 Task: Create new customer invoice with Date Opened: 29-May-23, Select Customer: Hillbilly Hideaway Trading Post & Grocery, Terms: Net 7. Make invoice entry for item-1 with Date: 29-May-23, Description: Aveeno Conditioner Apple Cider Vinegar Blend (12 oz)
, Income Account: Income:Sales, Quantity: 1, Unit Price: 6.99, Sales Tax: Y, Sales Tax Included: N, Tax Table: Sales Tax. Make entry for item-2 with Date: 29-May-23, Description: L'Oreal Paris Glow Paradise Lip Balm in Gloss Porcelain Petal (0.23 oz)
, Income Account: Income:Sales, Quantity: 1, Unit Price: 9.29, Sales Tax: Y, Sales Tax Included: N, Tax Table: Sales Tax. Post Invoice with Post Date: 29-May-23, Post to Accounts: Assets:Accounts Receivable. Pay / Process Payment with Transaction Date: 04-Jun-23, Amount: 16.93, Transfer Account: Checking Account. Go to 'Print Invoice'.
Action: Mouse moved to (204, 42)
Screenshot: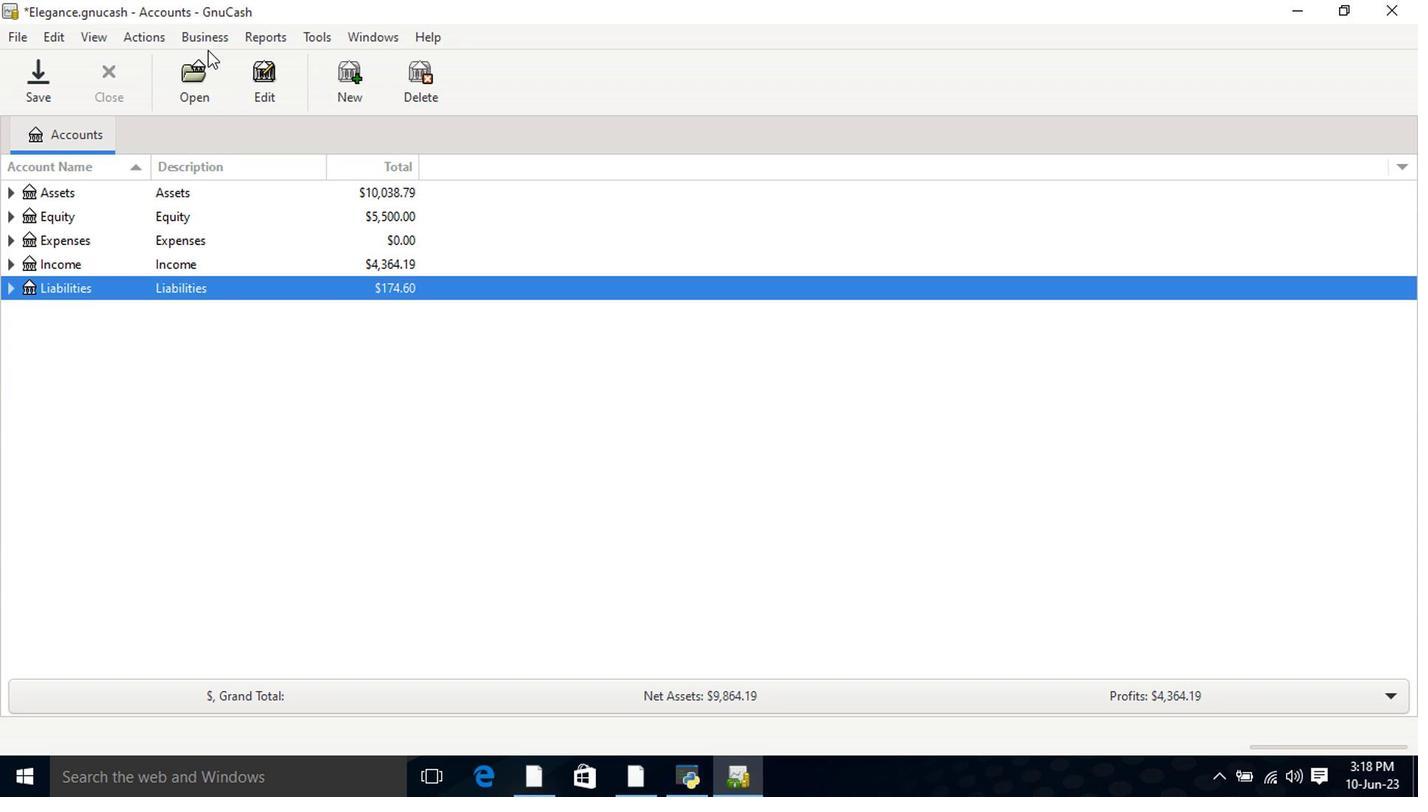 
Action: Mouse pressed left at (204, 42)
Screenshot: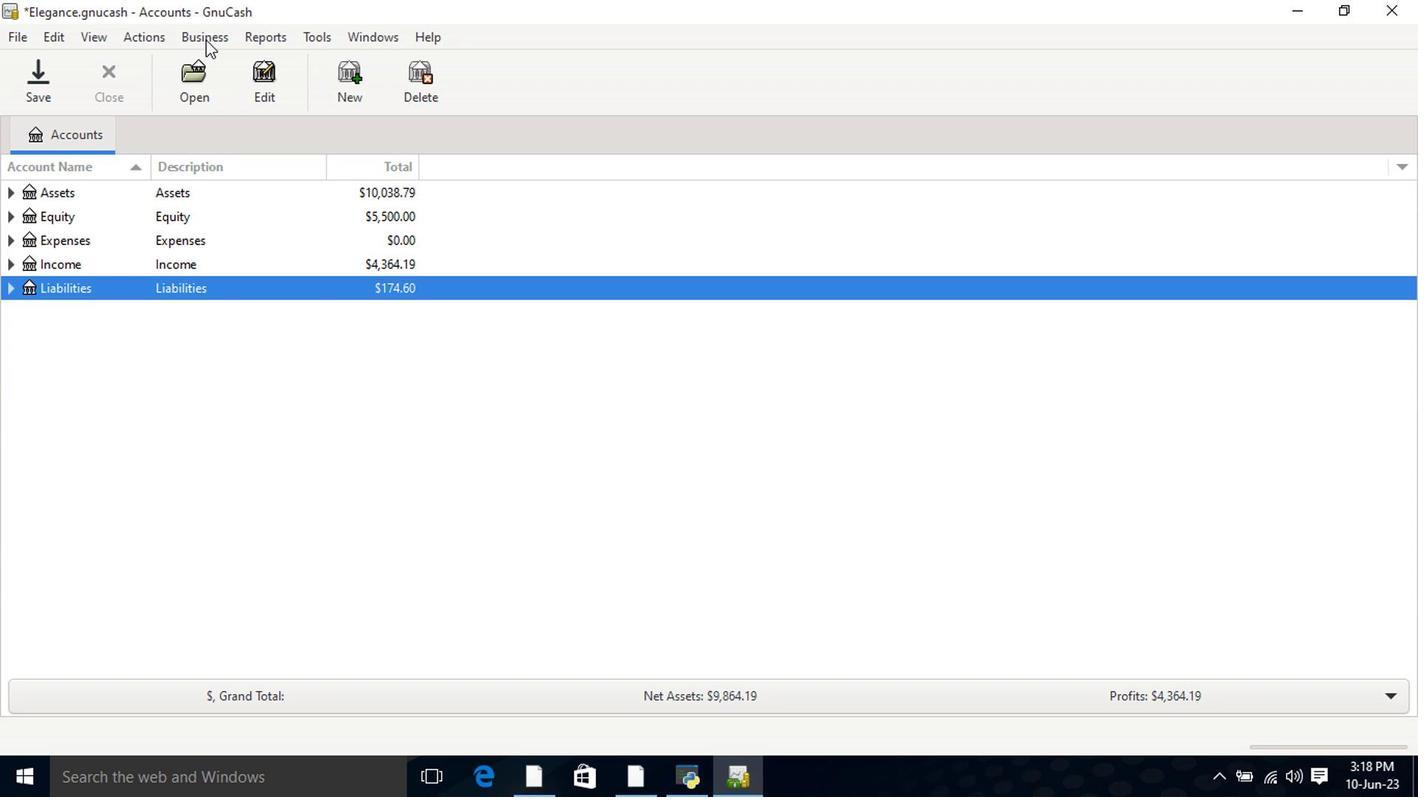 
Action: Mouse moved to (214, 61)
Screenshot: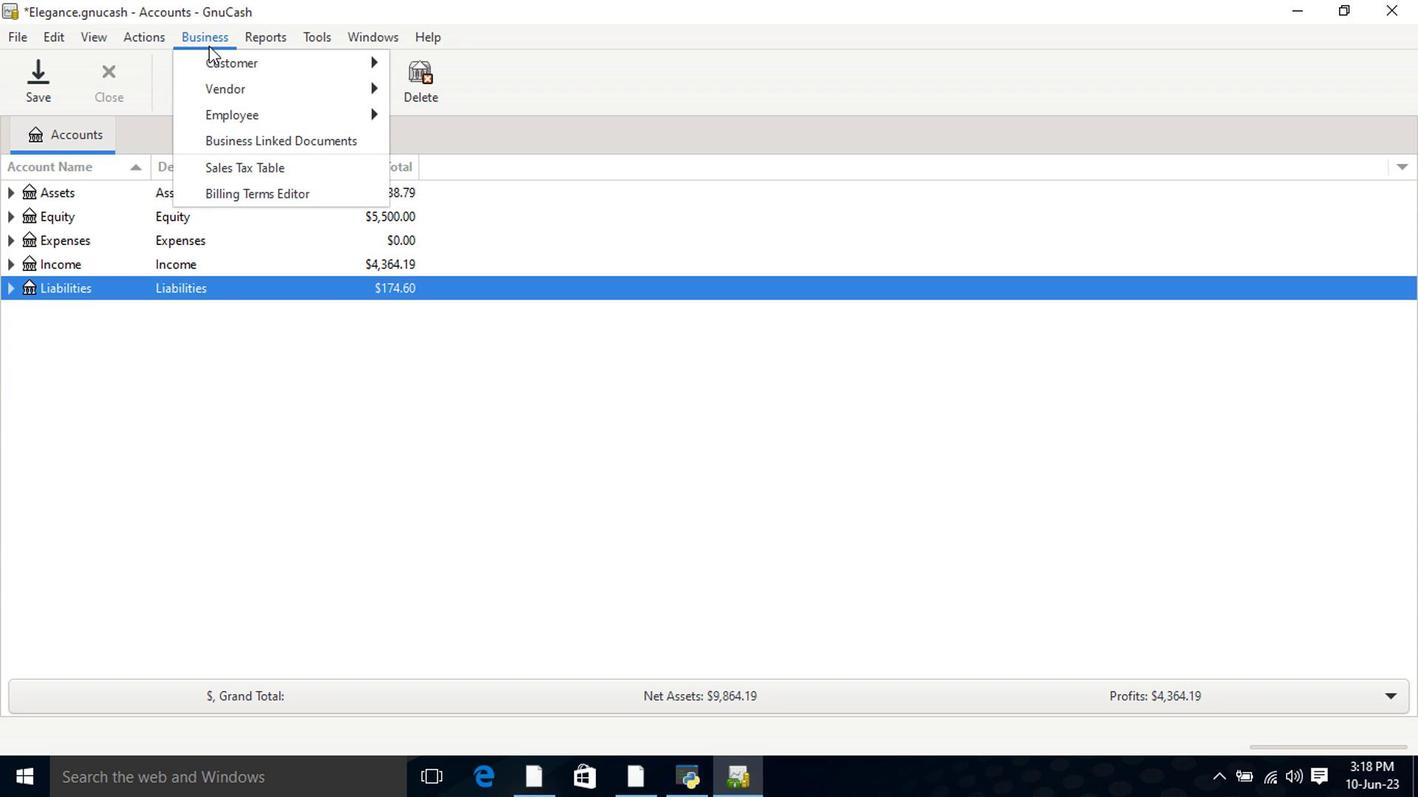 
Action: Mouse pressed left at (214, 61)
Screenshot: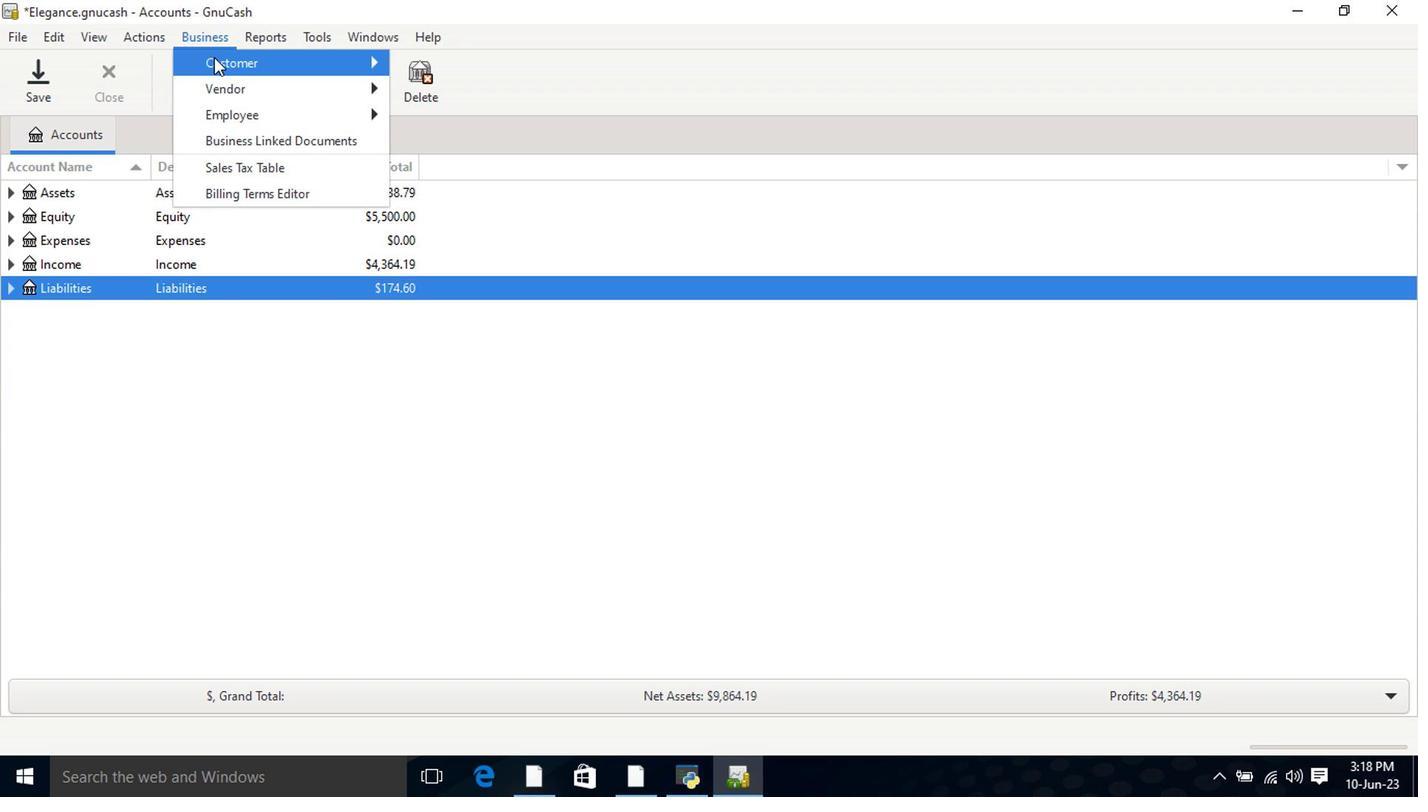 
Action: Mouse moved to (473, 153)
Screenshot: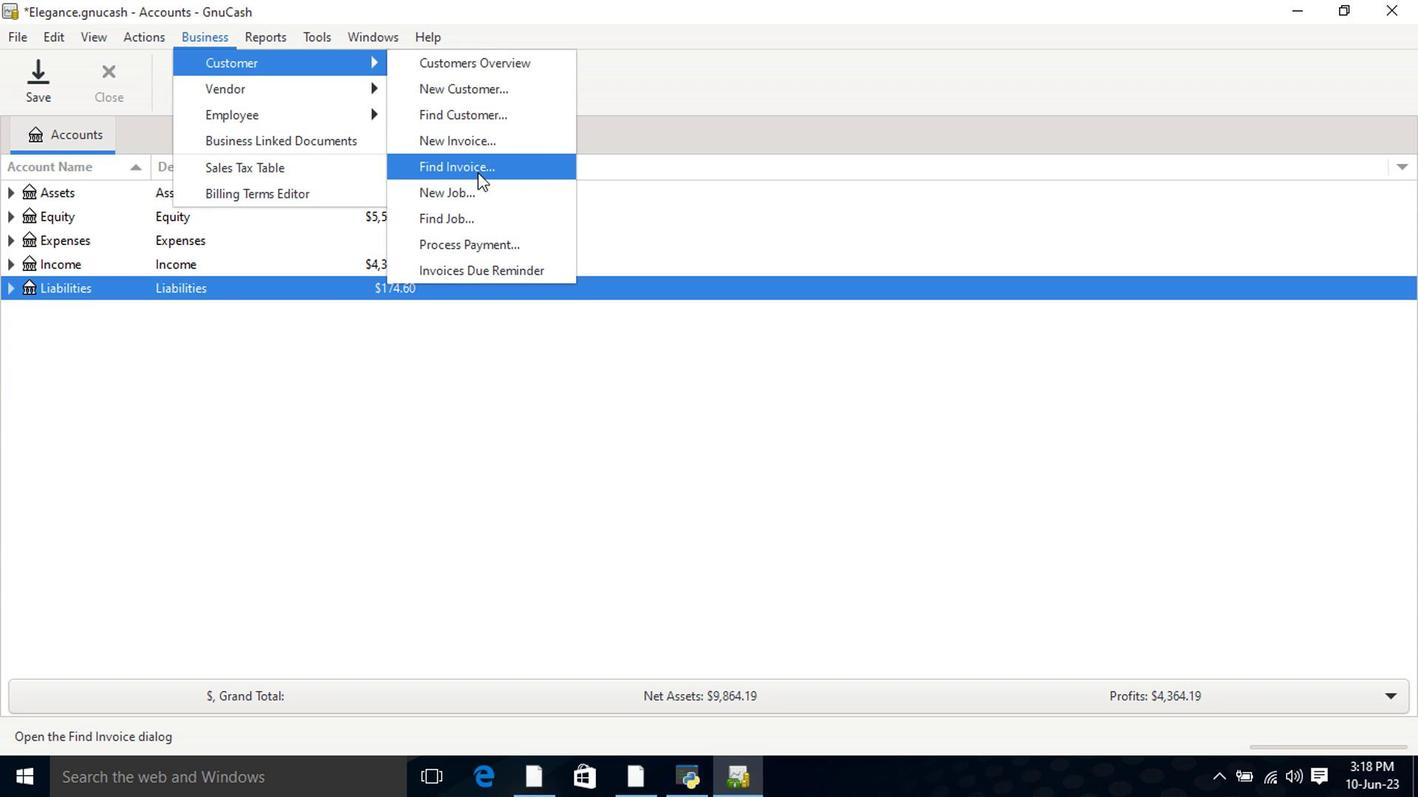 
Action: Mouse pressed left at (473, 153)
Screenshot: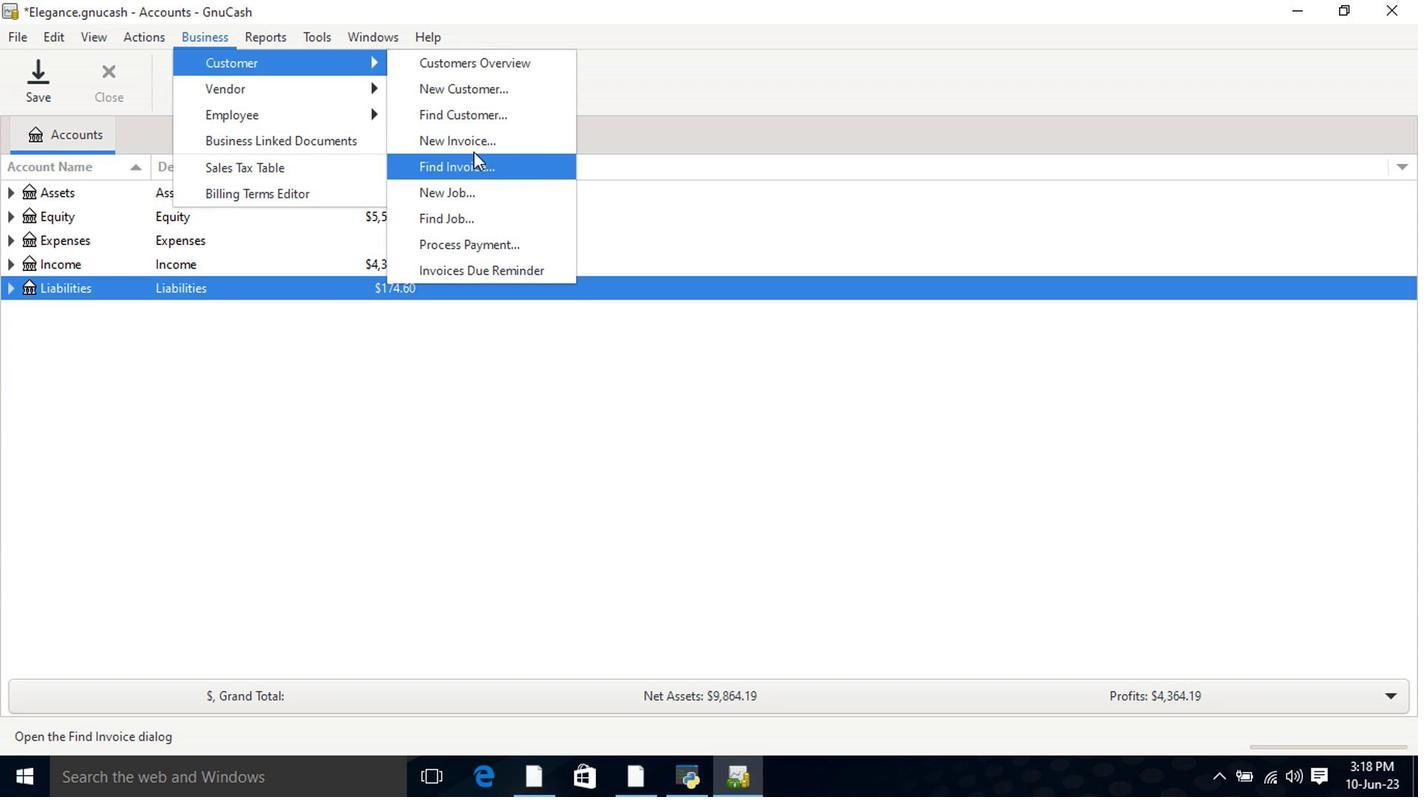 
Action: Mouse moved to (858, 325)
Screenshot: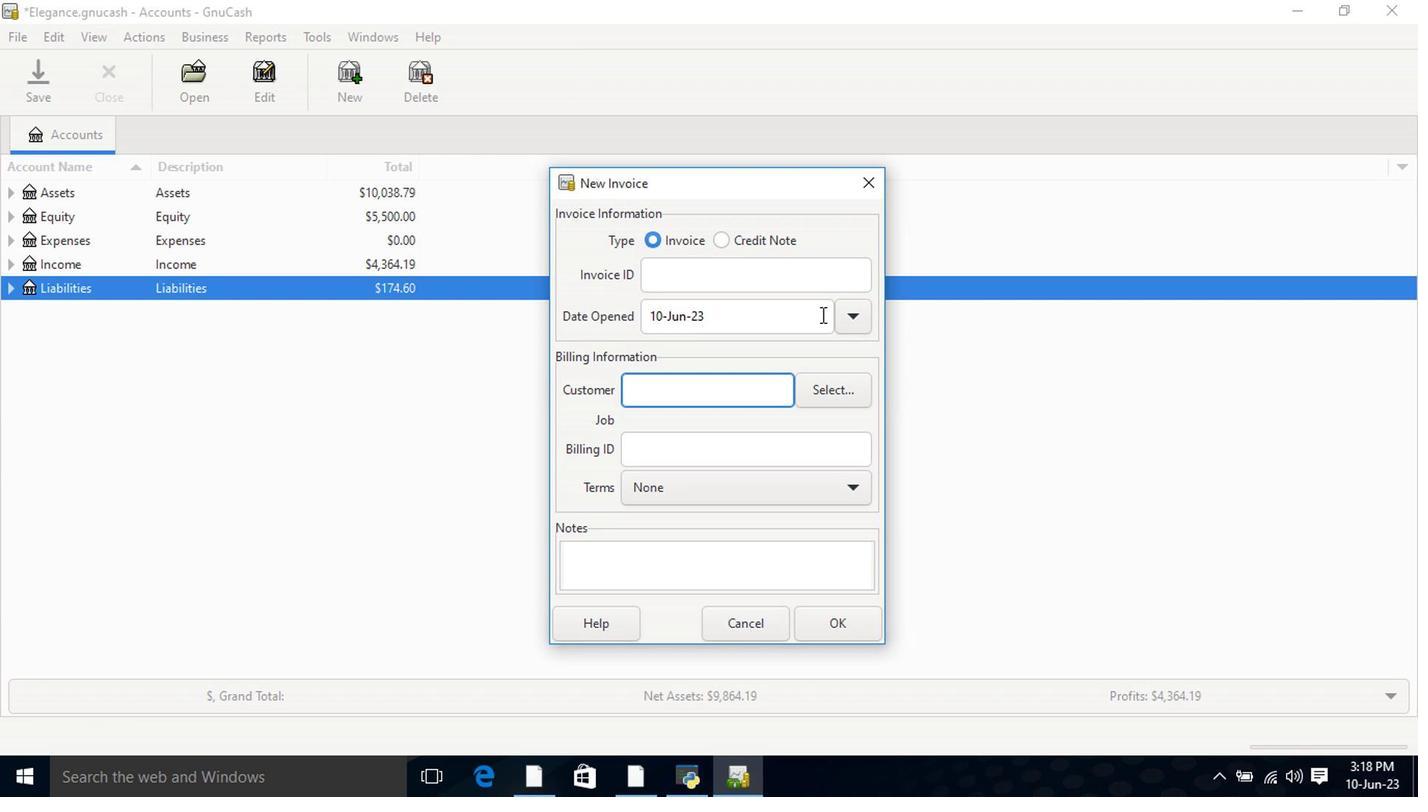 
Action: Mouse pressed left at (858, 325)
Screenshot: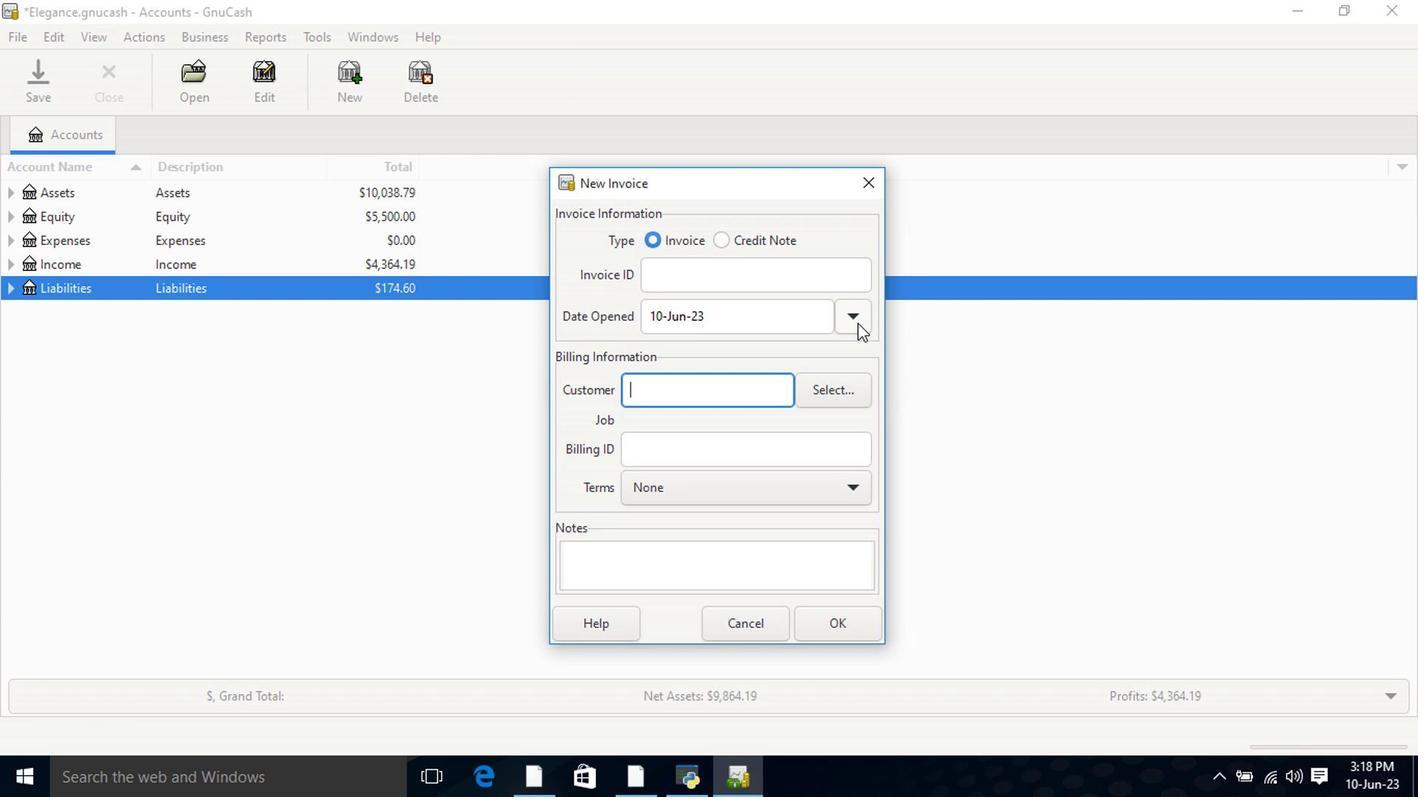 
Action: Mouse moved to (688, 351)
Screenshot: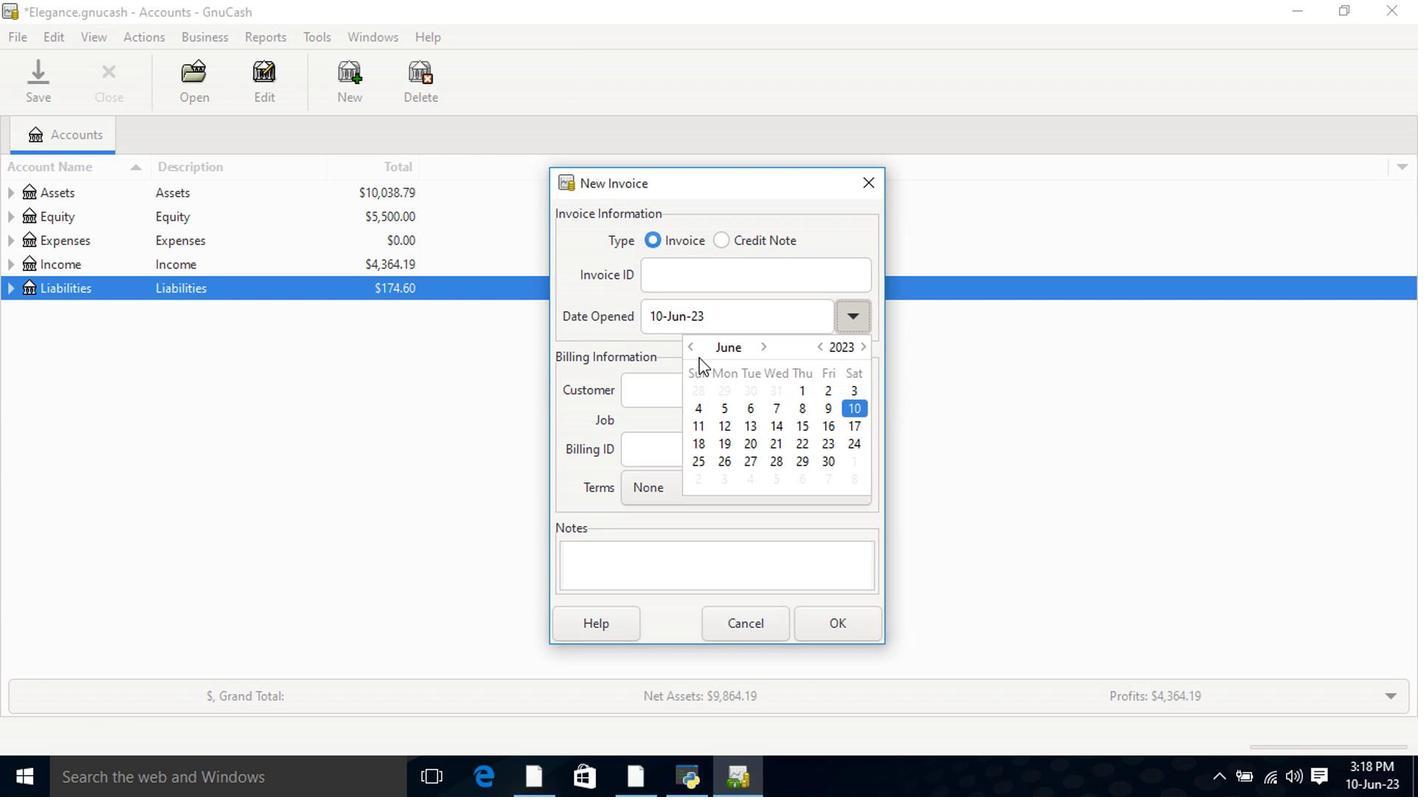 
Action: Mouse pressed left at (688, 351)
Screenshot: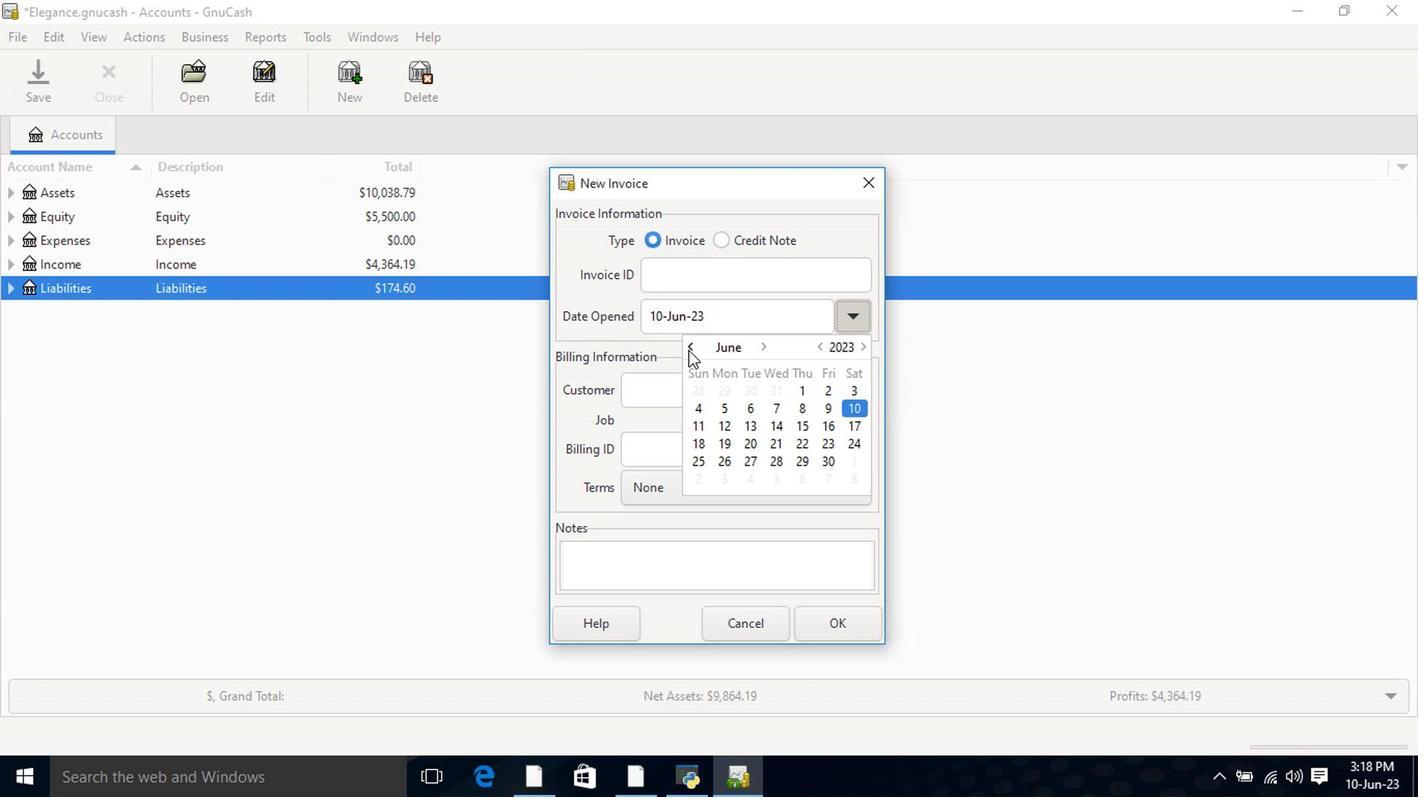 
Action: Mouse moved to (732, 466)
Screenshot: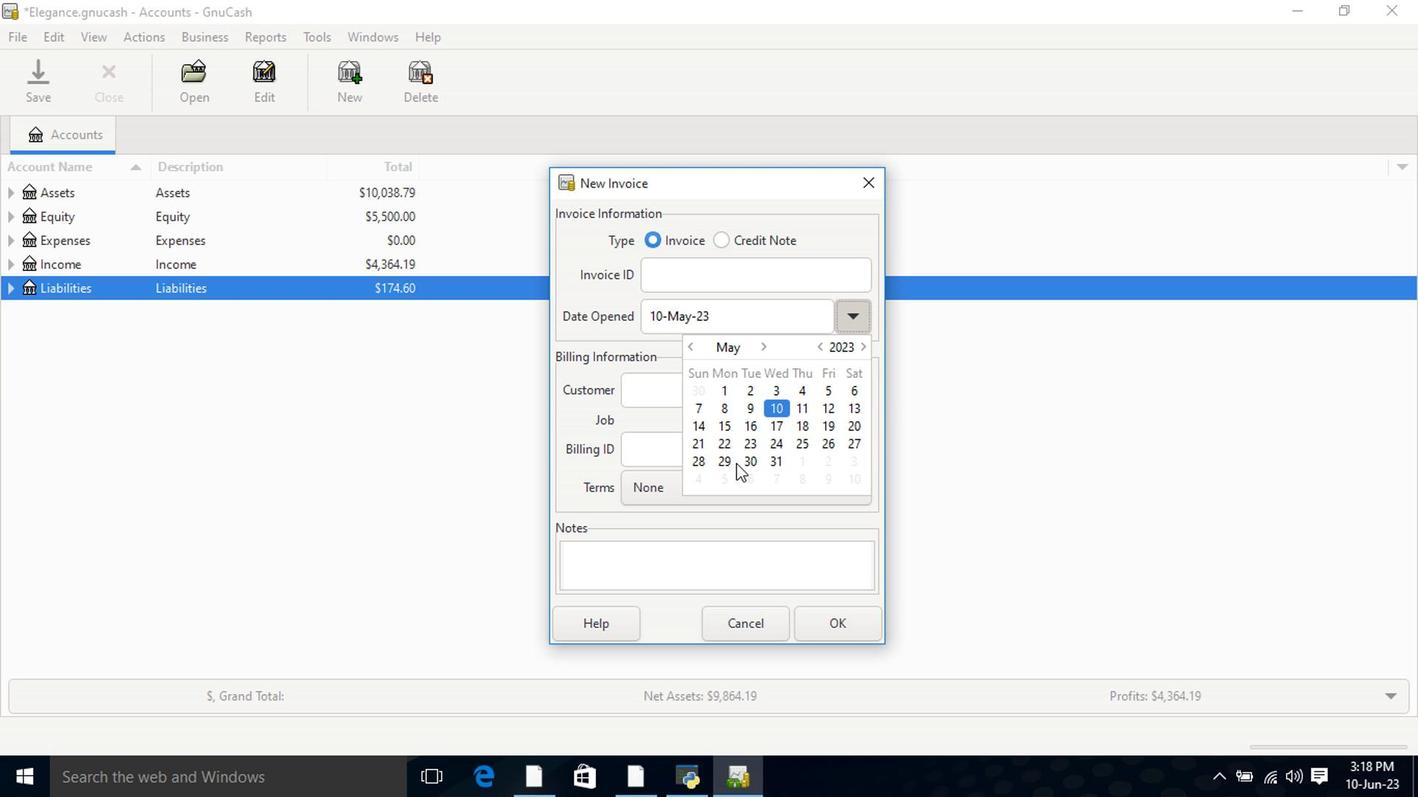
Action: Mouse pressed left at (732, 466)
Screenshot: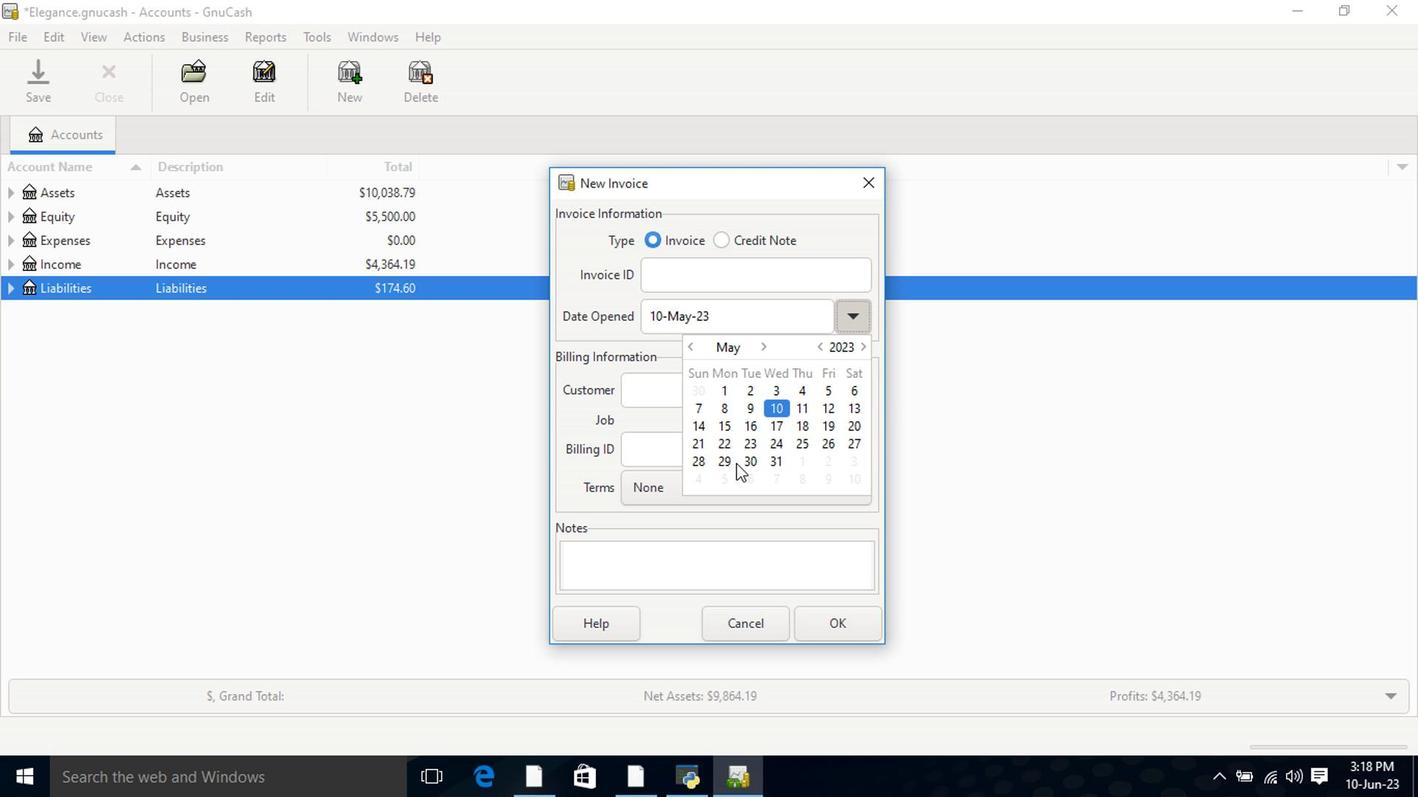 
Action: Mouse pressed left at (732, 466)
Screenshot: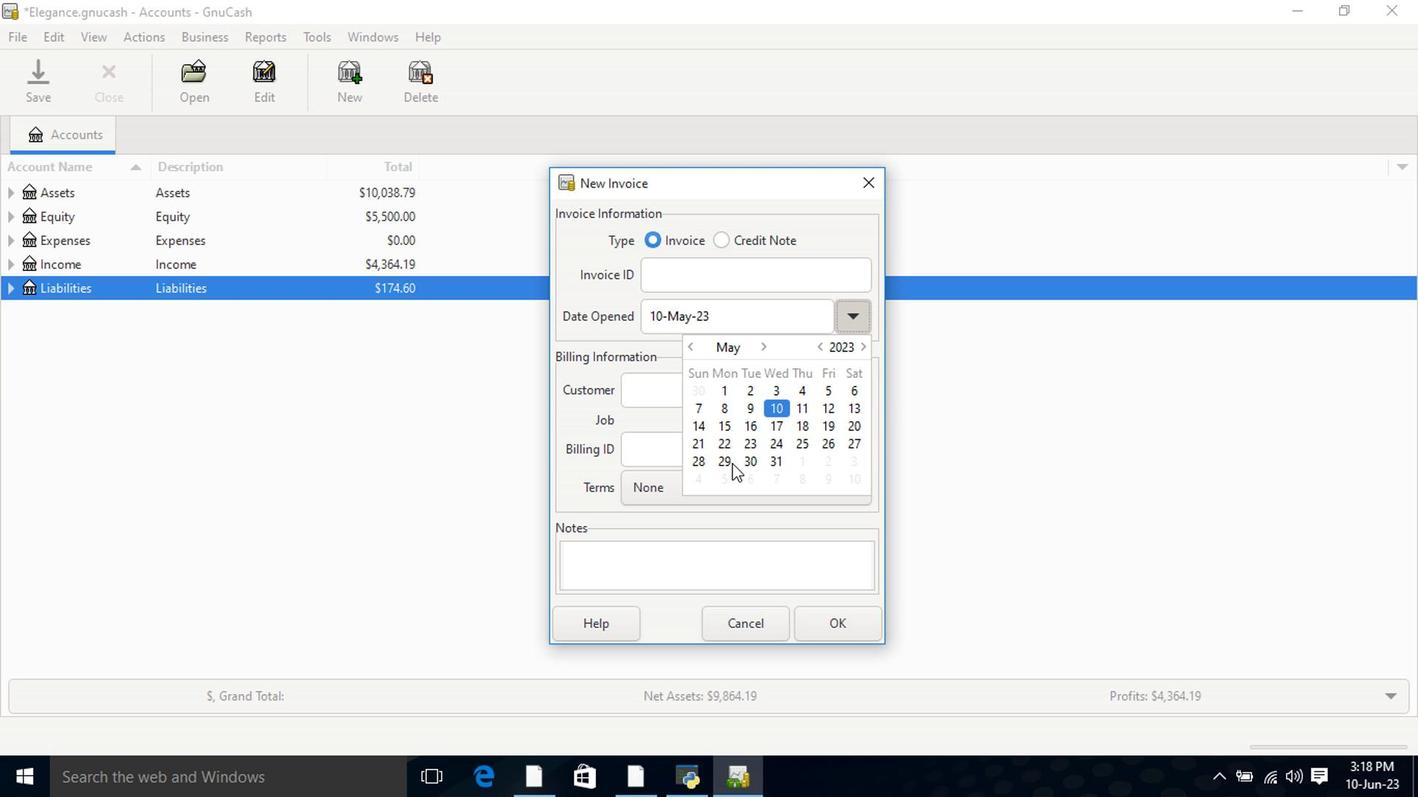 
Action: Mouse moved to (715, 396)
Screenshot: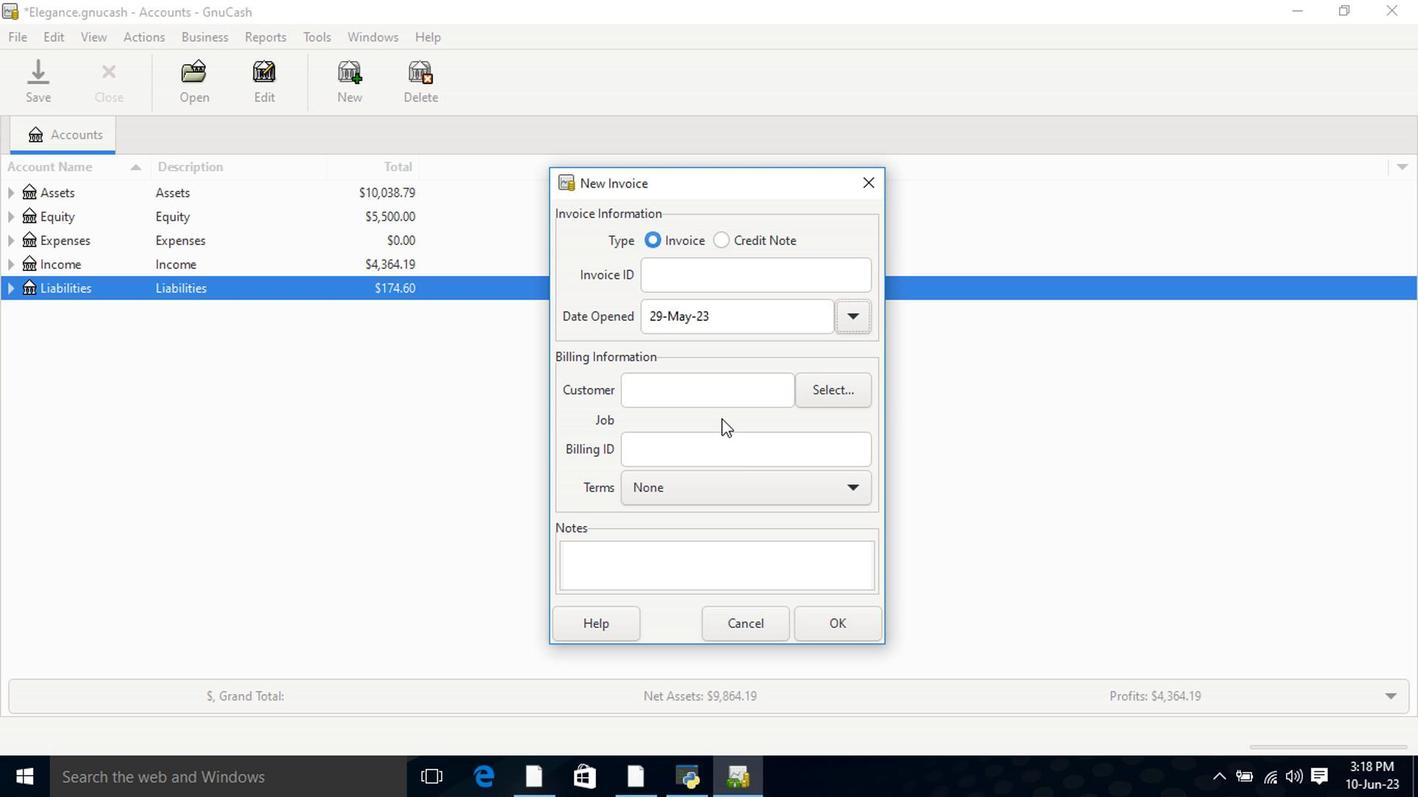 
Action: Mouse pressed left at (715, 396)
Screenshot: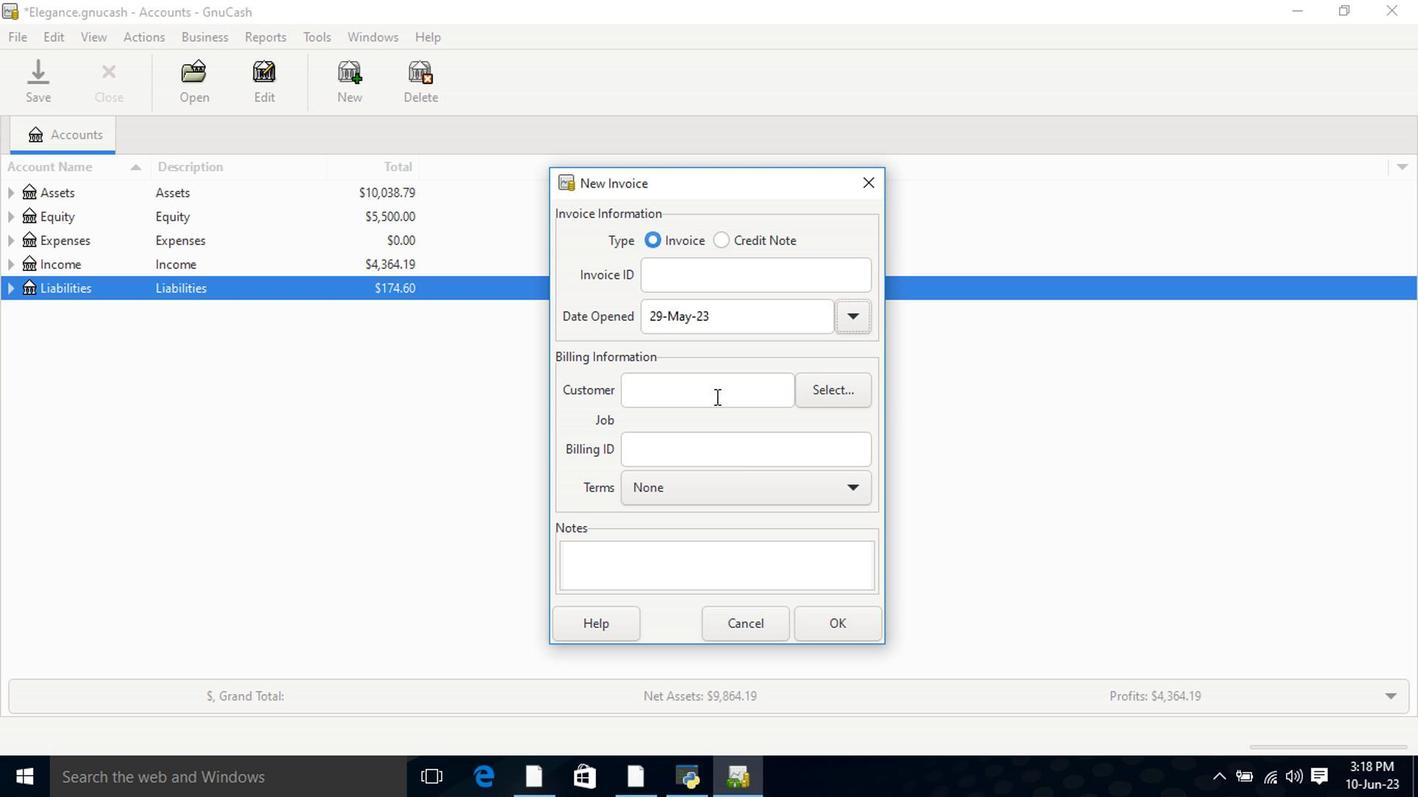 
Action: Key pressed hil
Screenshot: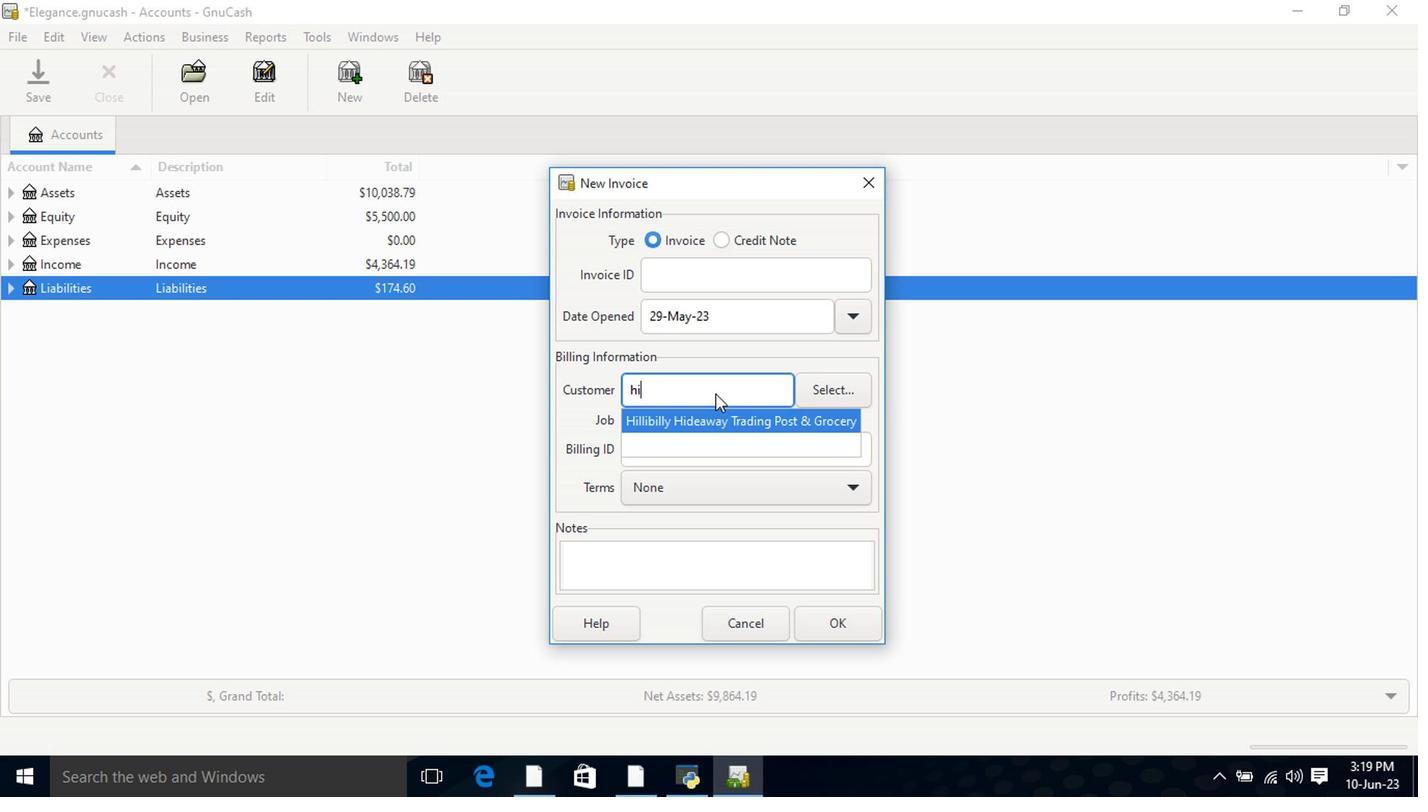 
Action: Mouse moved to (695, 424)
Screenshot: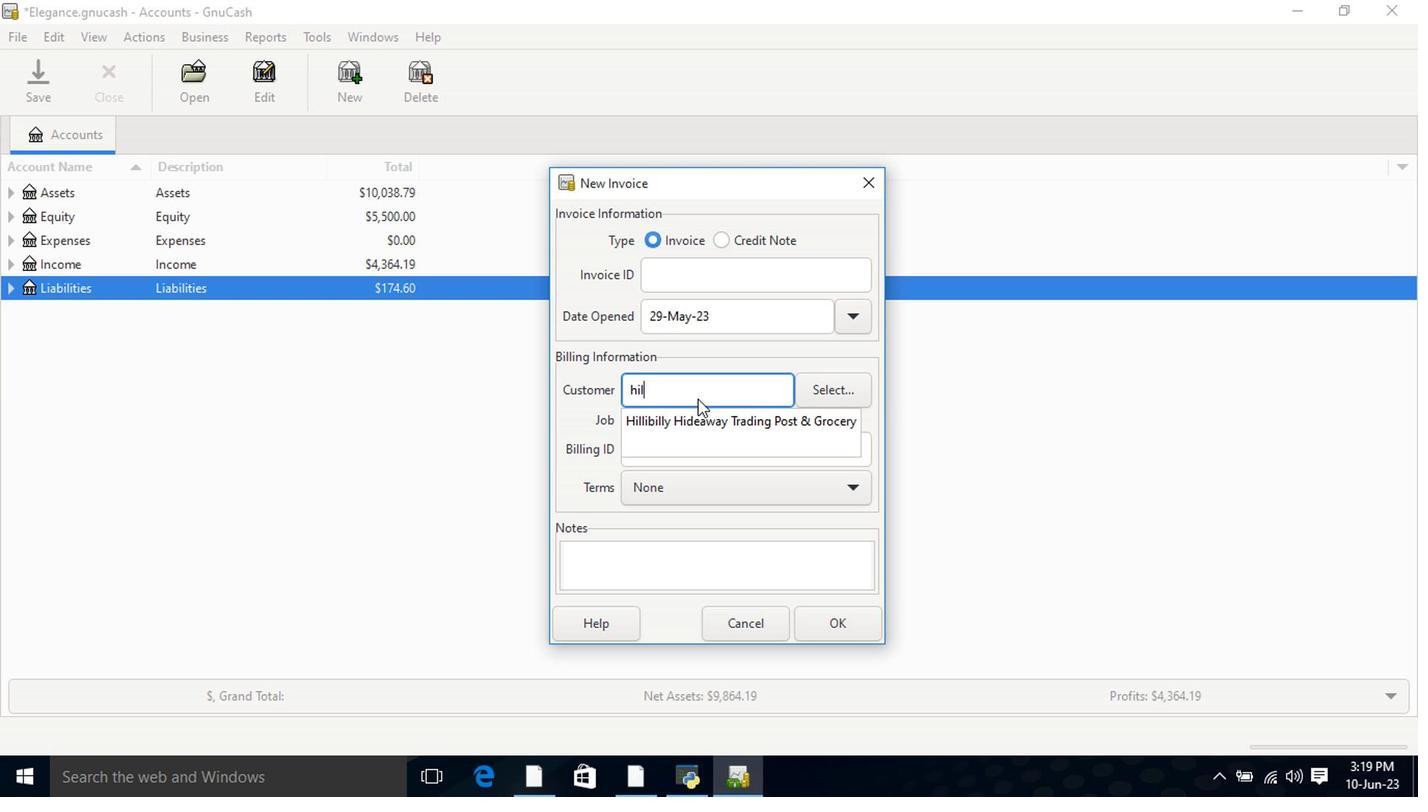 
Action: Mouse pressed left at (695, 424)
Screenshot: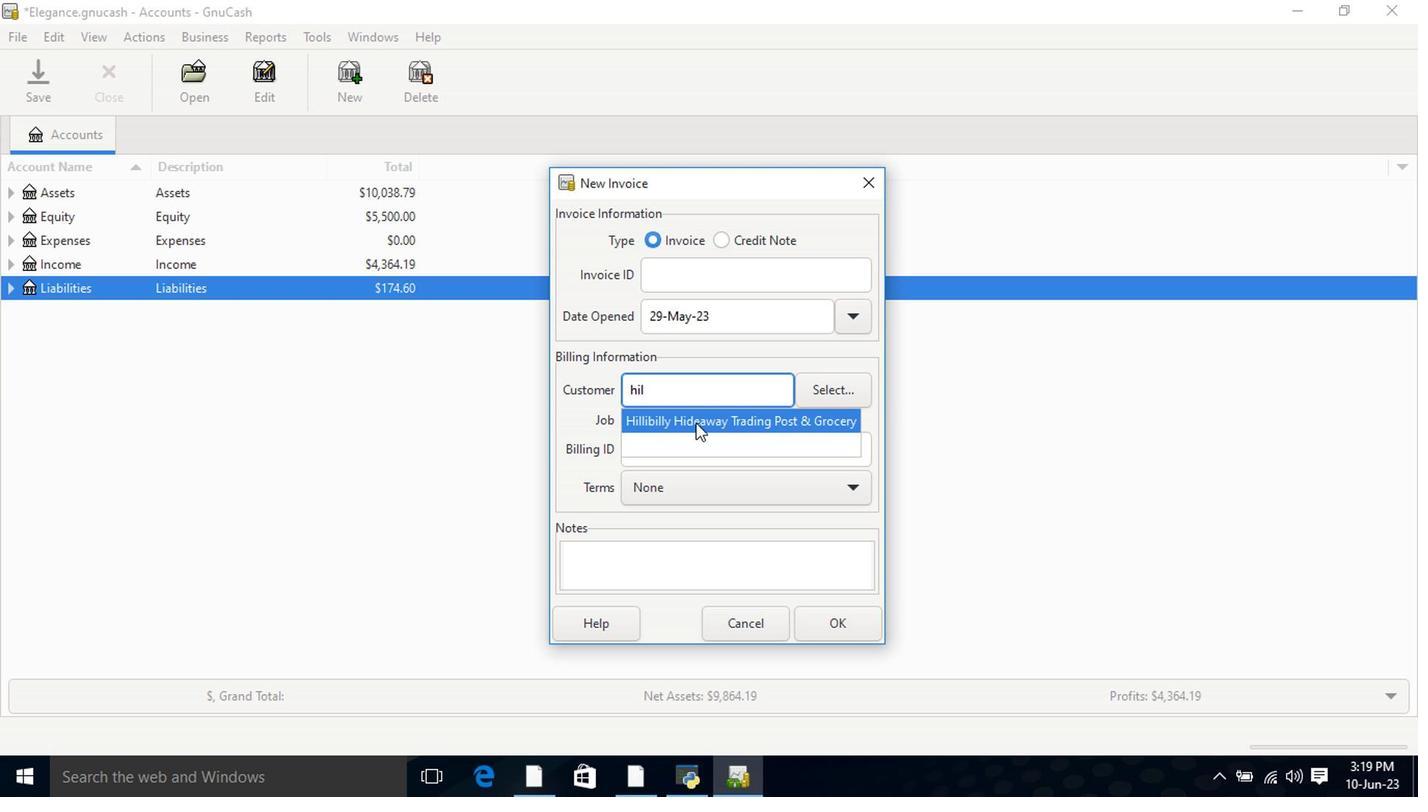 
Action: Mouse moved to (738, 509)
Screenshot: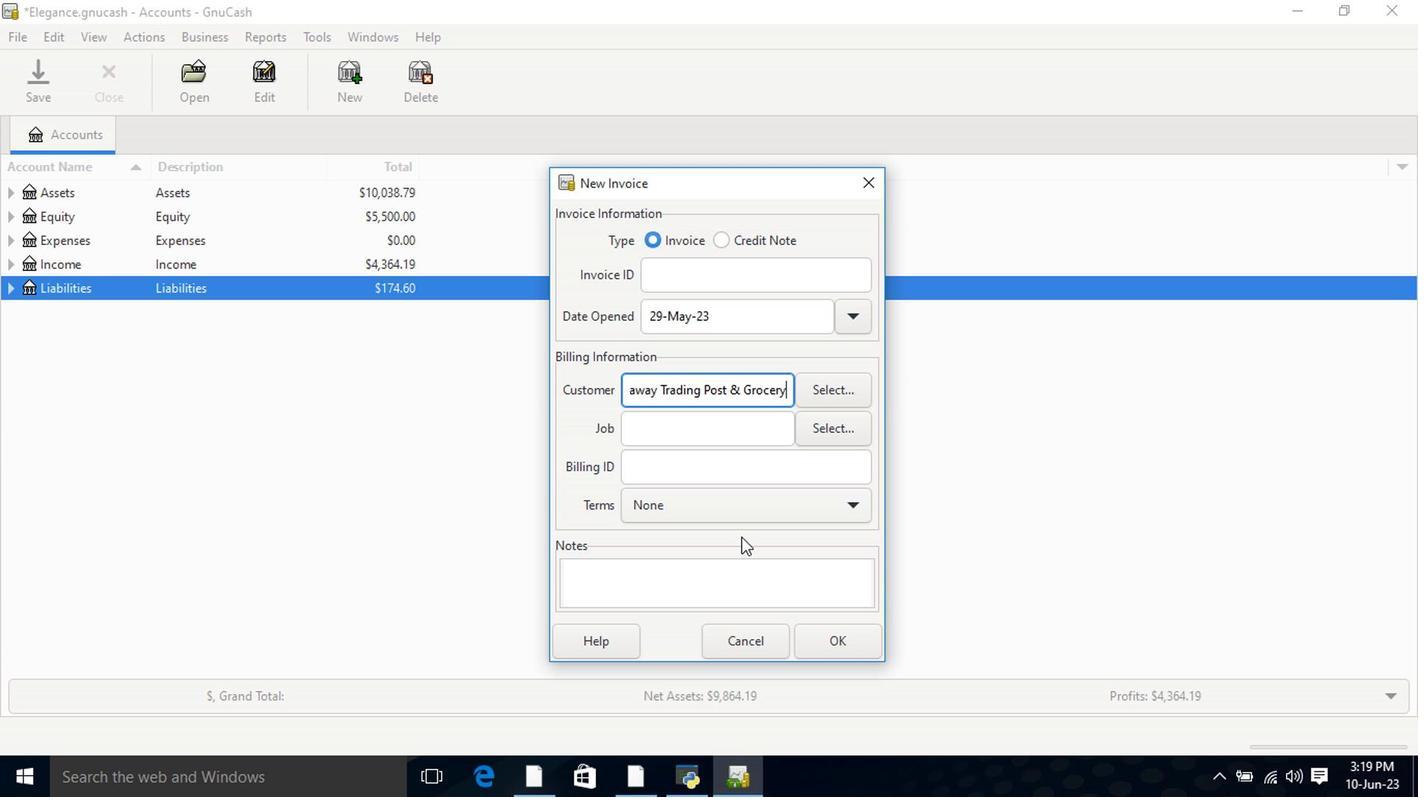 
Action: Mouse pressed left at (738, 509)
Screenshot: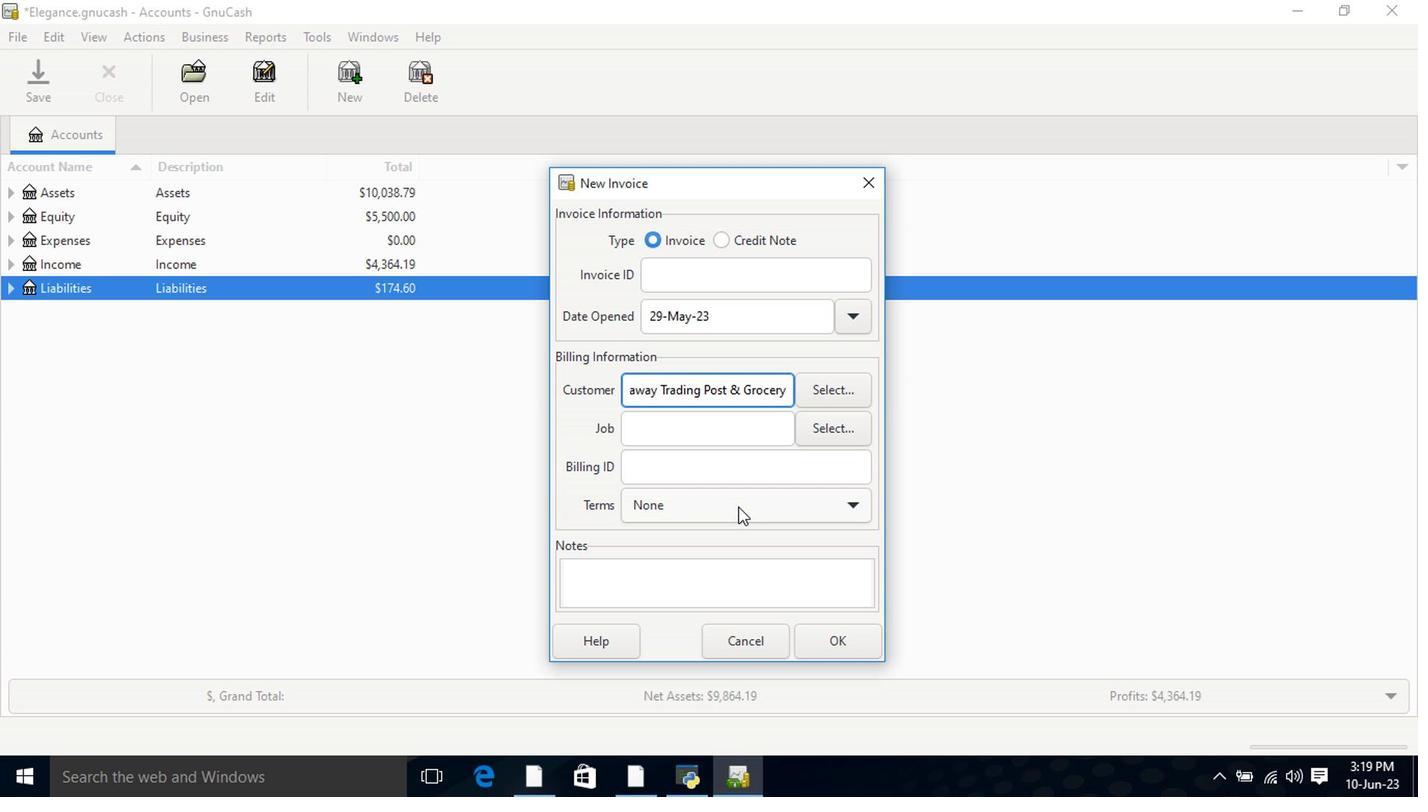 
Action: Mouse moved to (695, 597)
Screenshot: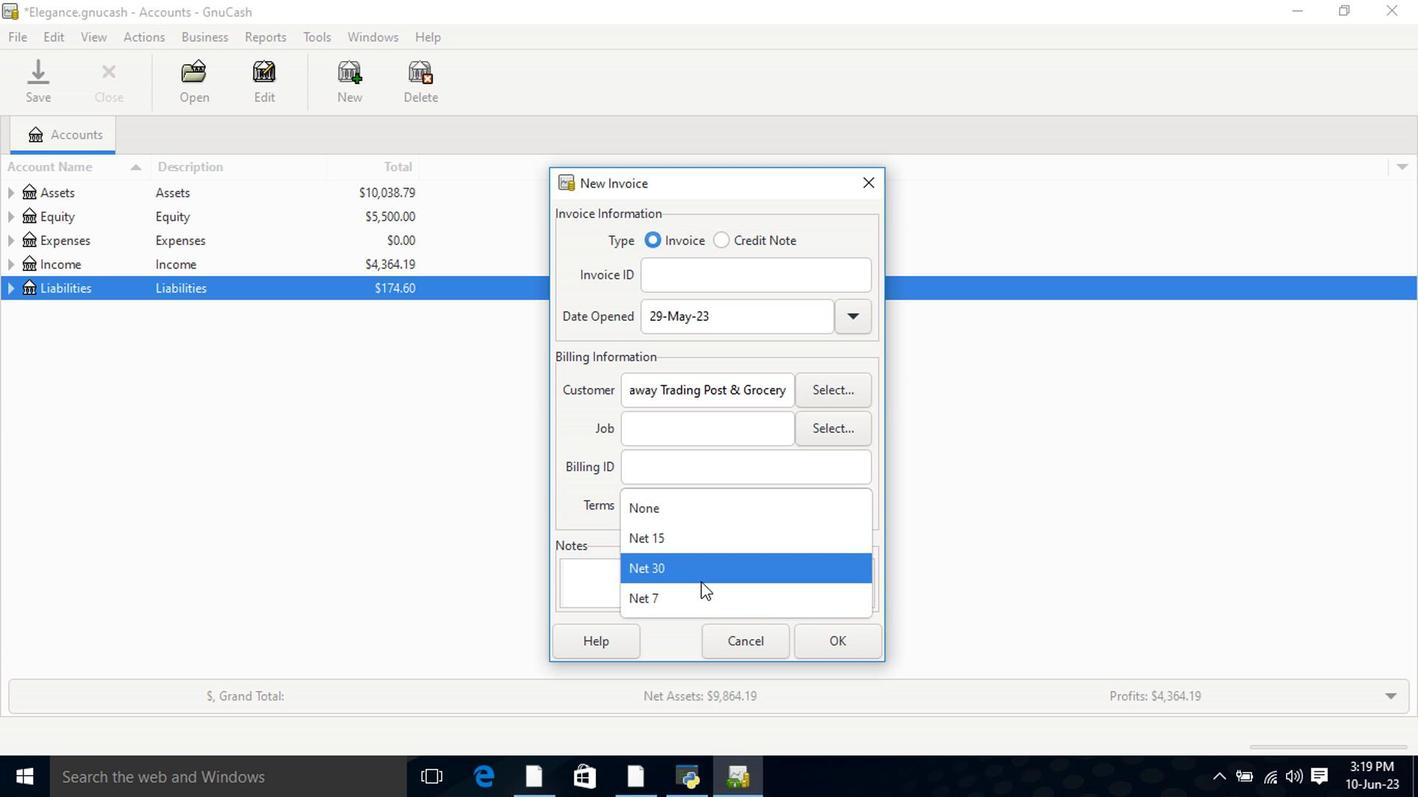 
Action: Mouse pressed left at (695, 597)
Screenshot: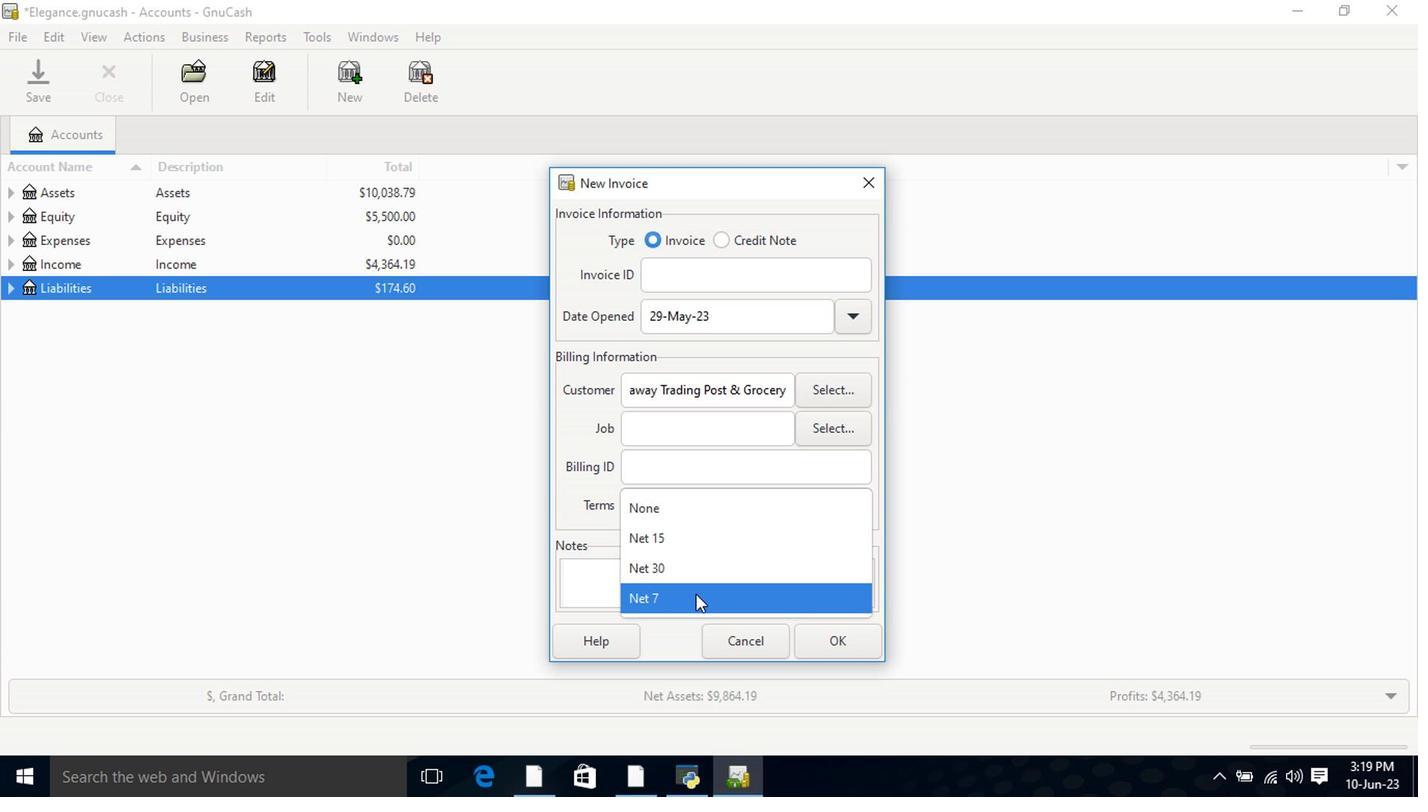 
Action: Mouse moved to (830, 639)
Screenshot: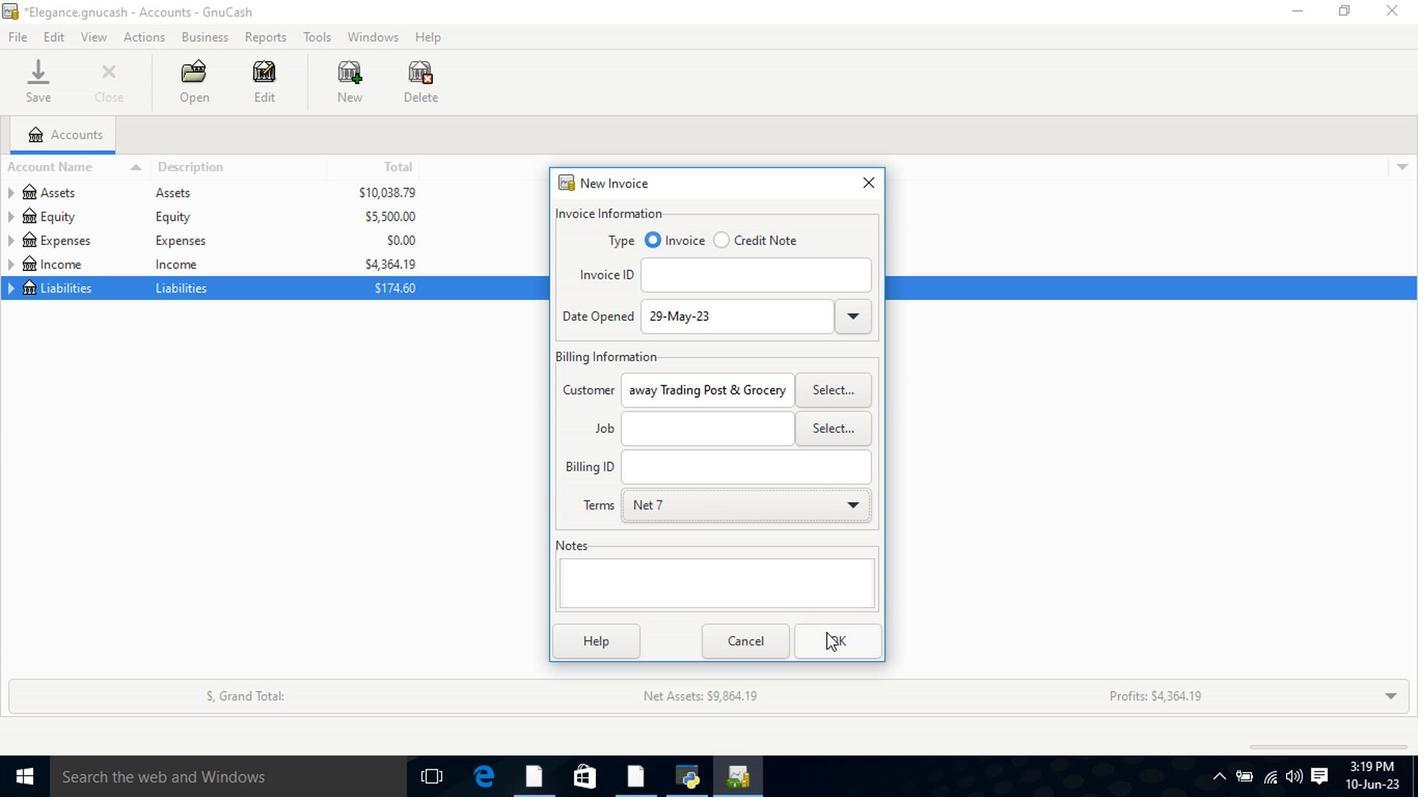 
Action: Mouse pressed left at (830, 639)
Screenshot: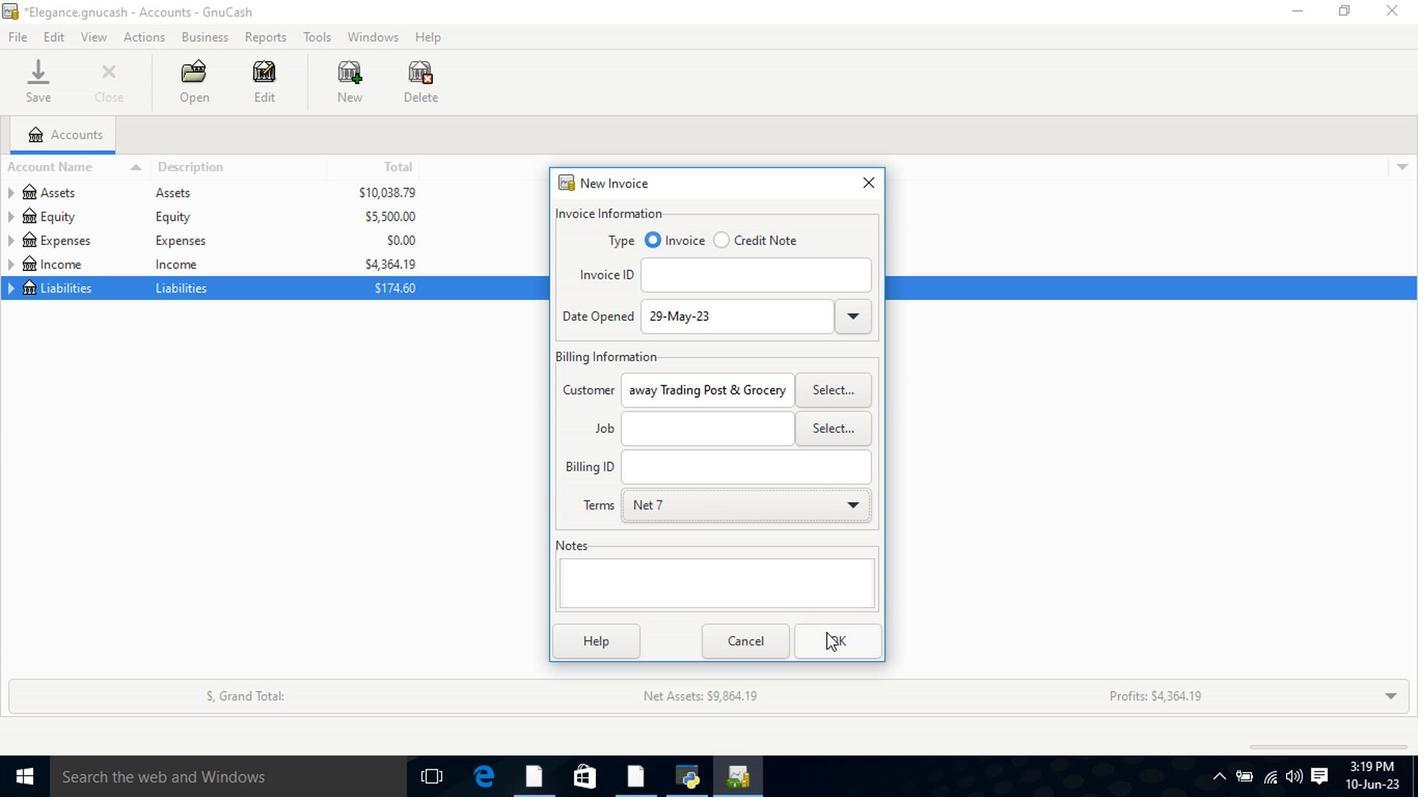 
Action: Mouse moved to (97, 401)
Screenshot: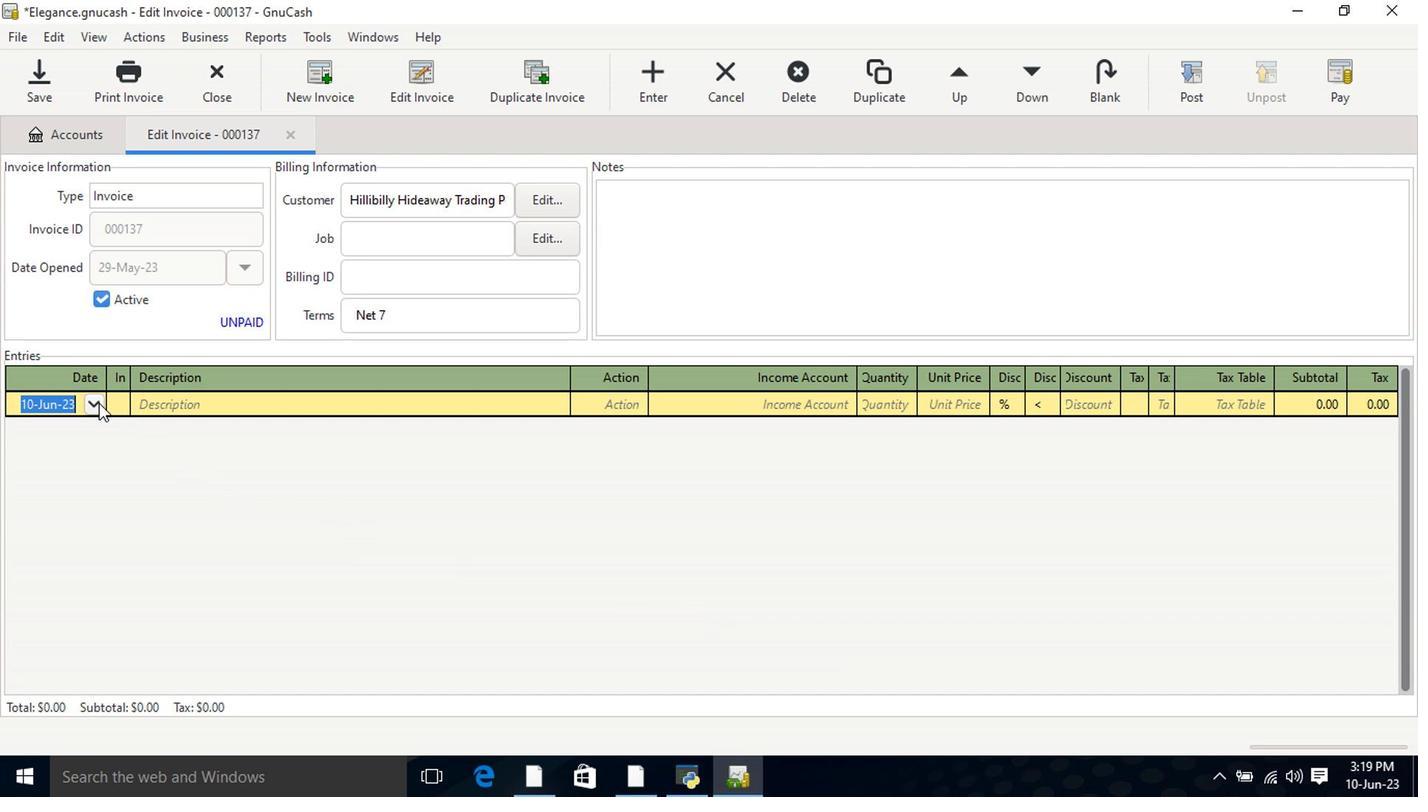 
Action: Mouse pressed left at (97, 401)
Screenshot: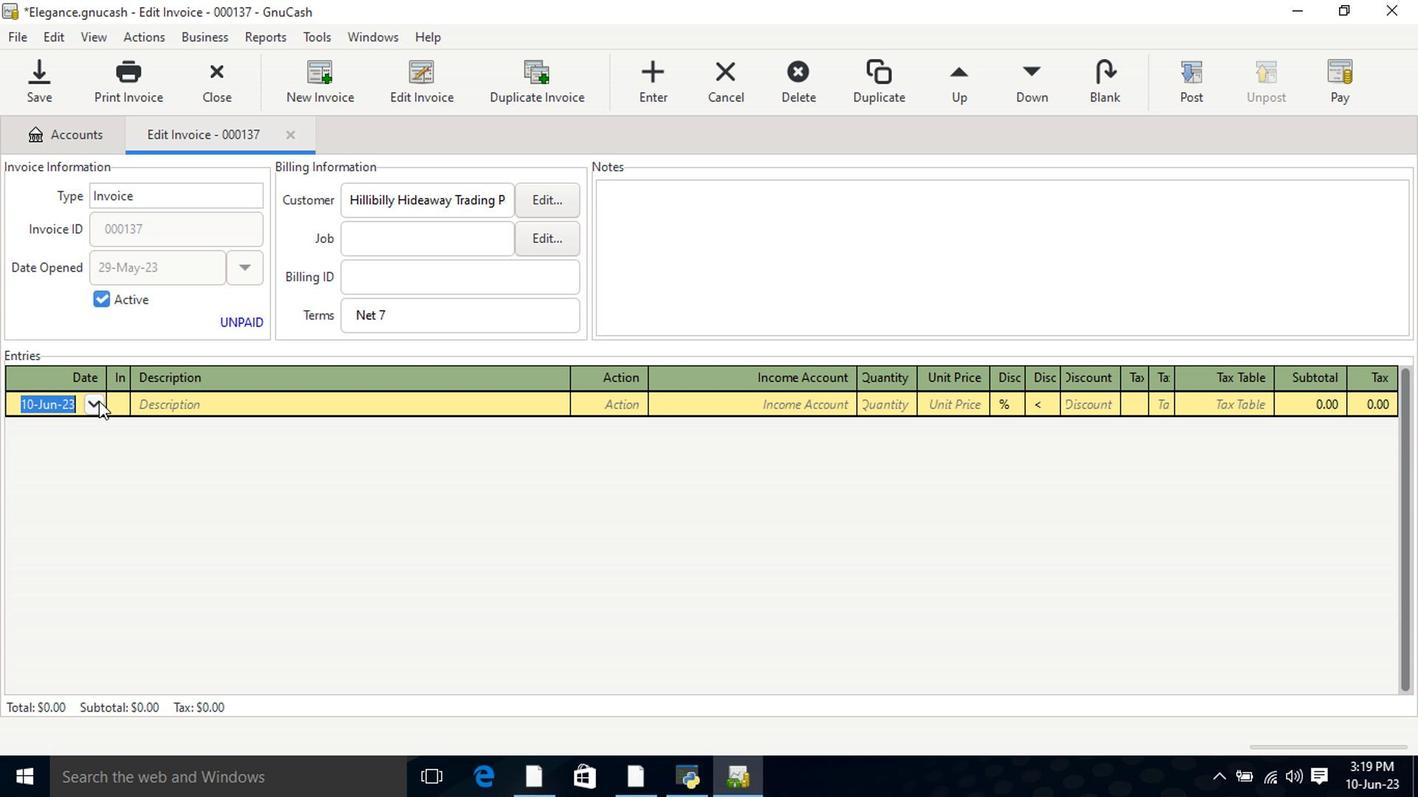 
Action: Mouse moved to (12, 430)
Screenshot: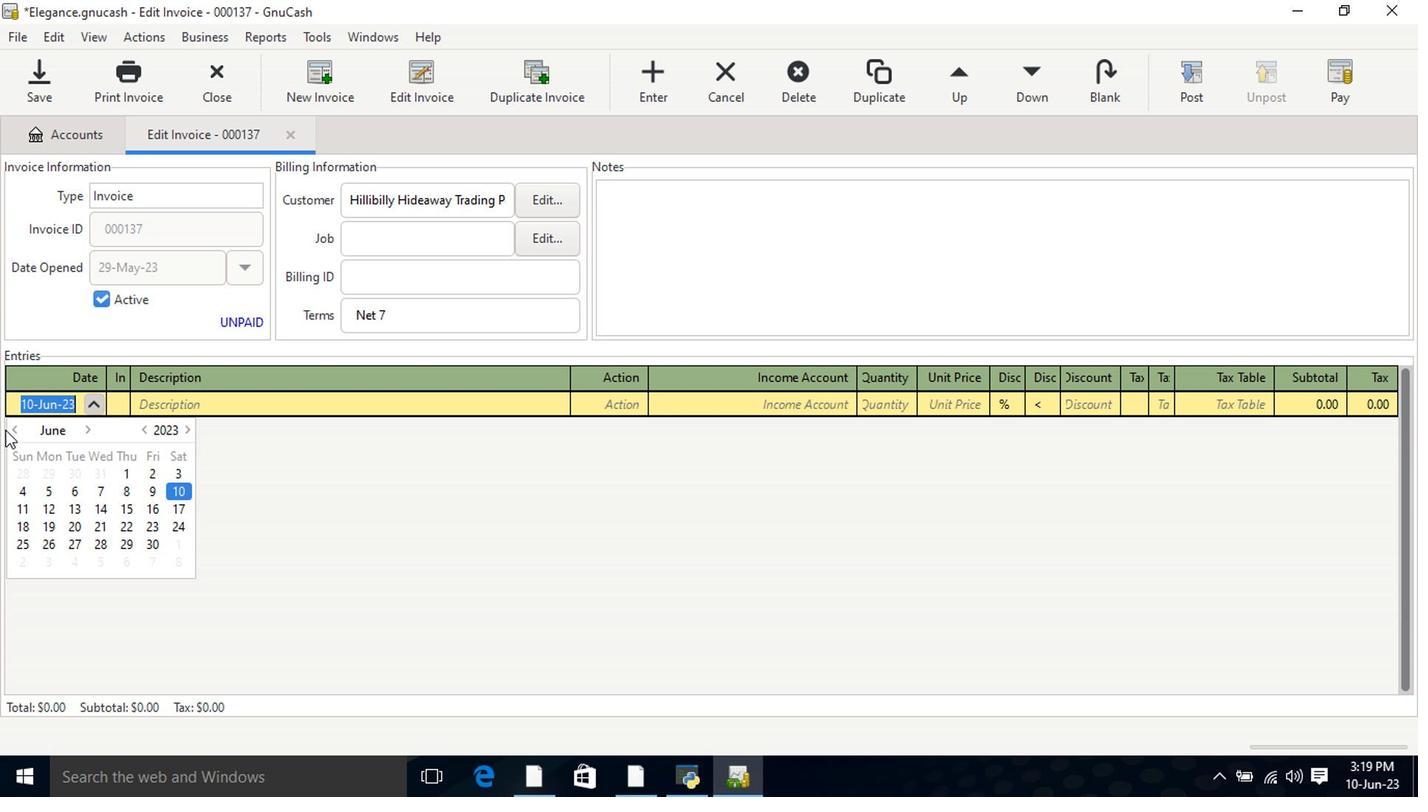 
Action: Mouse pressed left at (12, 430)
Screenshot: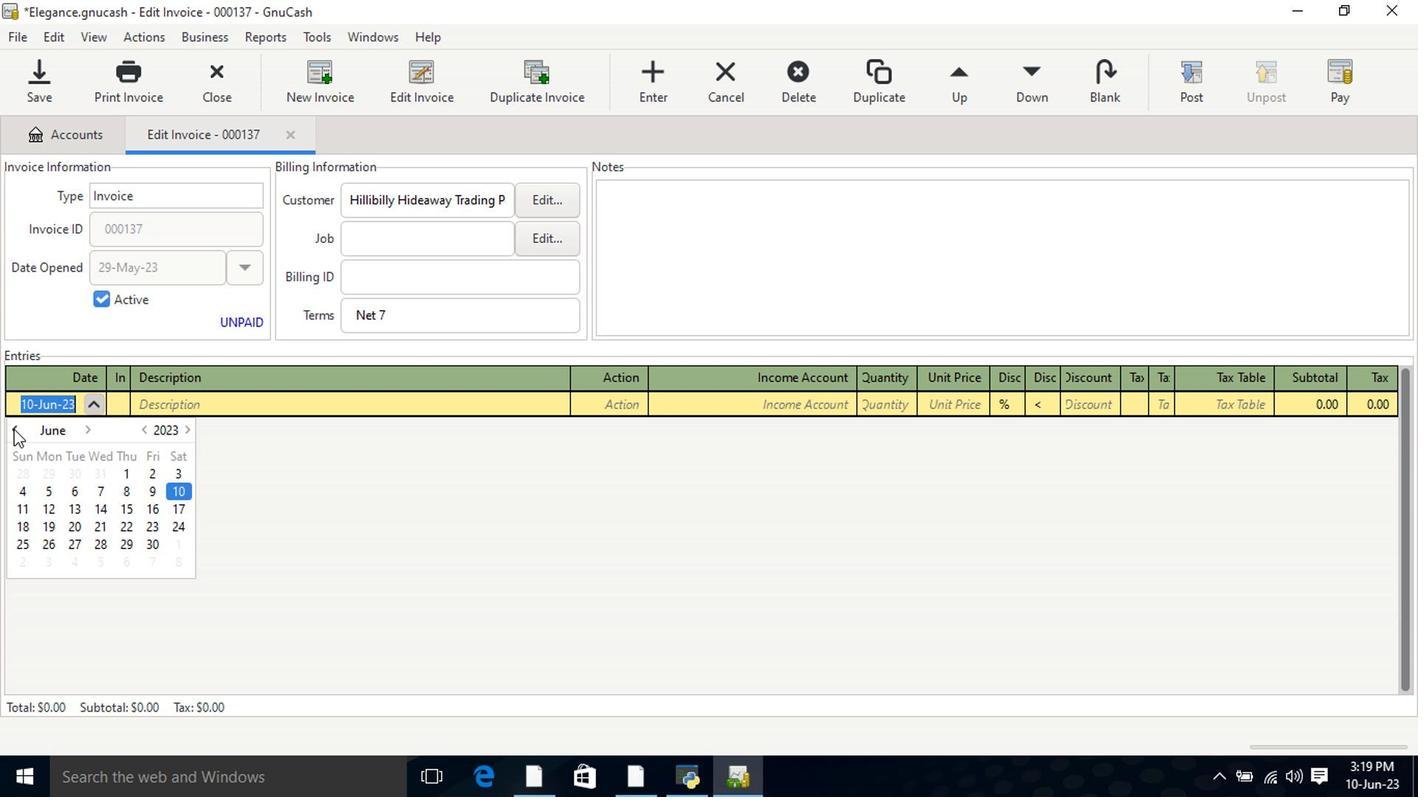 
Action: Mouse moved to (47, 548)
Screenshot: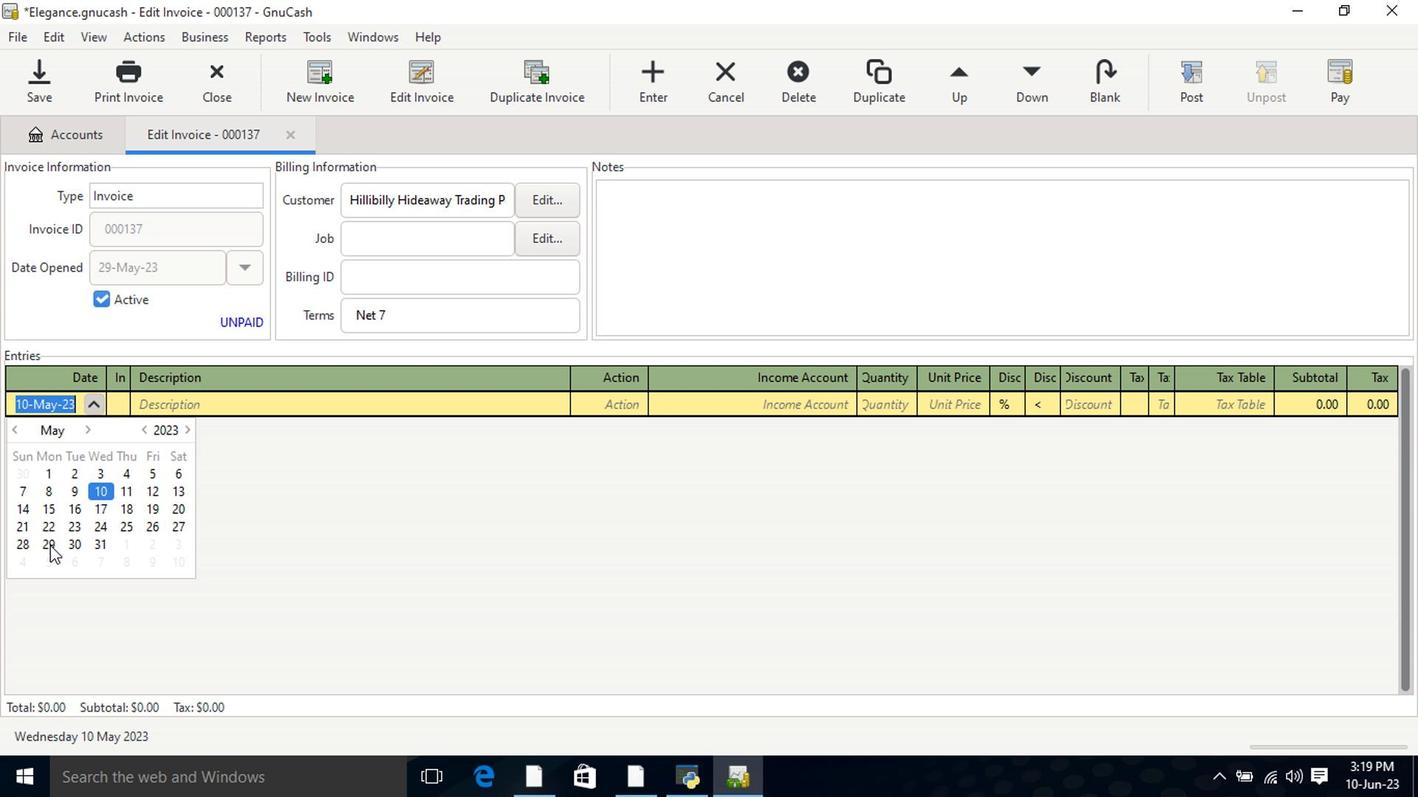 
Action: Mouse pressed left at (47, 548)
Screenshot: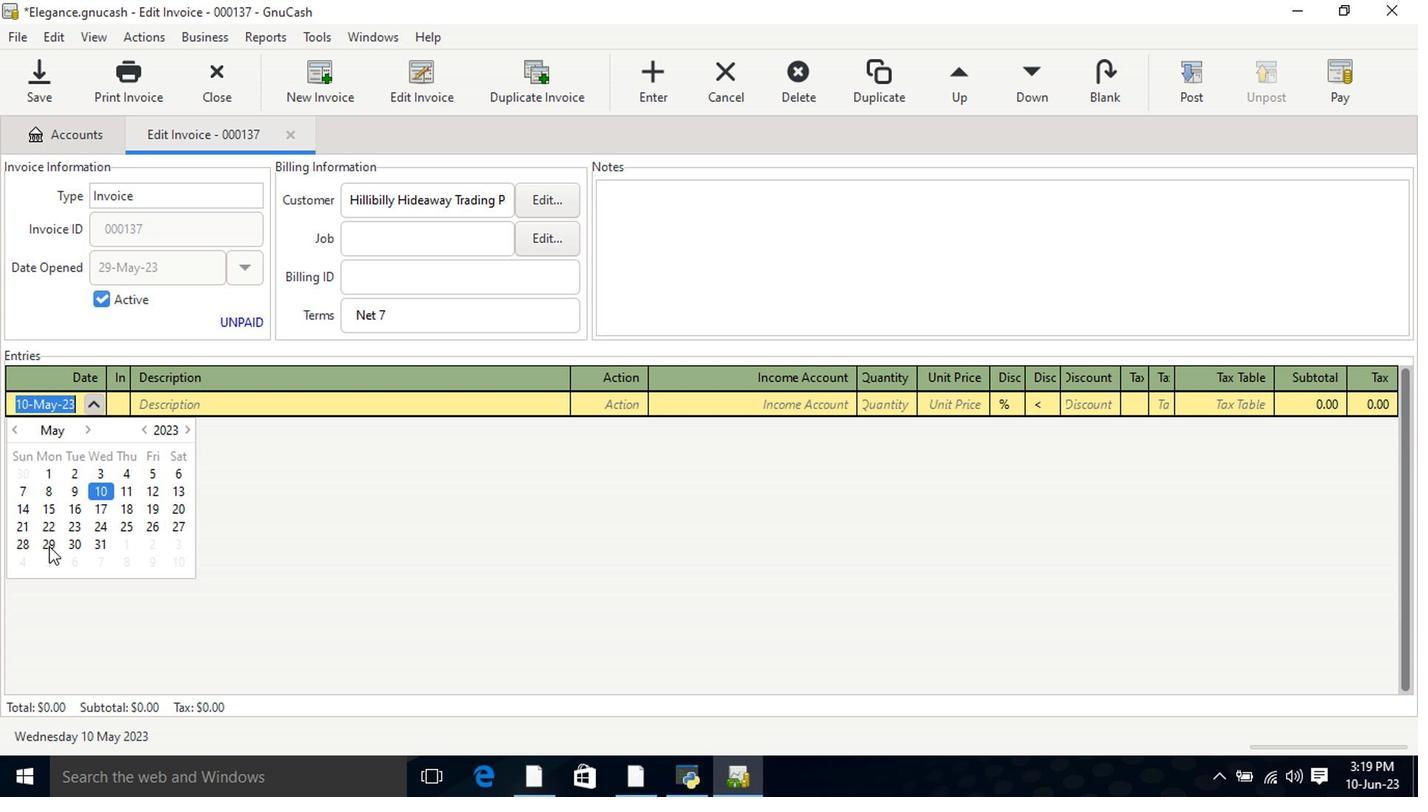 
Action: Mouse pressed left at (47, 548)
Screenshot: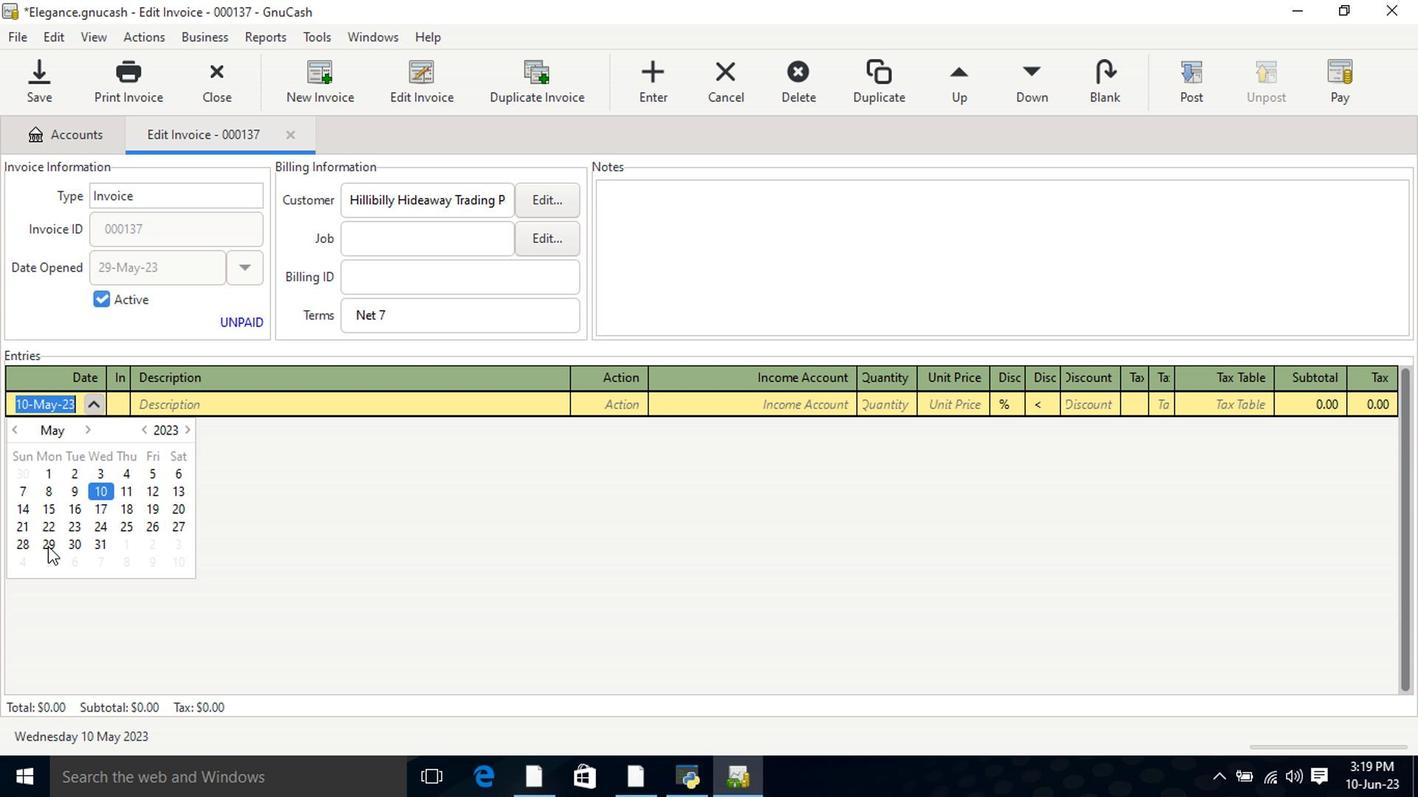 
Action: Mouse moved to (181, 413)
Screenshot: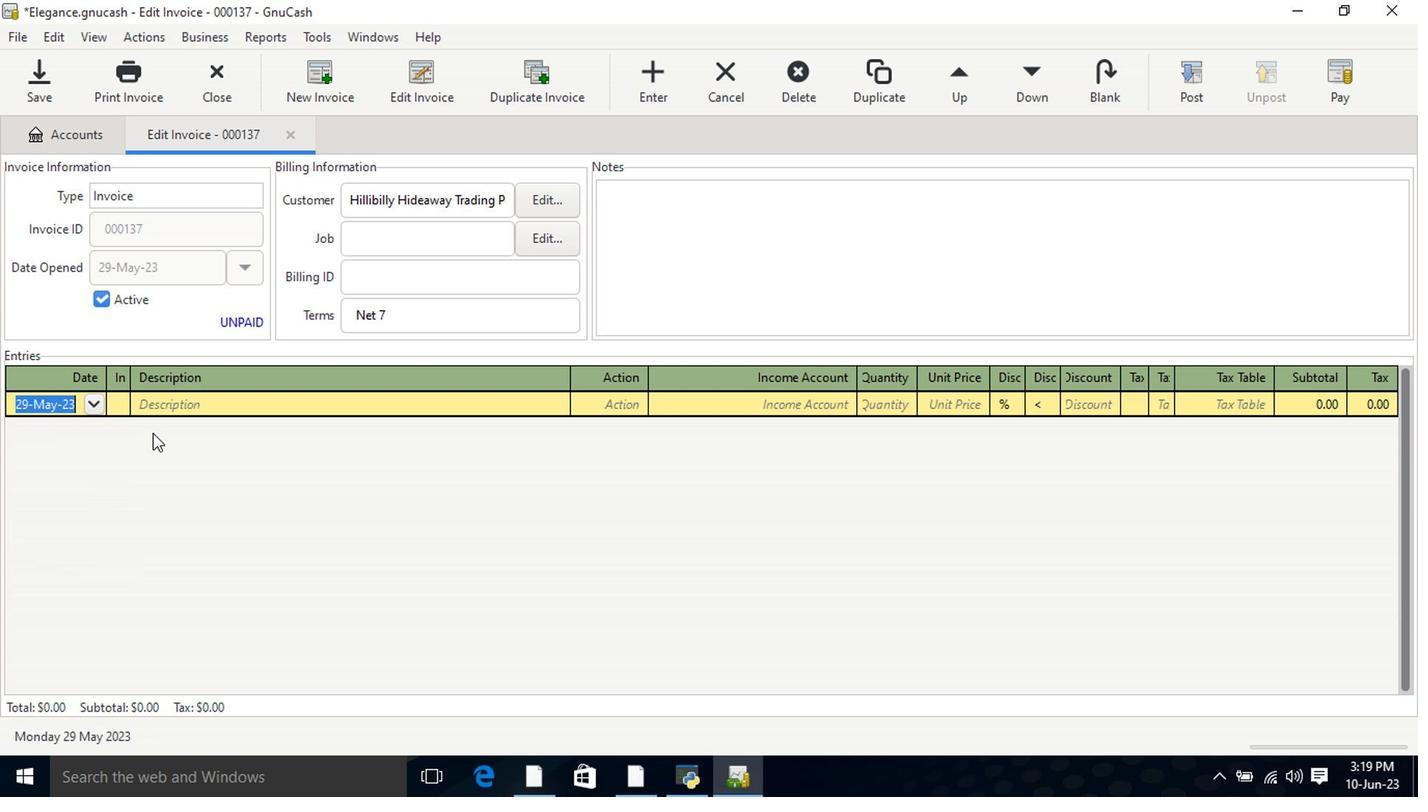 
Action: Mouse pressed left at (181, 413)
Screenshot: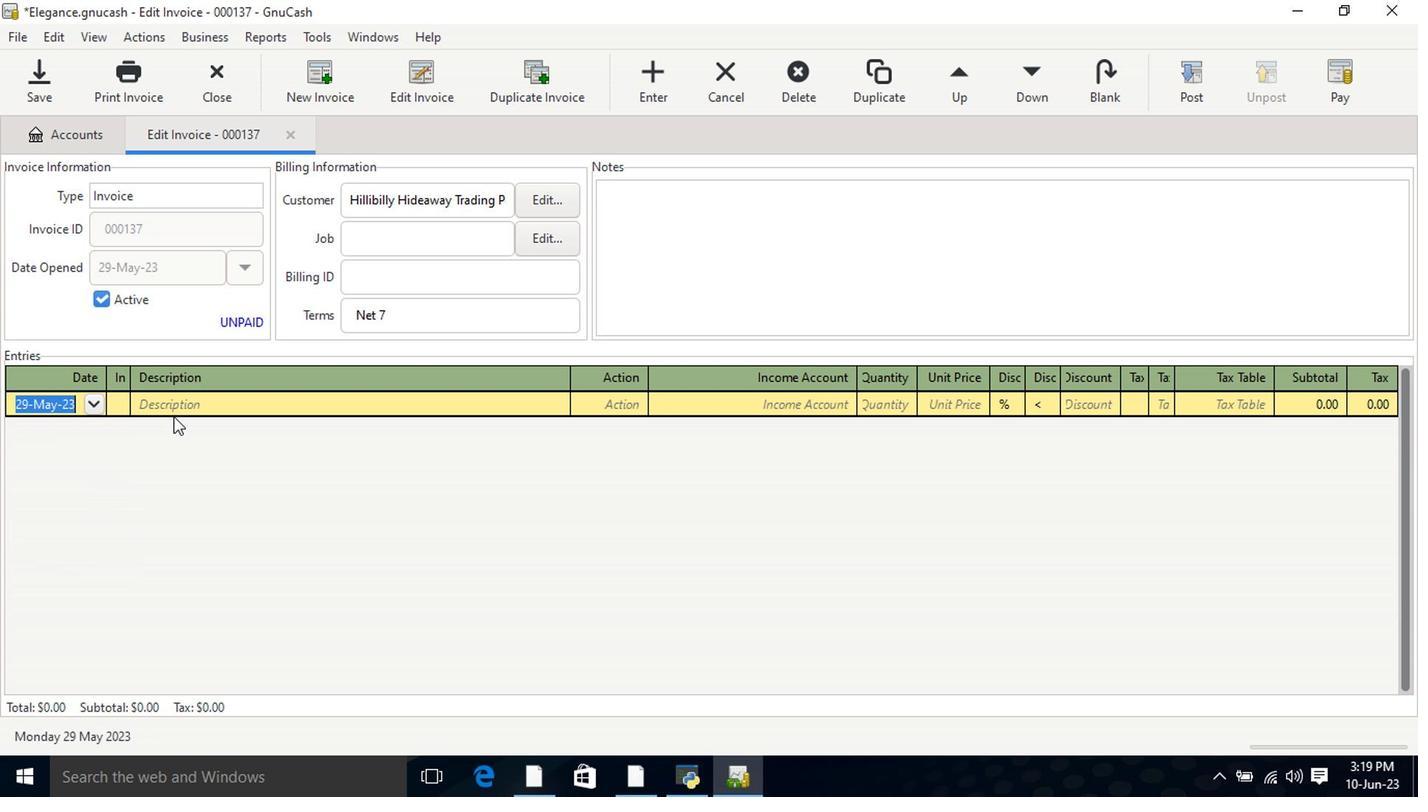 
Action: Key pressed <Key.shift>Aveeno<Key.space><Key.right><Key.tab><Key.tab>6.99<Key.tab>
Screenshot: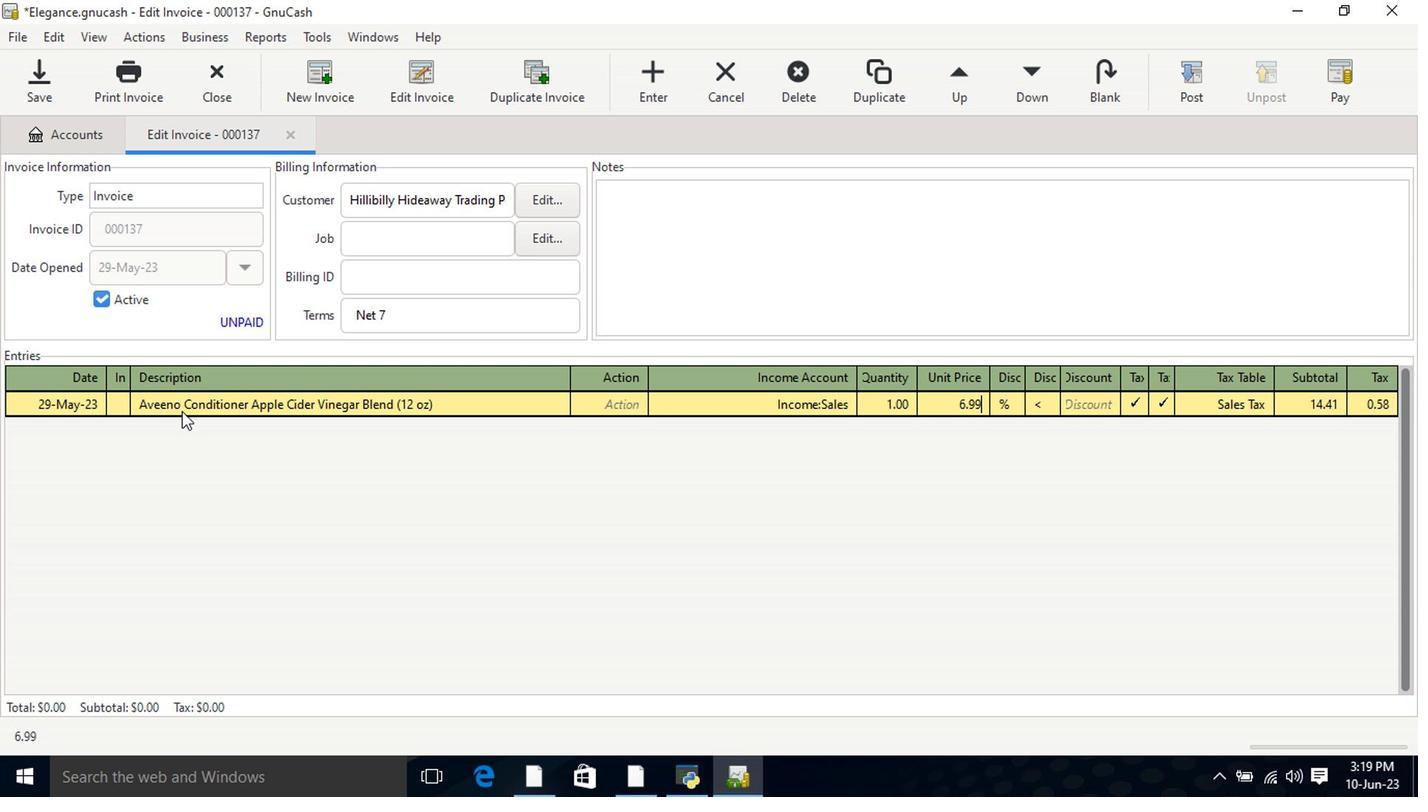 
Action: Mouse moved to (1162, 404)
Screenshot: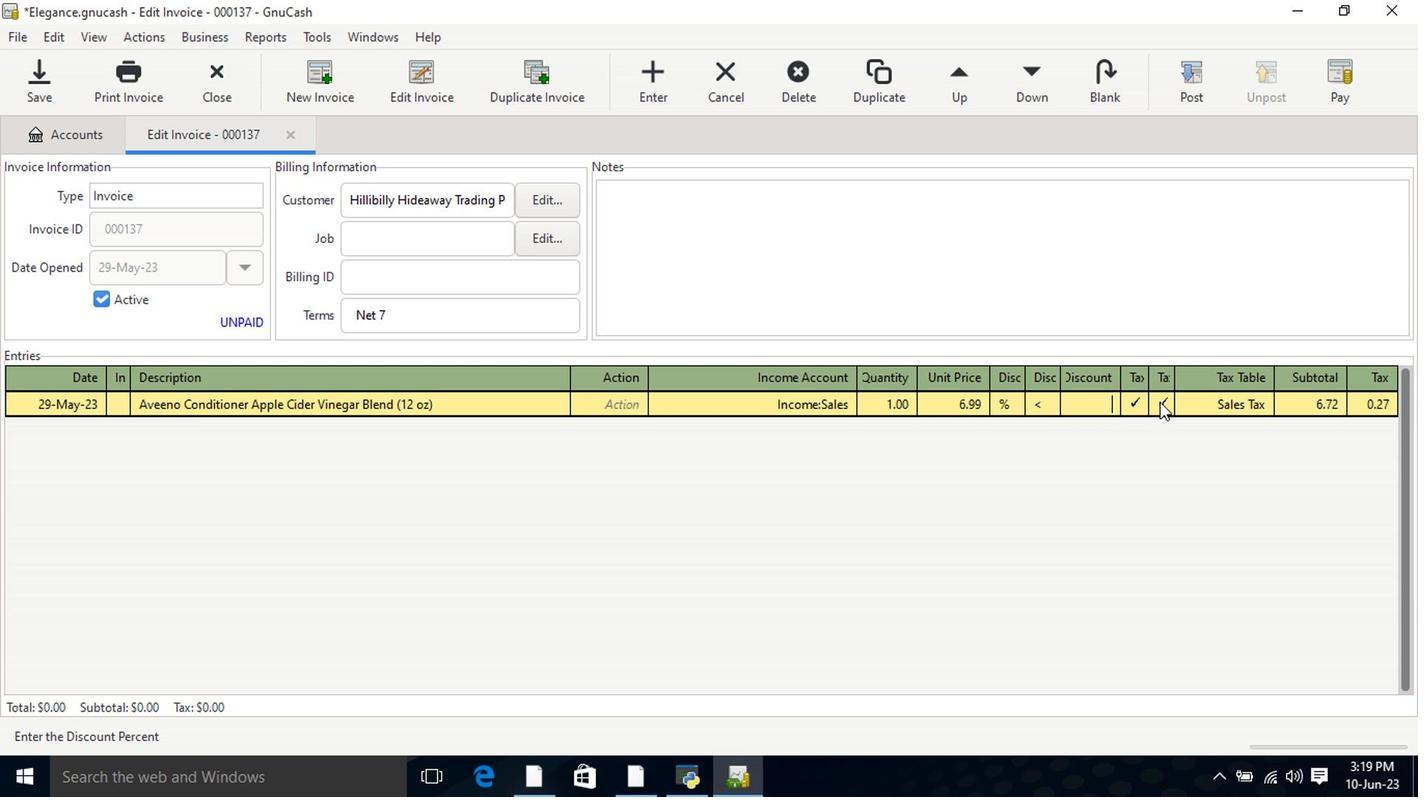 
Action: Mouse pressed left at (1162, 404)
Screenshot: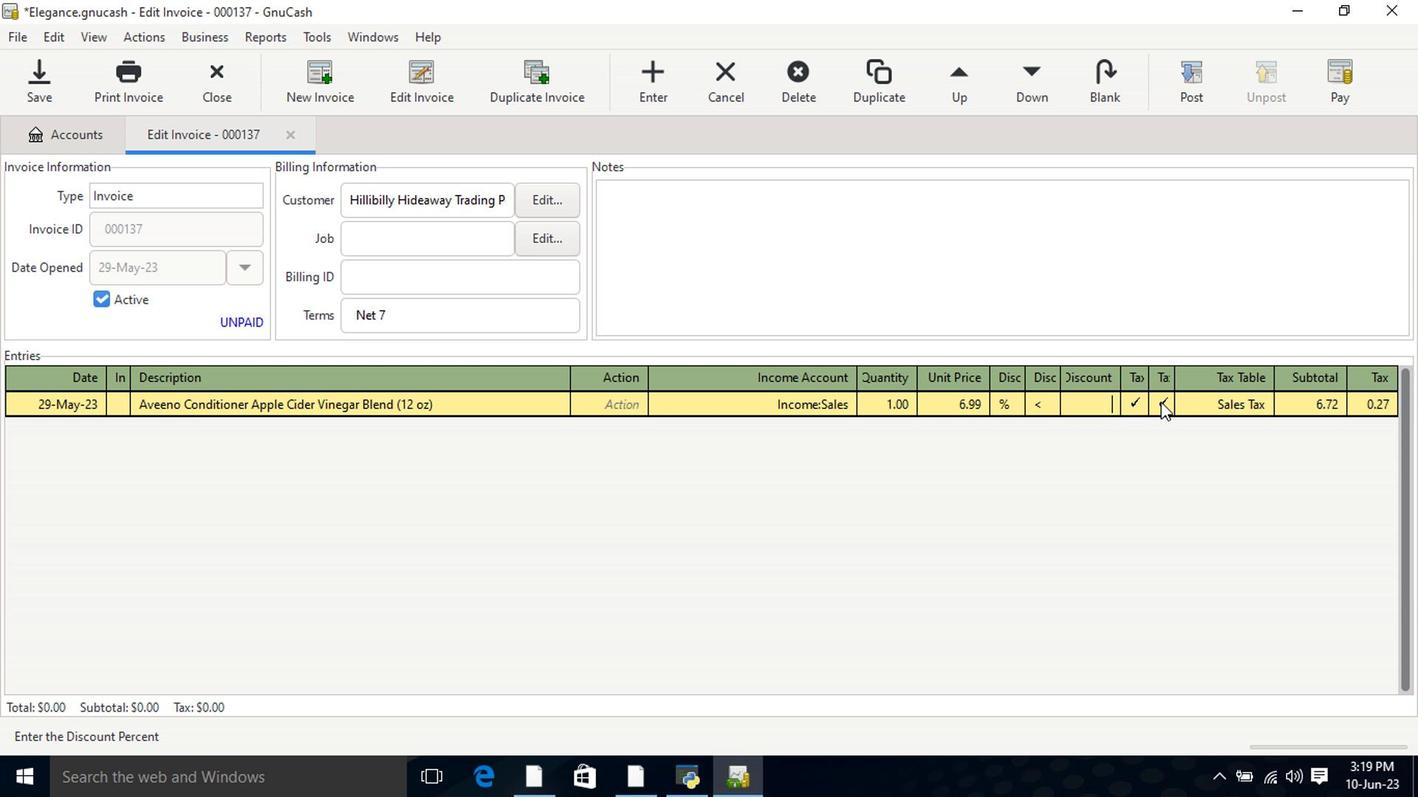 
Action: Mouse moved to (1178, 445)
Screenshot: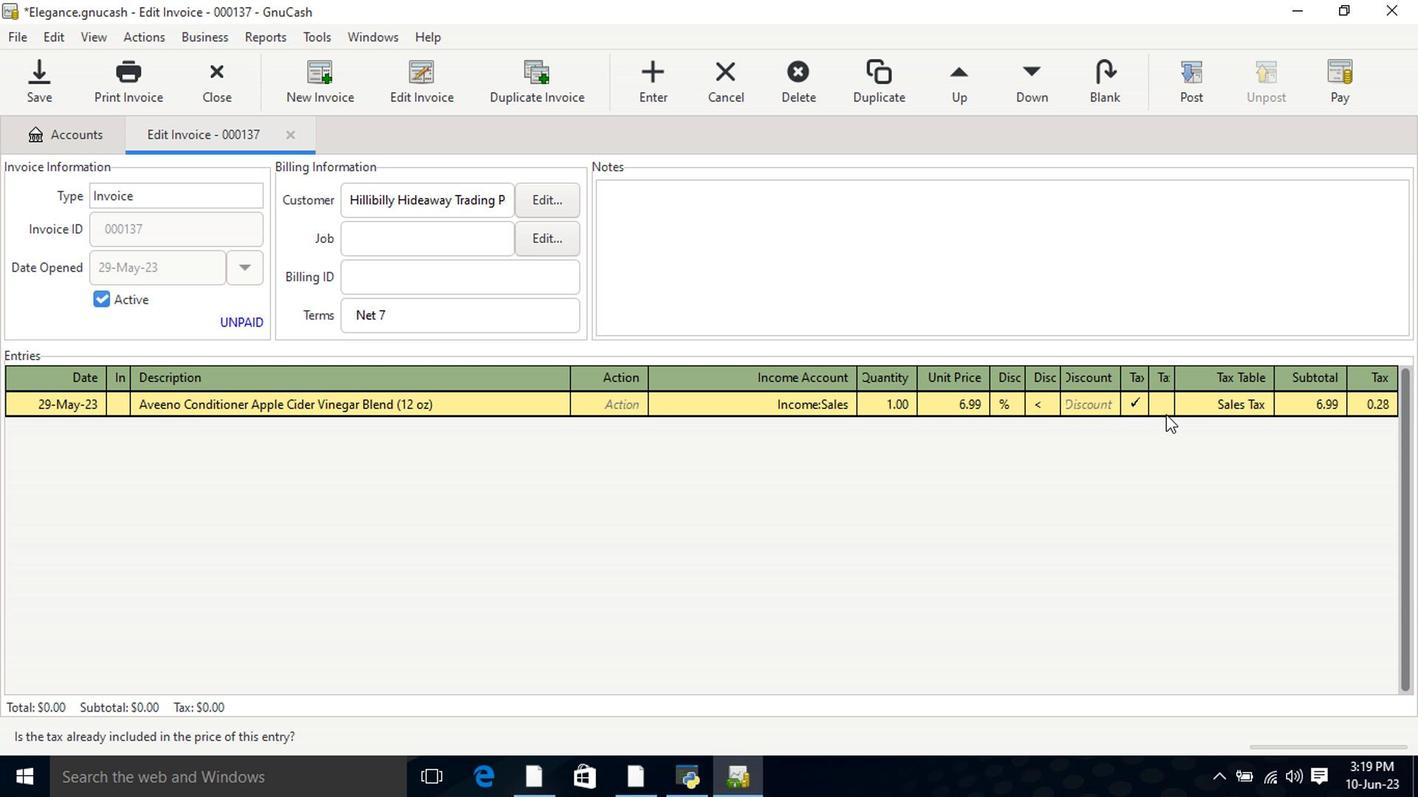 
Action: Key pressed <Key.tab><Key.tab><Key.tab><Key.shift><Key.shift><Key.shift>L'oreal<Key.space><Key.shift>Paris<Key.space><Key.shift><Key.shift><Key.shift><Key.shift><Key.shift><Key.shift><Key.shift><Key.shift><Key.shift><Key.shift><Key.shift><Key.shift><Key.shift><Key.shift>Glow<Key.right><Key.tab><Key.tab>incom<Key.down><Key.down><Key.down><Key.tab>1<Key.tab>9.29<Key.tab>
Screenshot: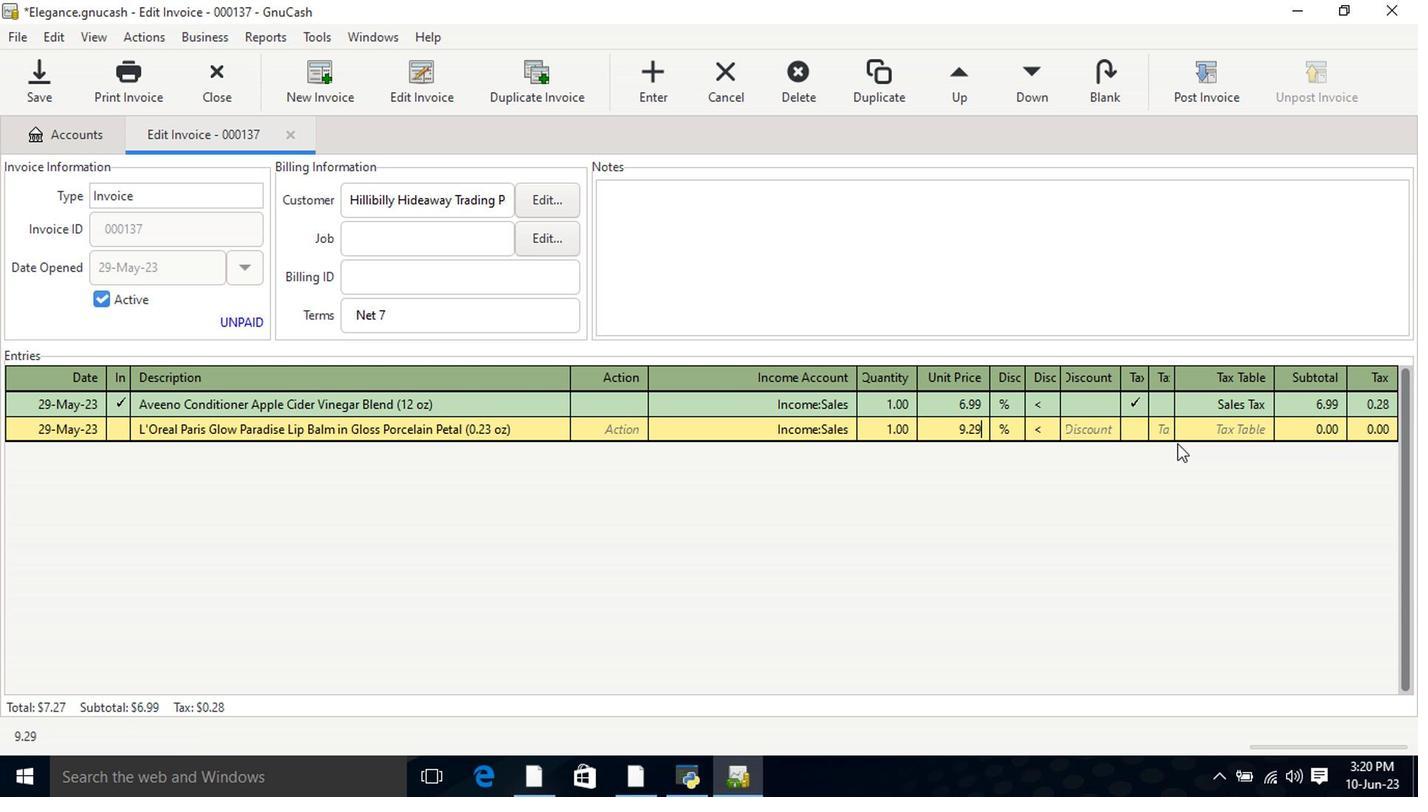 
Action: Mouse moved to (1140, 434)
Screenshot: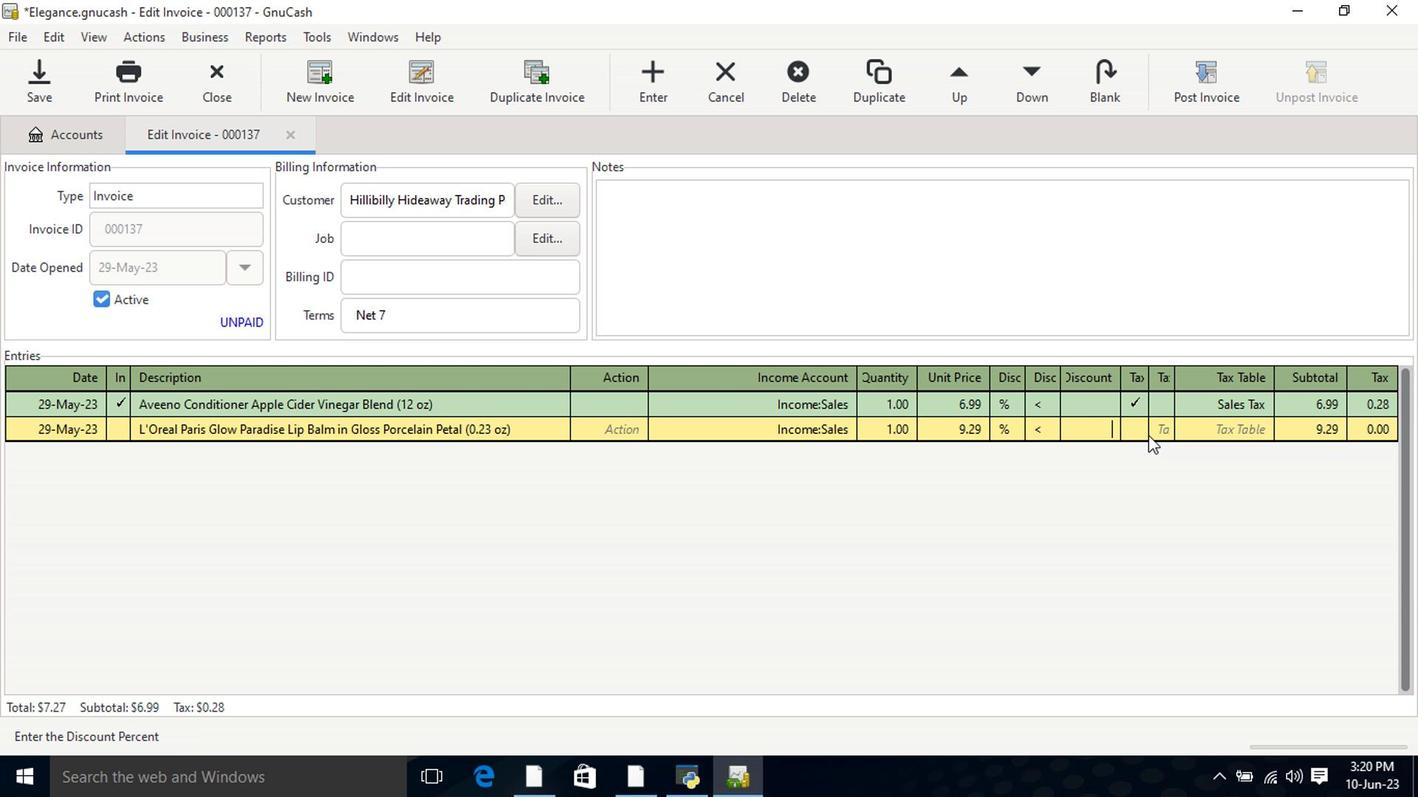 
Action: Mouse pressed left at (1140, 434)
Screenshot: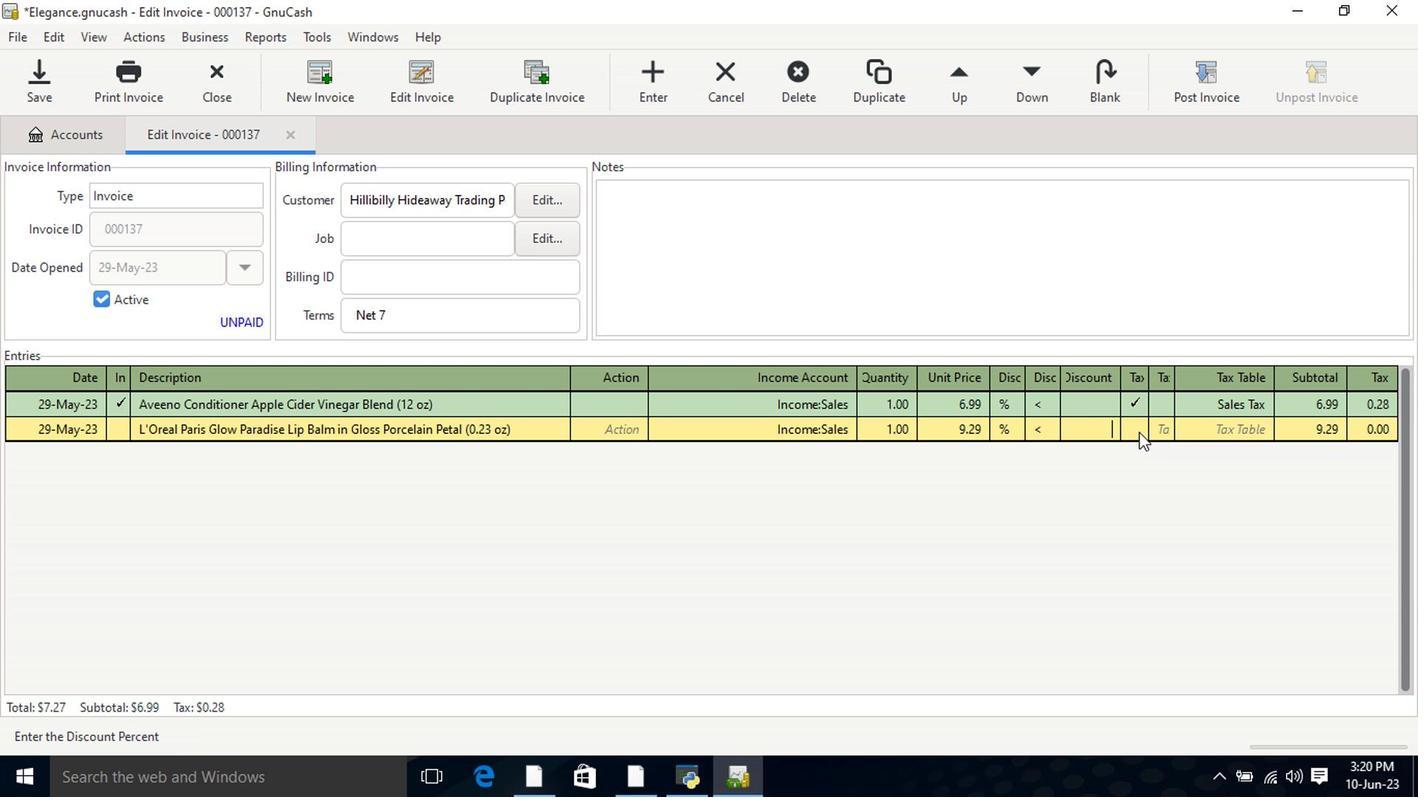 
Action: Mouse moved to (1239, 455)
Screenshot: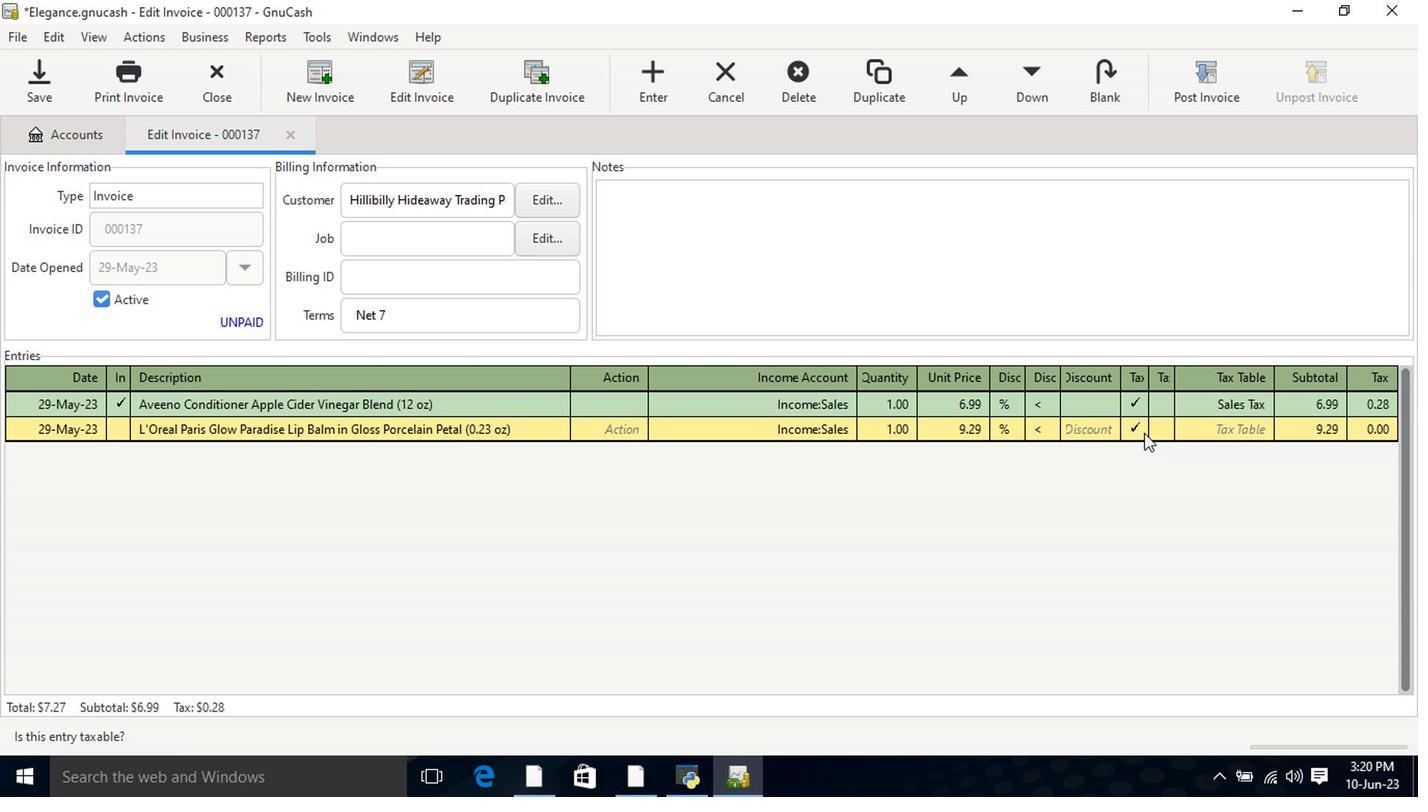 
Action: Key pressed <Key.tab>
Screenshot: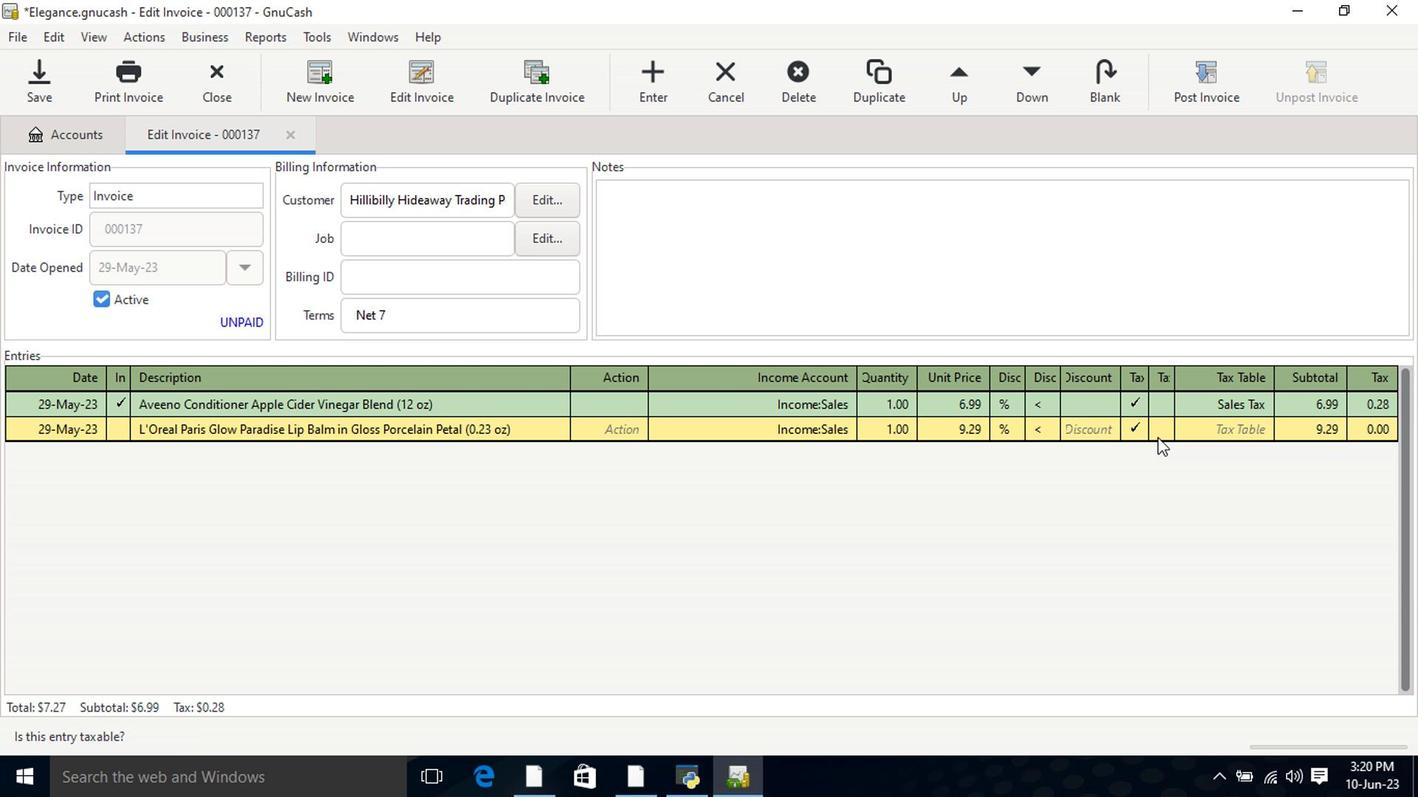 
Action: Mouse moved to (1230, 476)
Screenshot: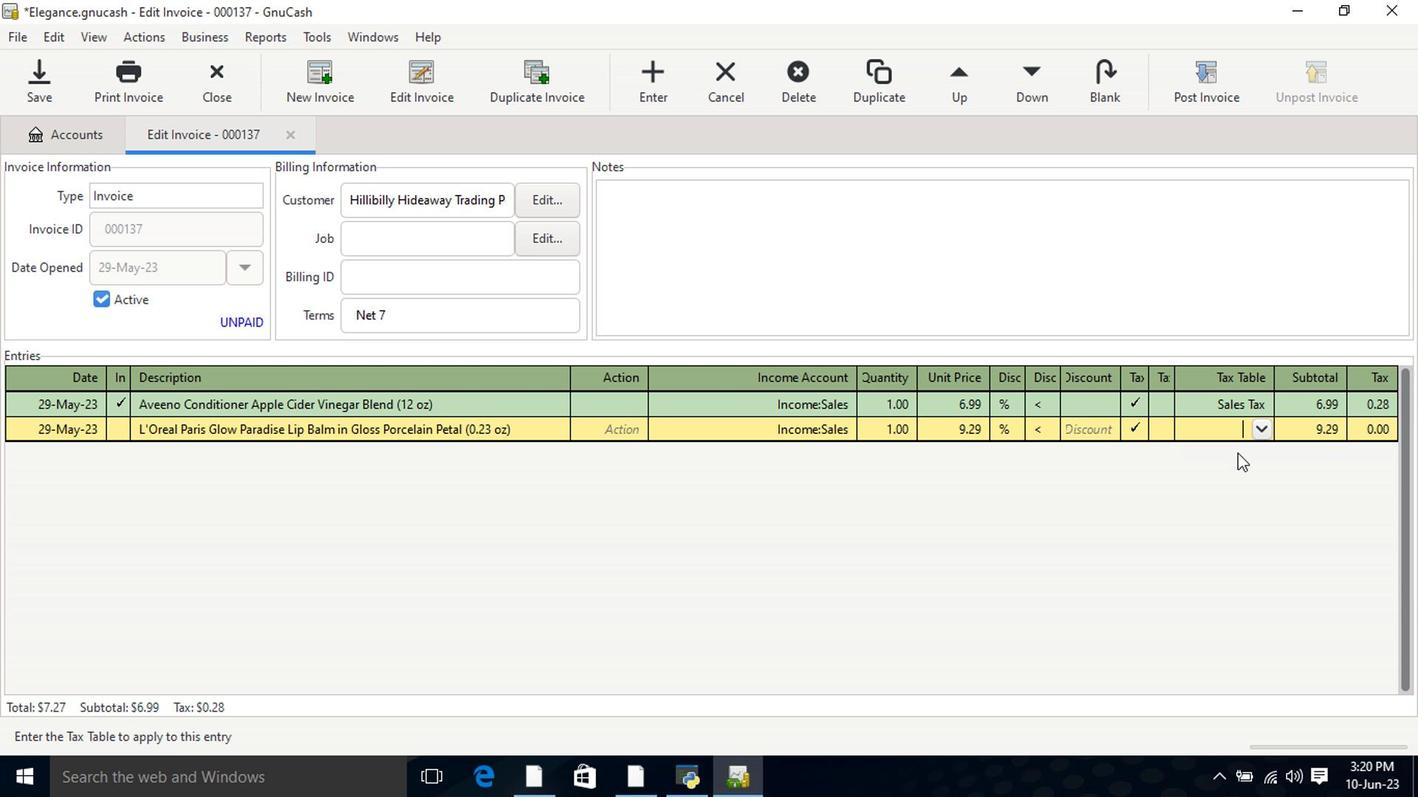 
Action: Key pressed <Key.tab>
Screenshot: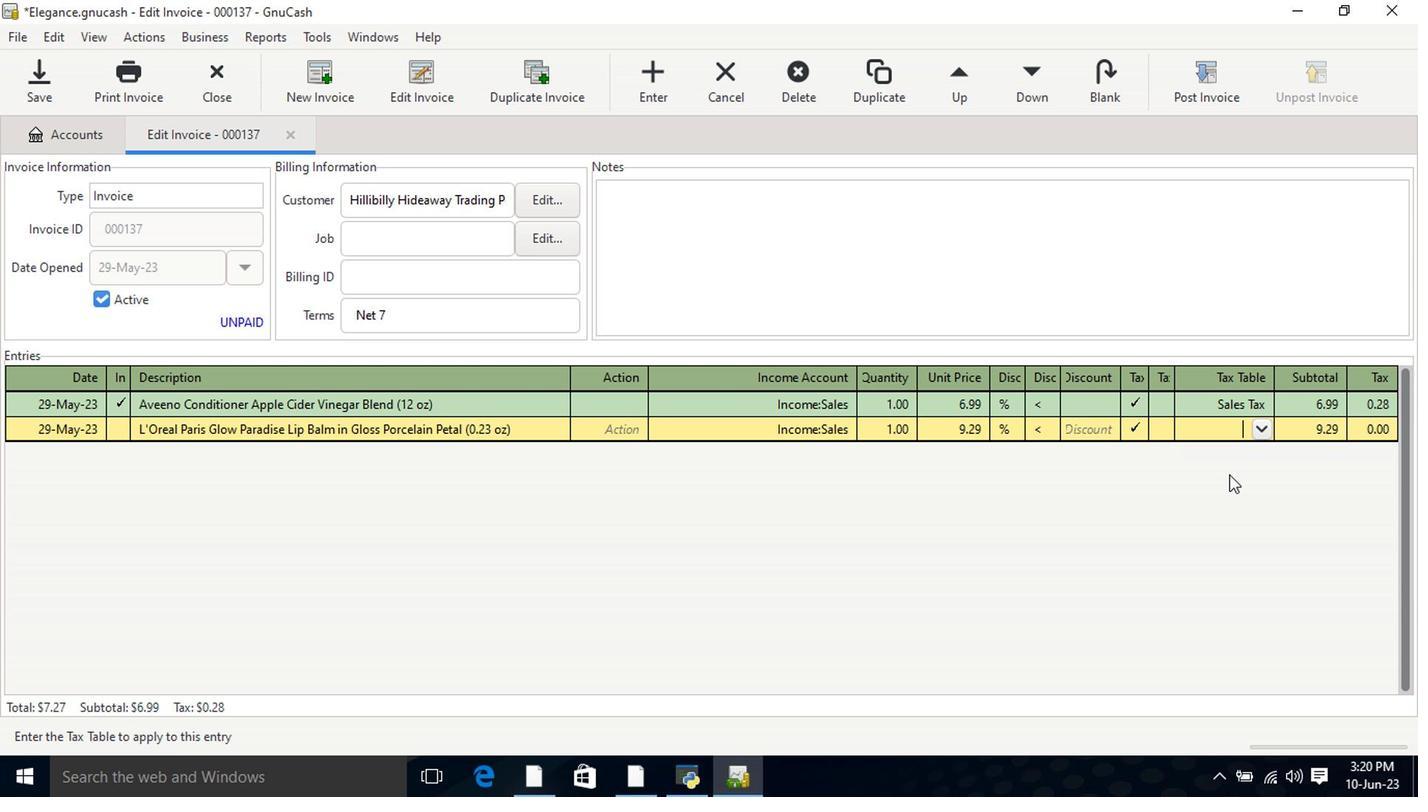 
Action: Mouse moved to (1230, 430)
Screenshot: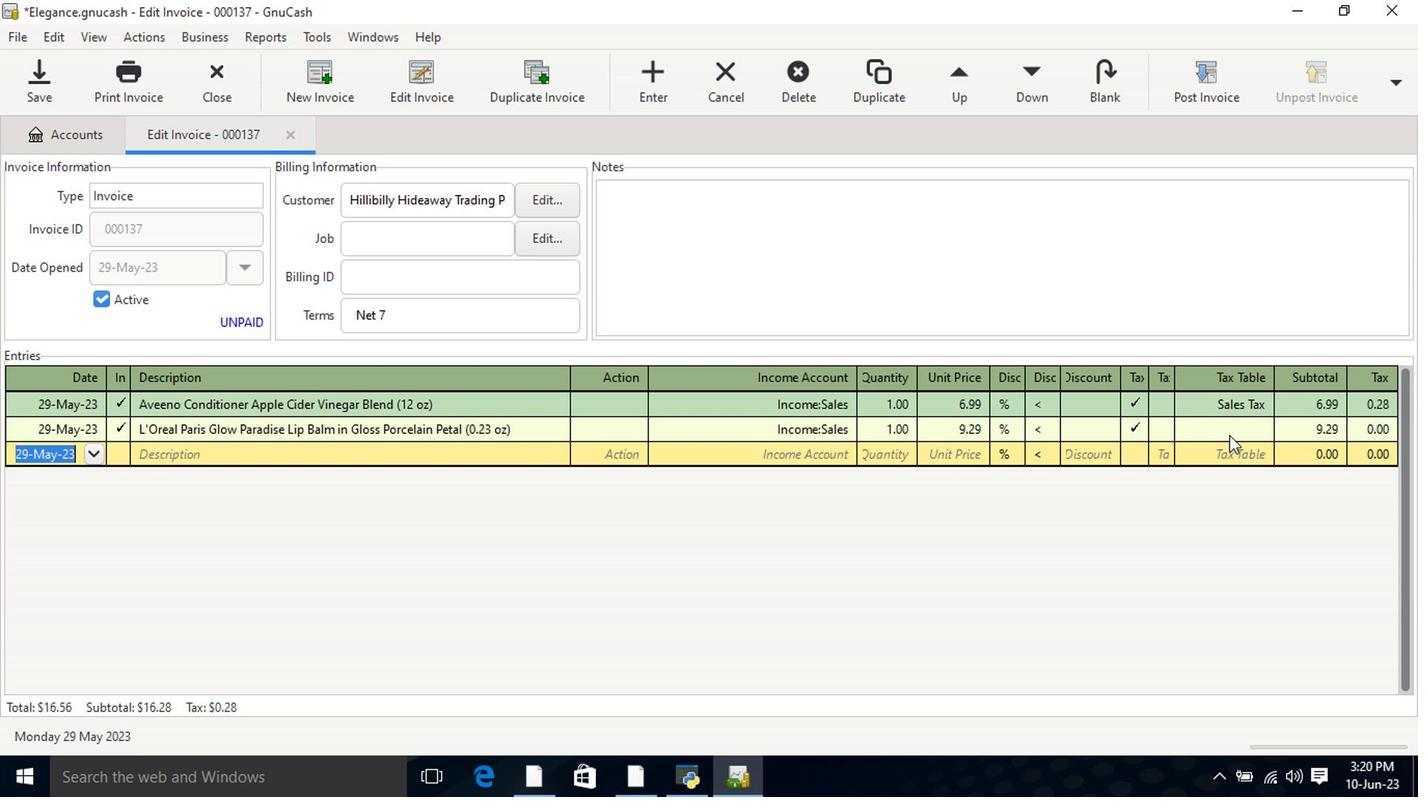 
Action: Mouse pressed left at (1230, 430)
Screenshot: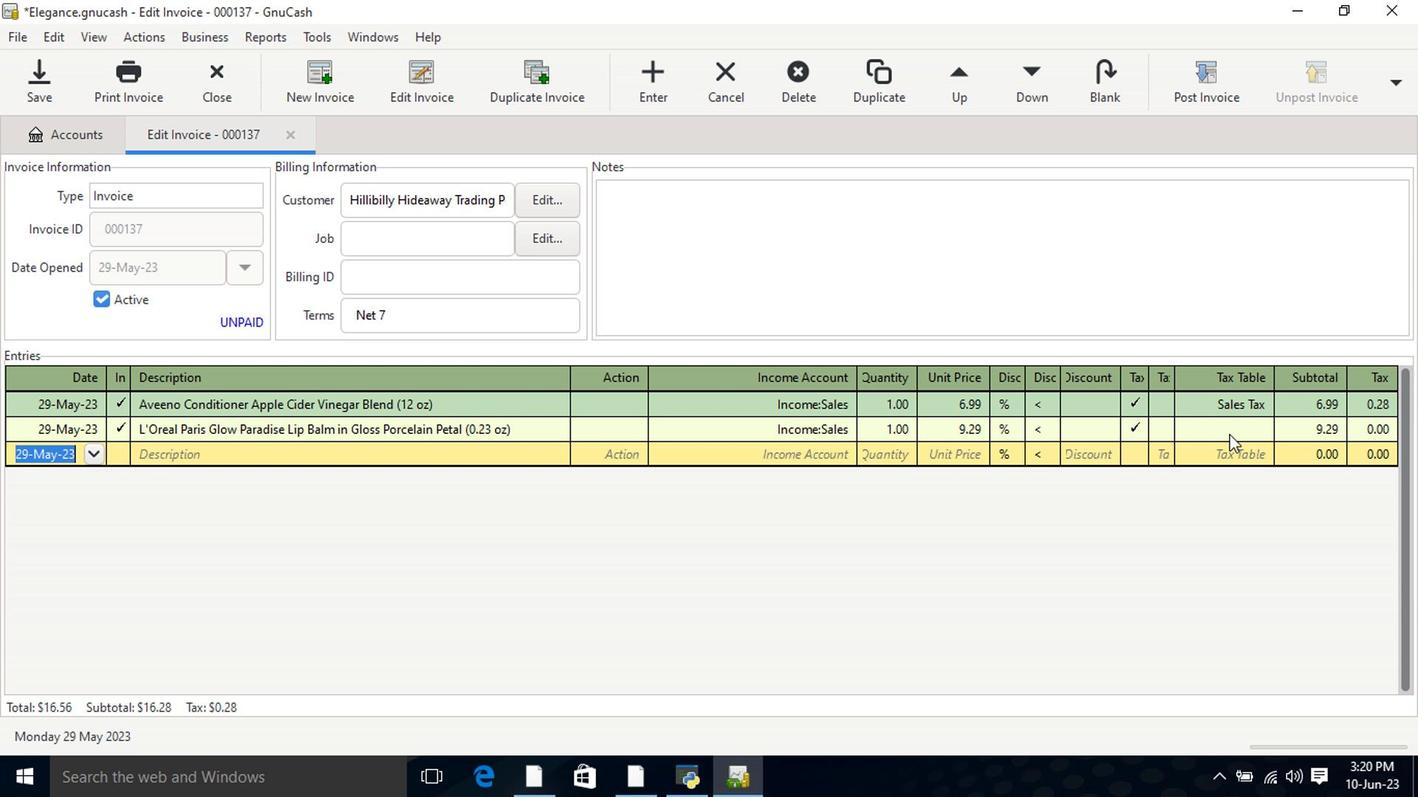 
Action: Mouse moved to (1262, 419)
Screenshot: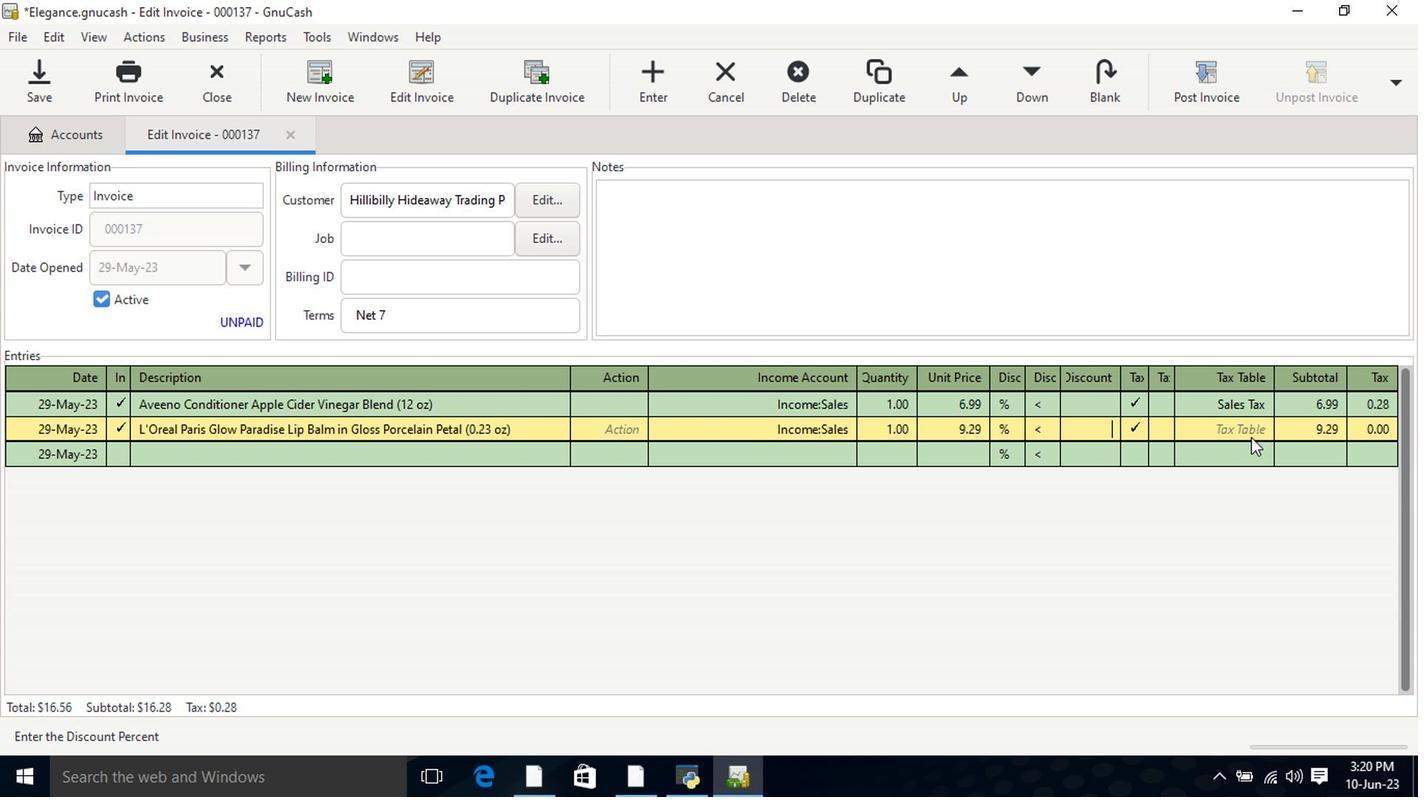 
Action: Mouse pressed left at (1262, 419)
Screenshot: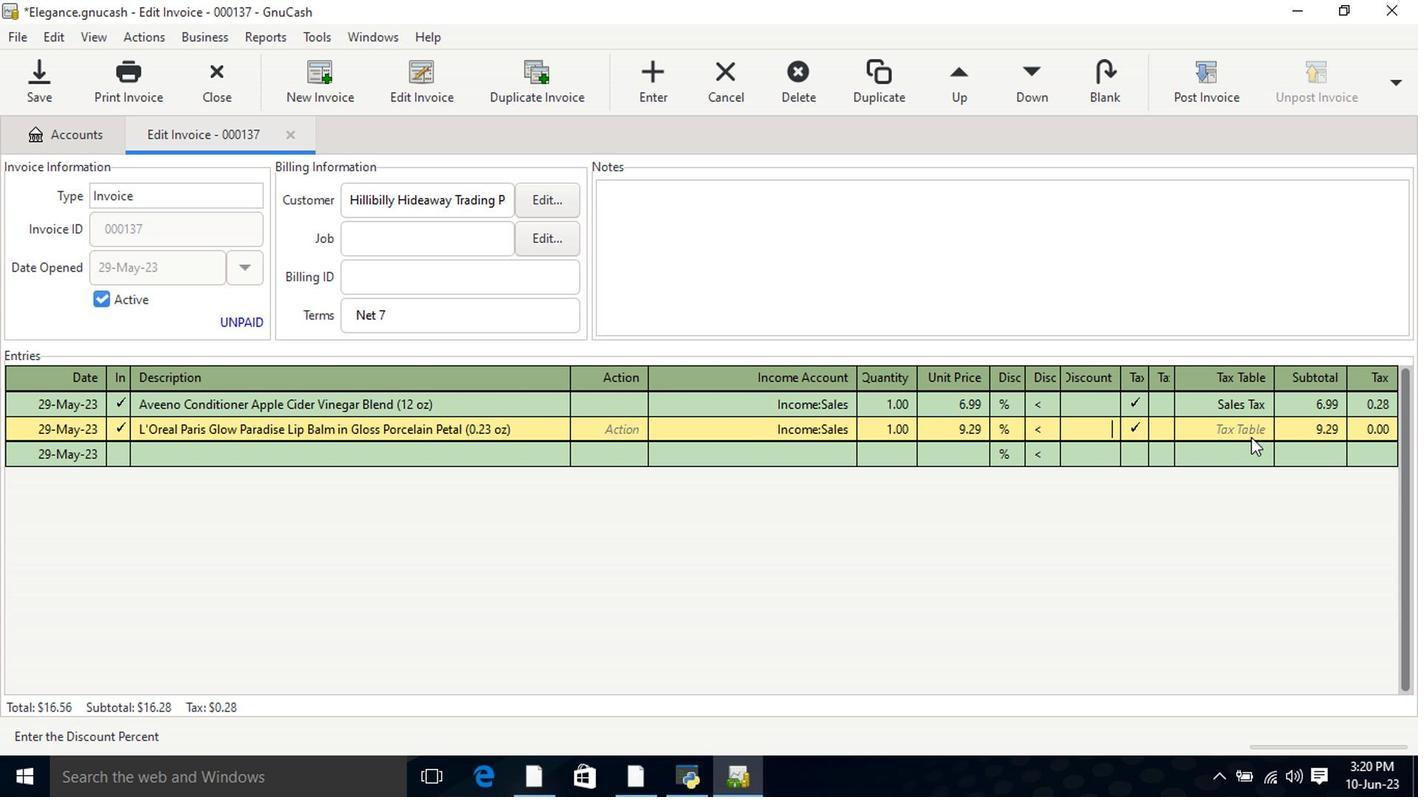 
Action: Mouse moved to (1262, 439)
Screenshot: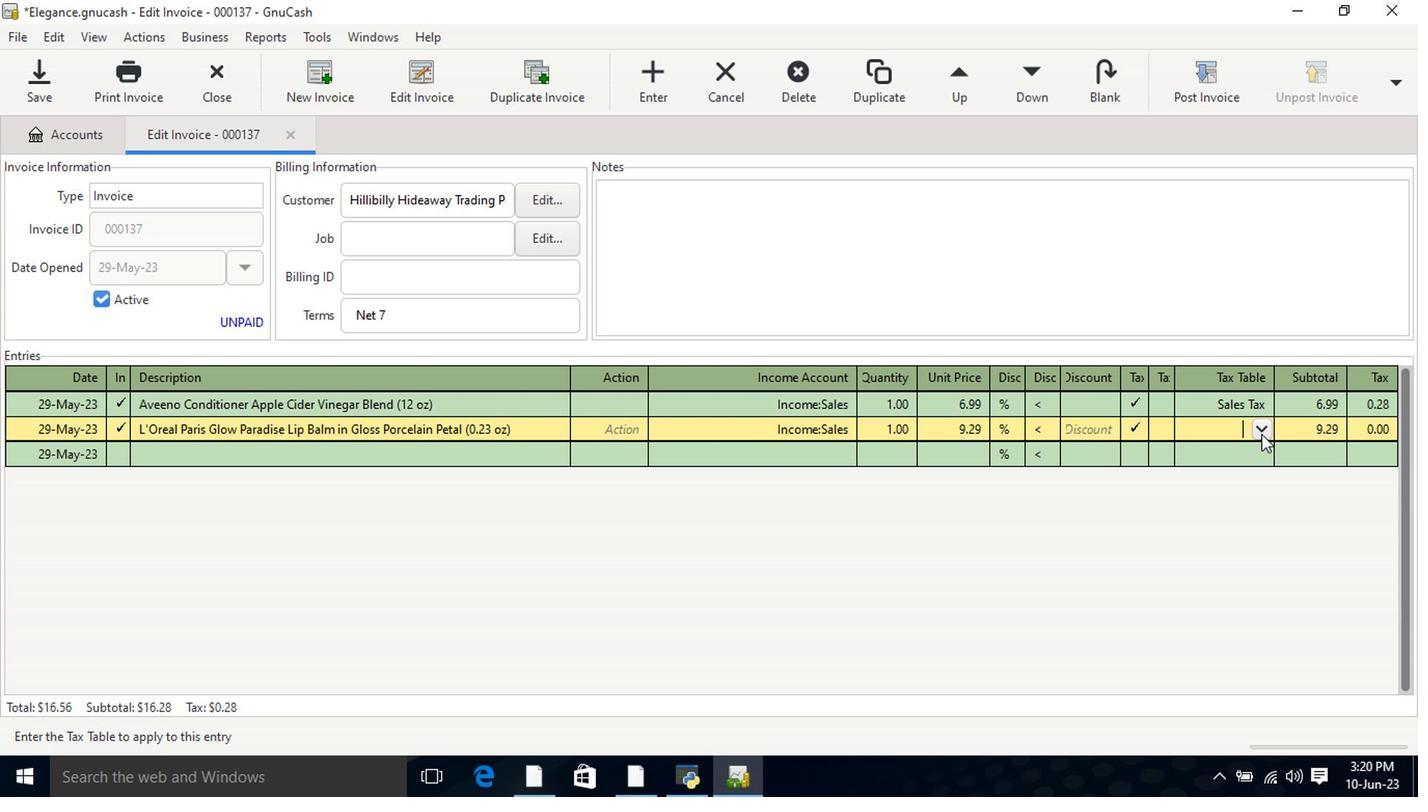 
Action: Mouse pressed left at (1262, 439)
Screenshot: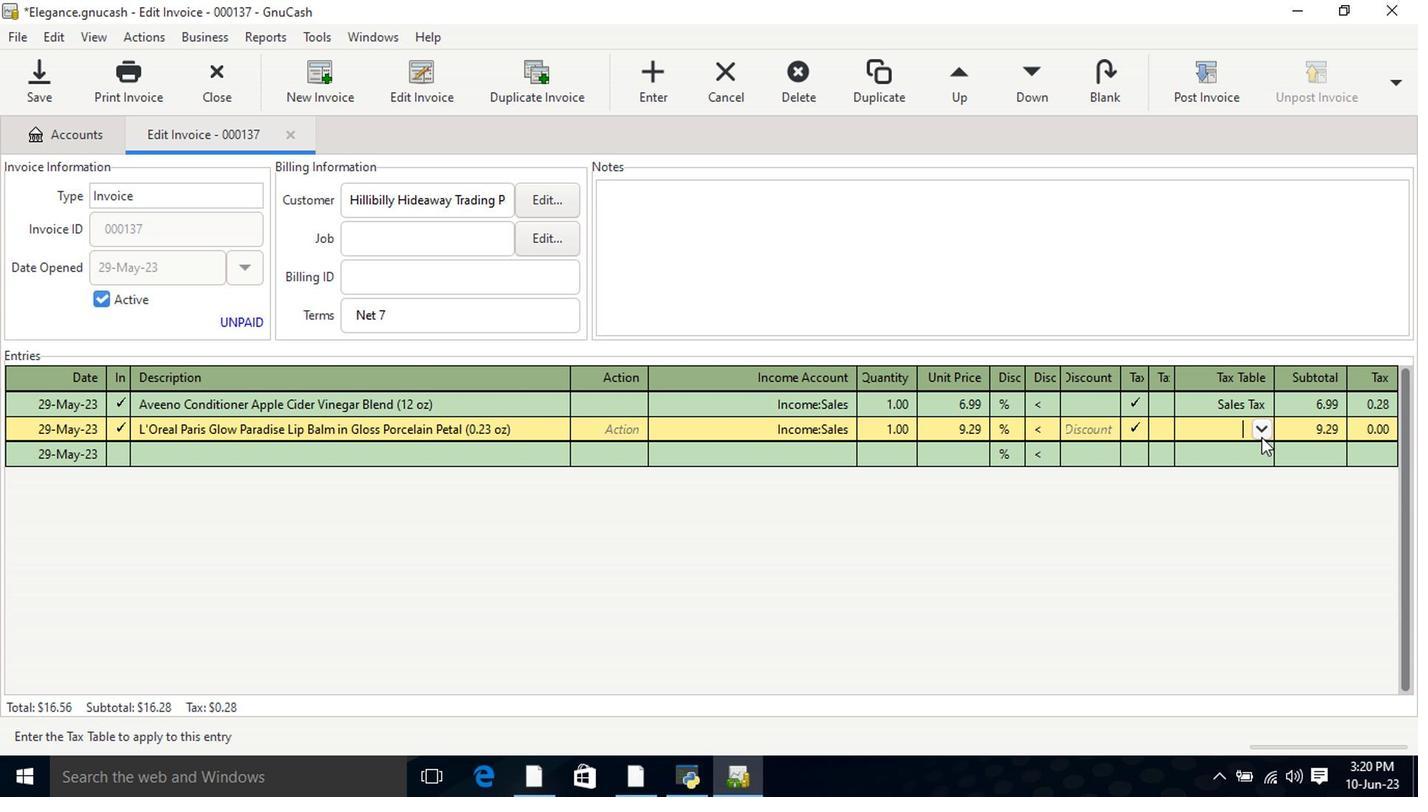 
Action: Mouse moved to (1253, 461)
Screenshot: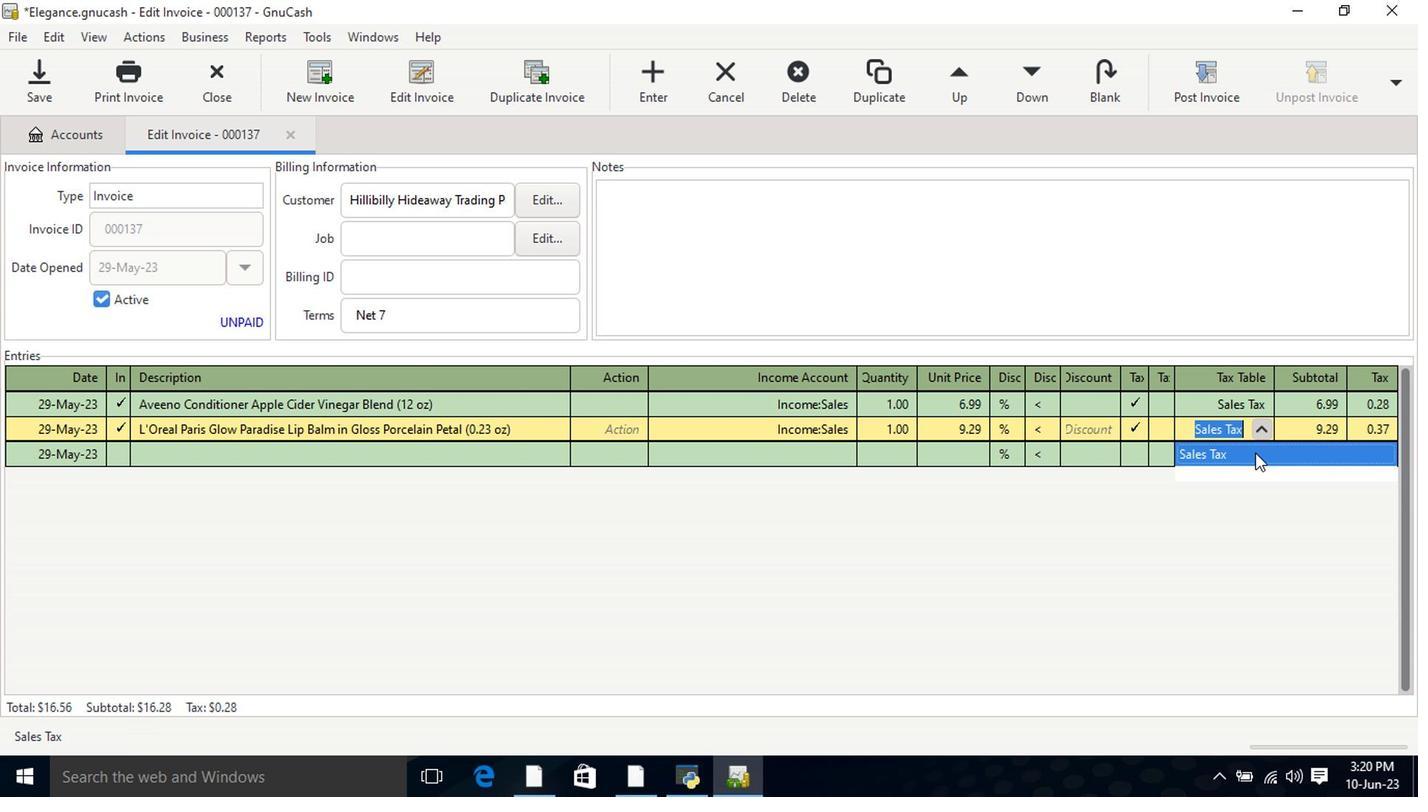 
Action: Key pressed <Key.tab>
Screenshot: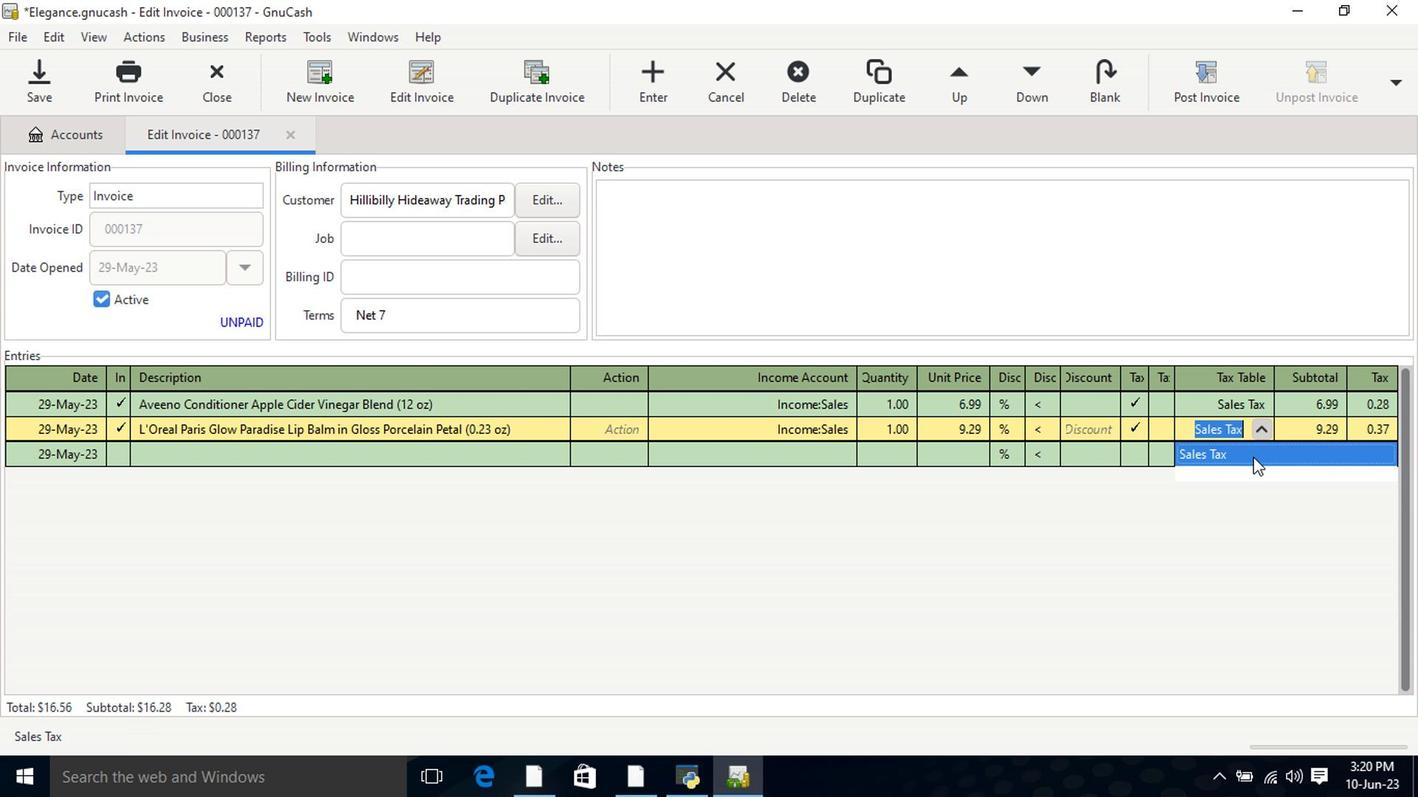 
Action: Mouse moved to (1201, 81)
Screenshot: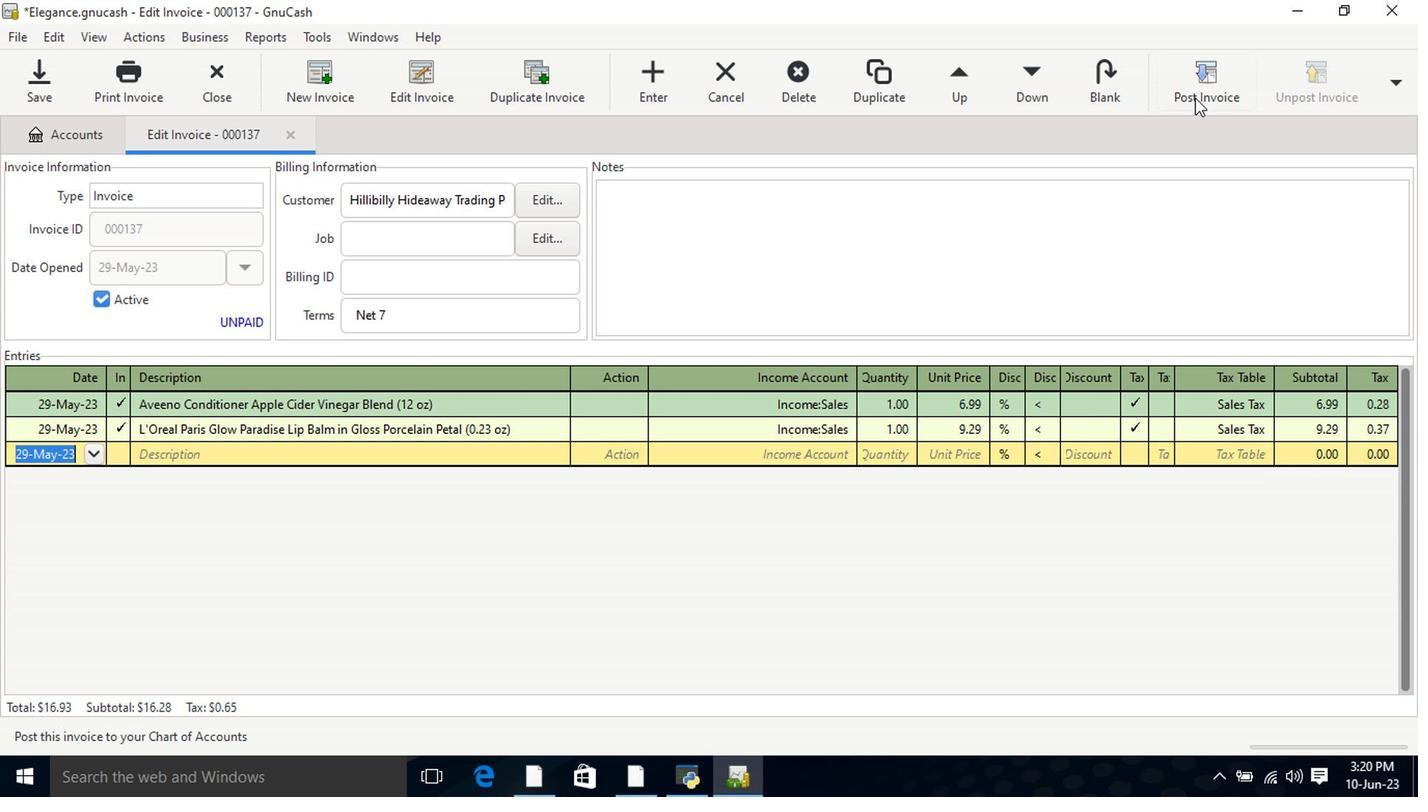 
Action: Mouse pressed left at (1201, 81)
Screenshot: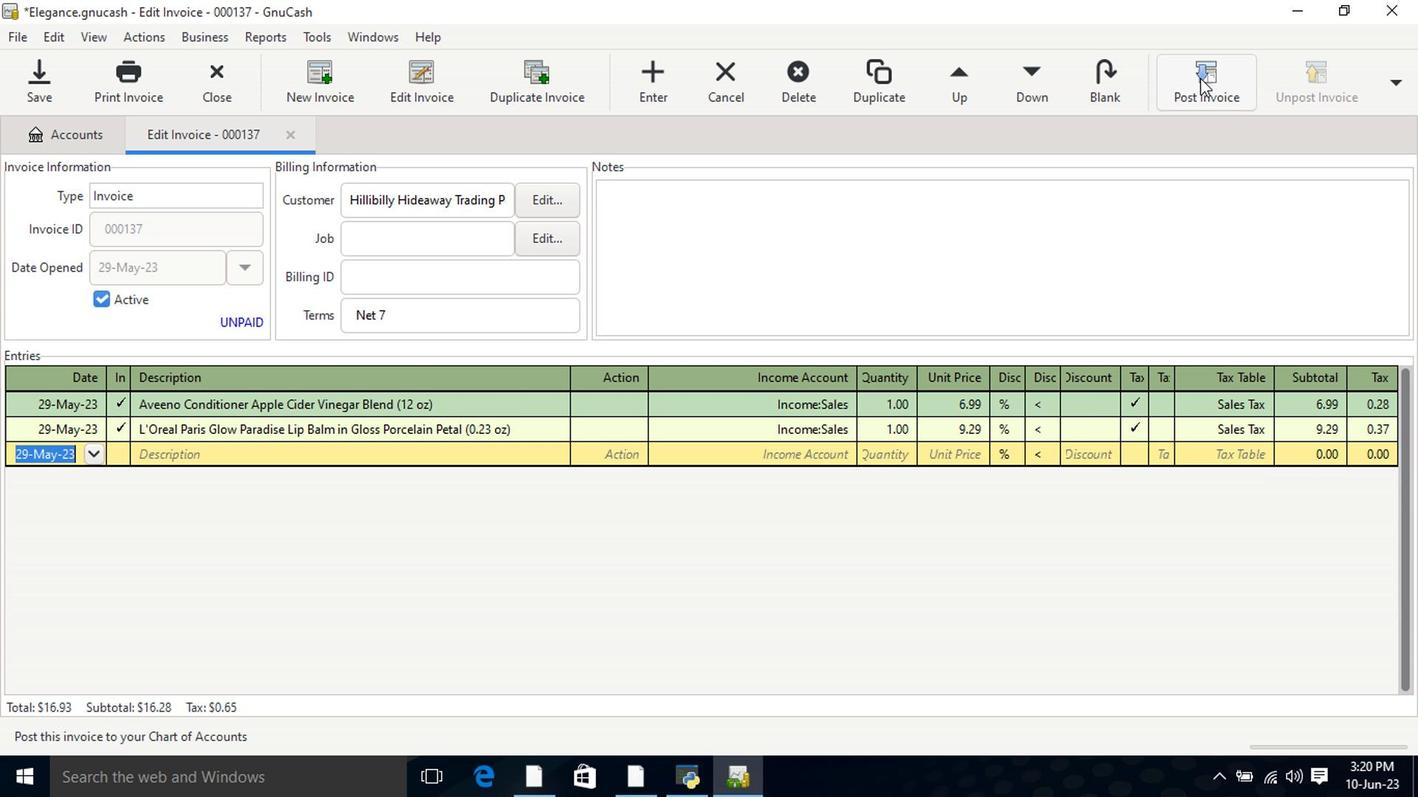 
Action: Mouse moved to (877, 339)
Screenshot: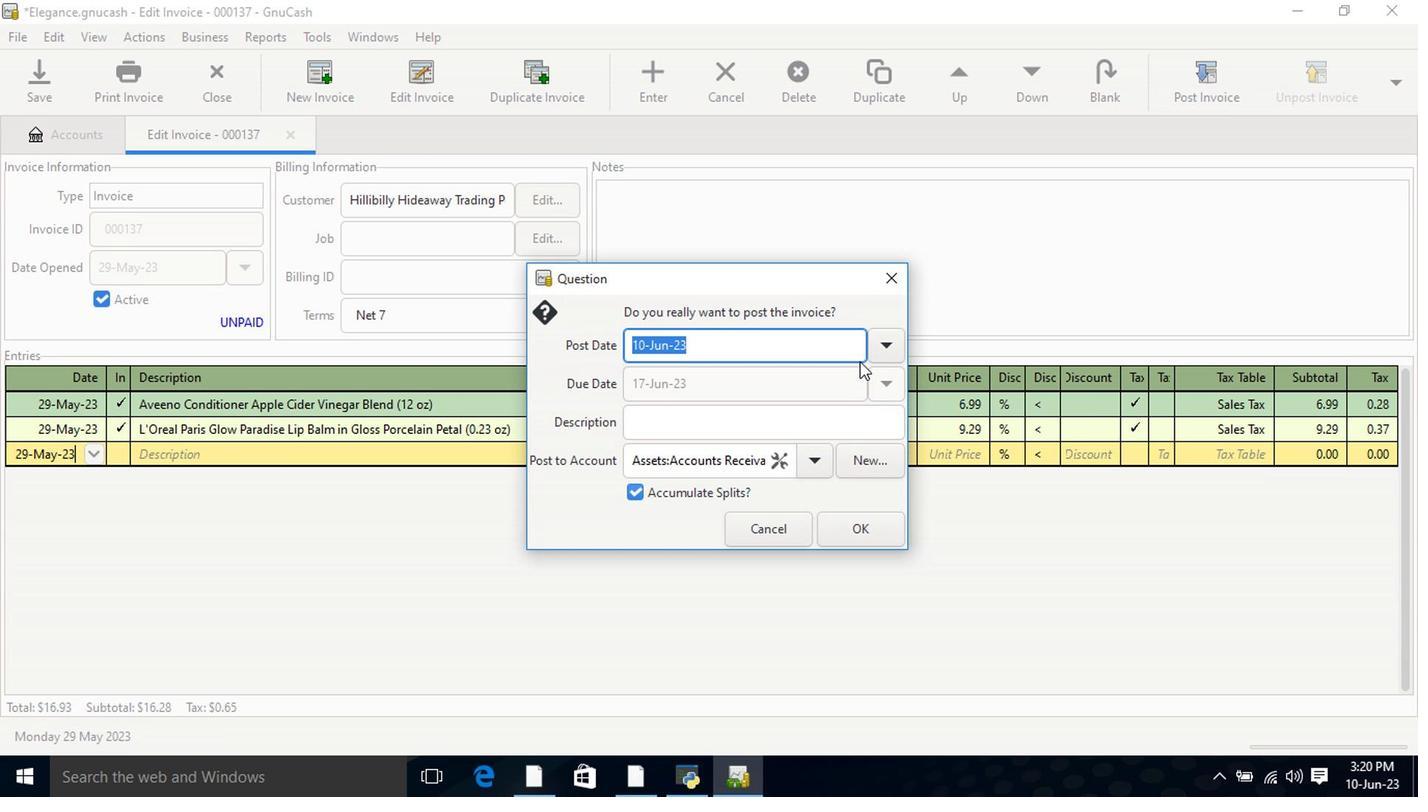 
Action: Mouse pressed left at (877, 339)
Screenshot: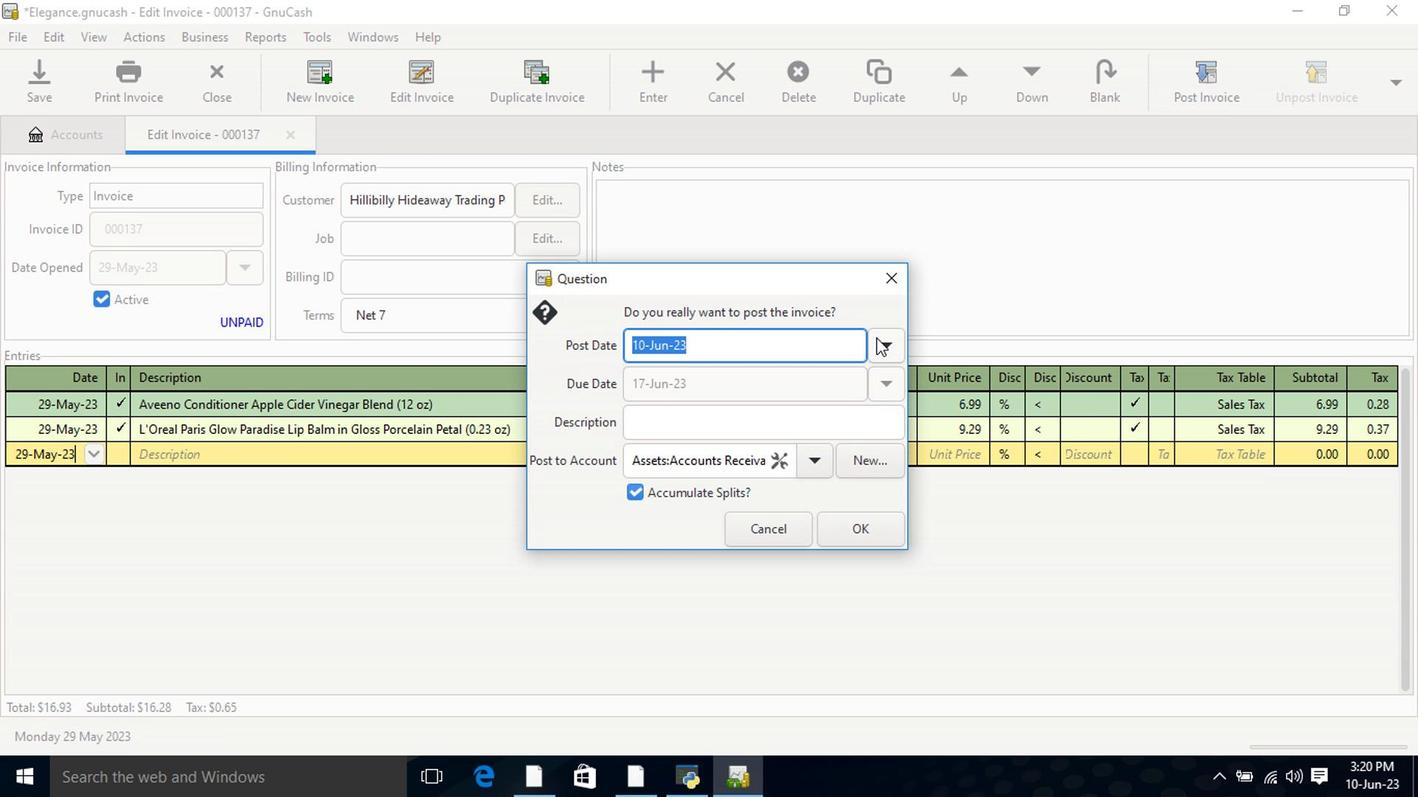 
Action: Mouse moved to (724, 381)
Screenshot: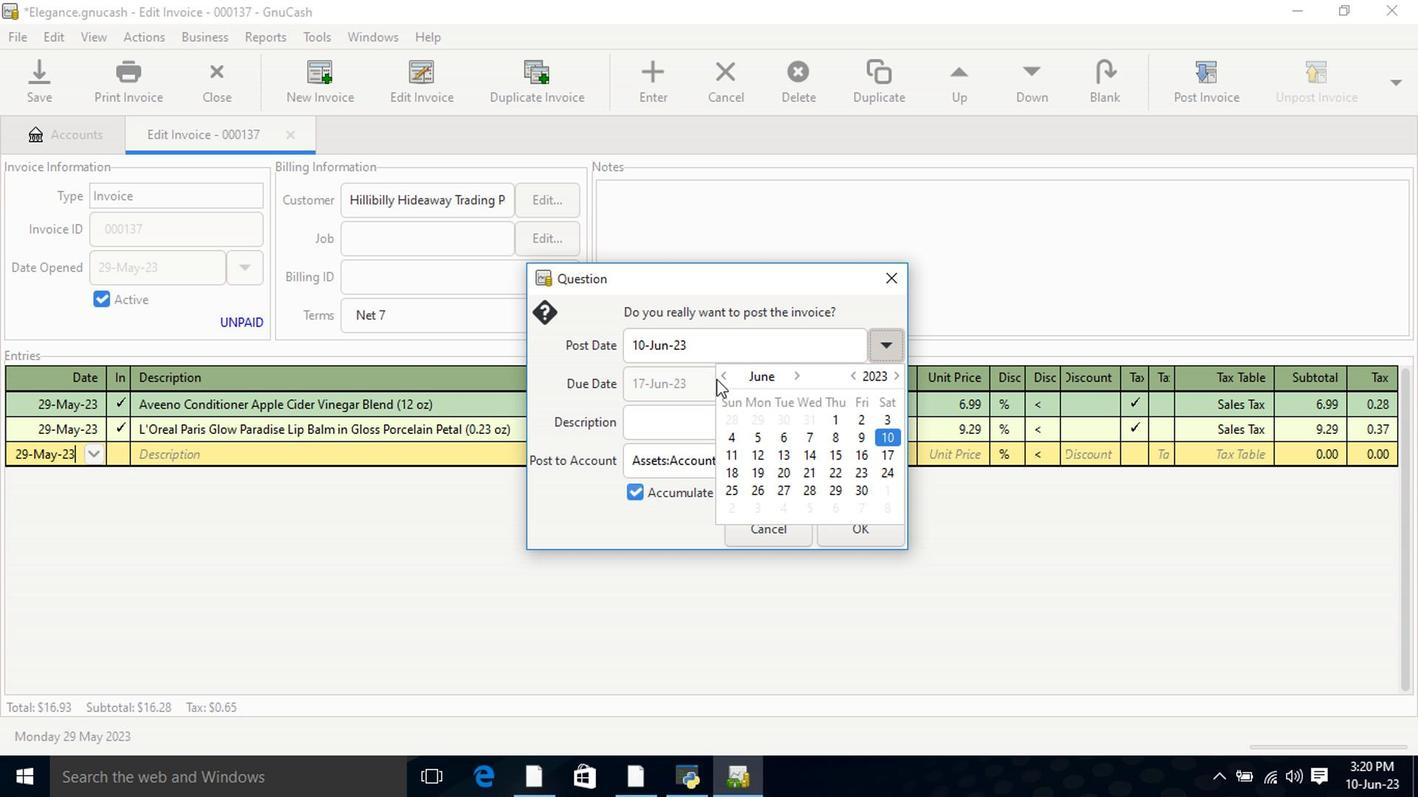 
Action: Mouse pressed left at (724, 381)
Screenshot: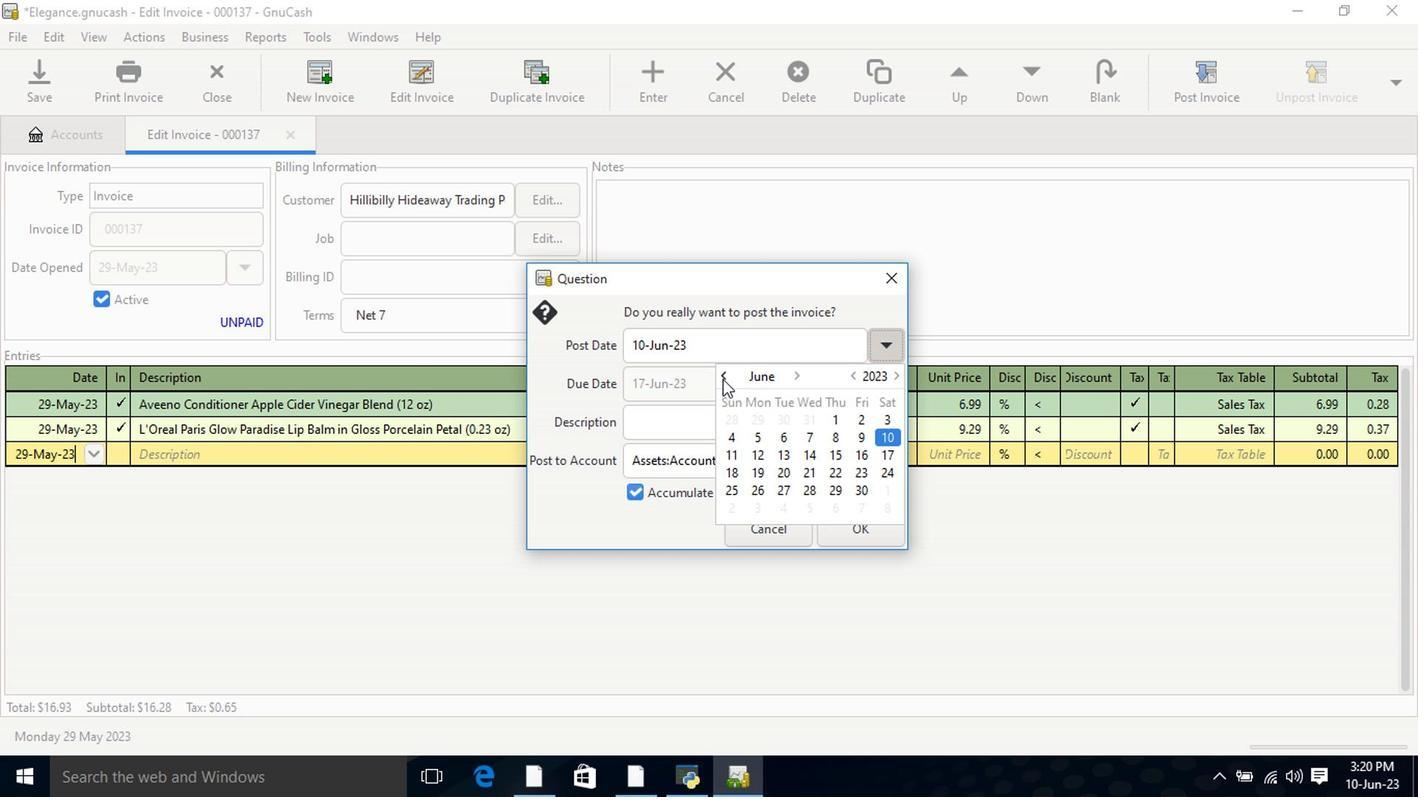 
Action: Mouse moved to (756, 489)
Screenshot: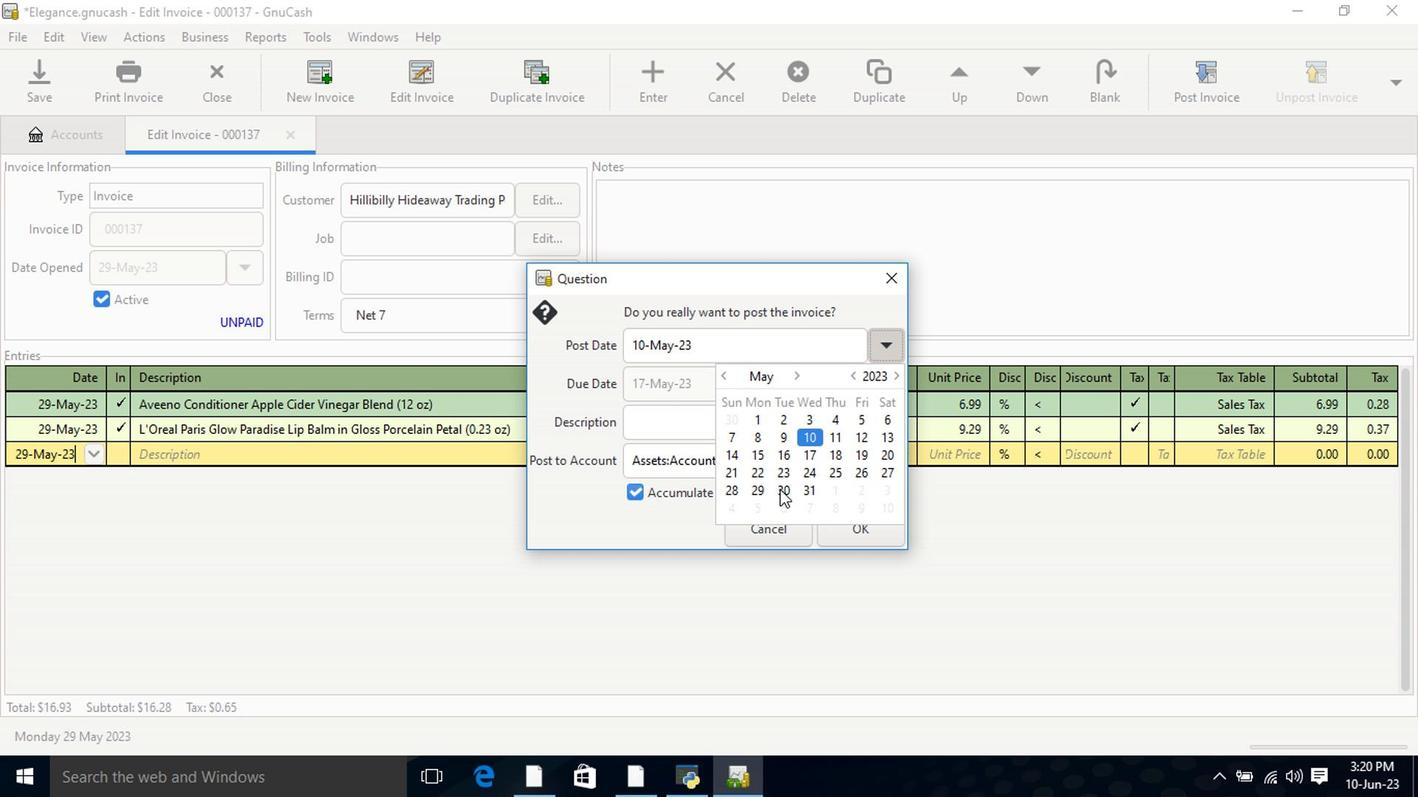 
Action: Mouse pressed left at (756, 489)
Screenshot: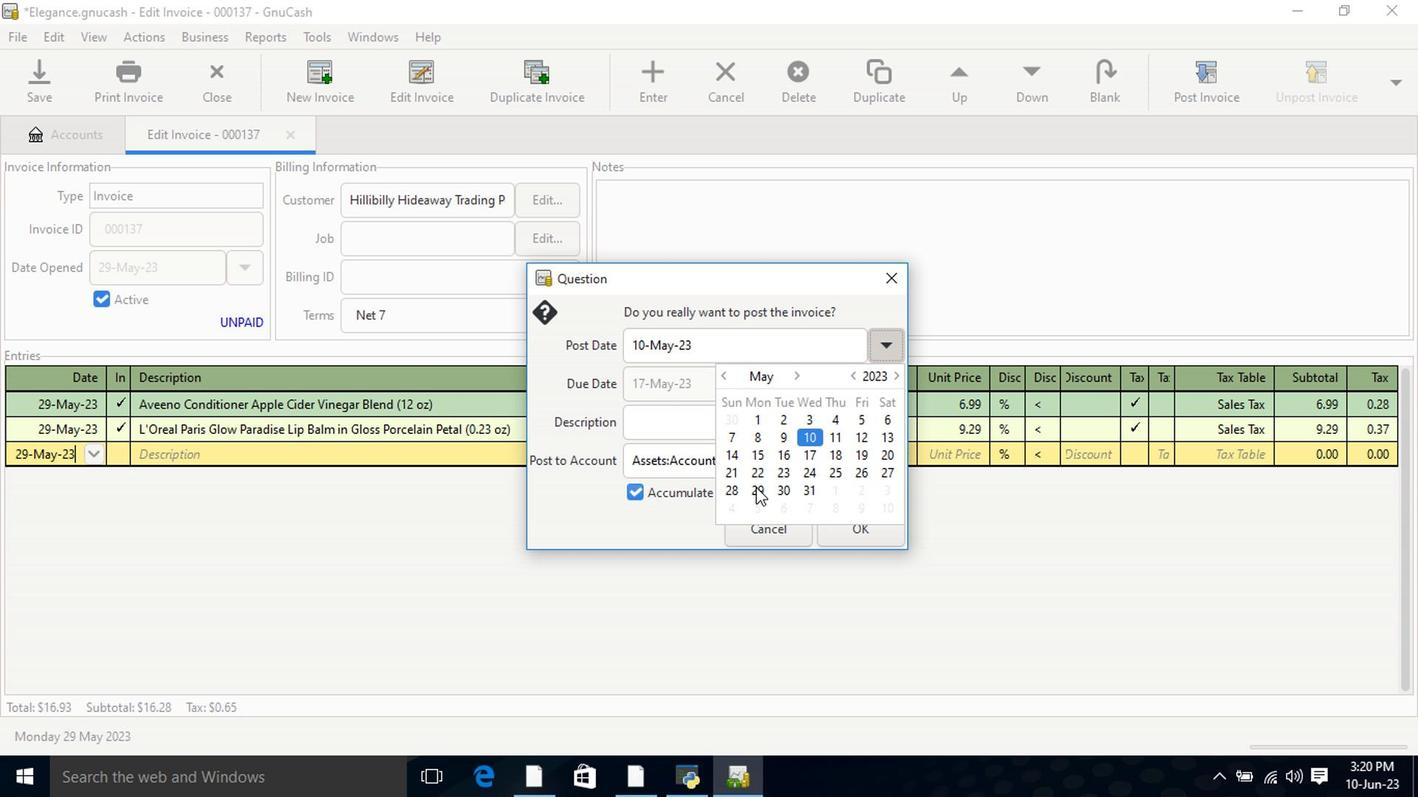 
Action: Mouse pressed left at (756, 489)
Screenshot: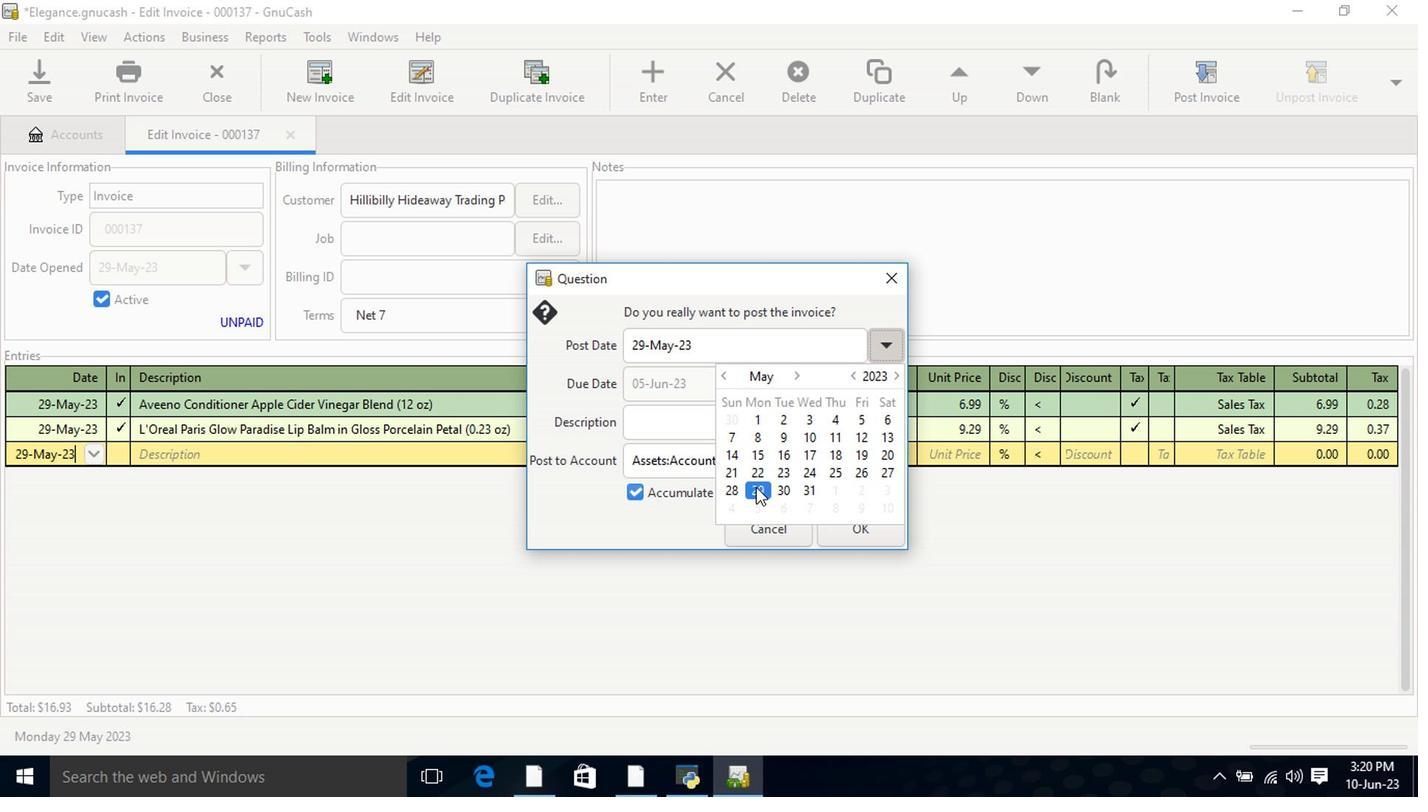 
Action: Mouse moved to (842, 541)
Screenshot: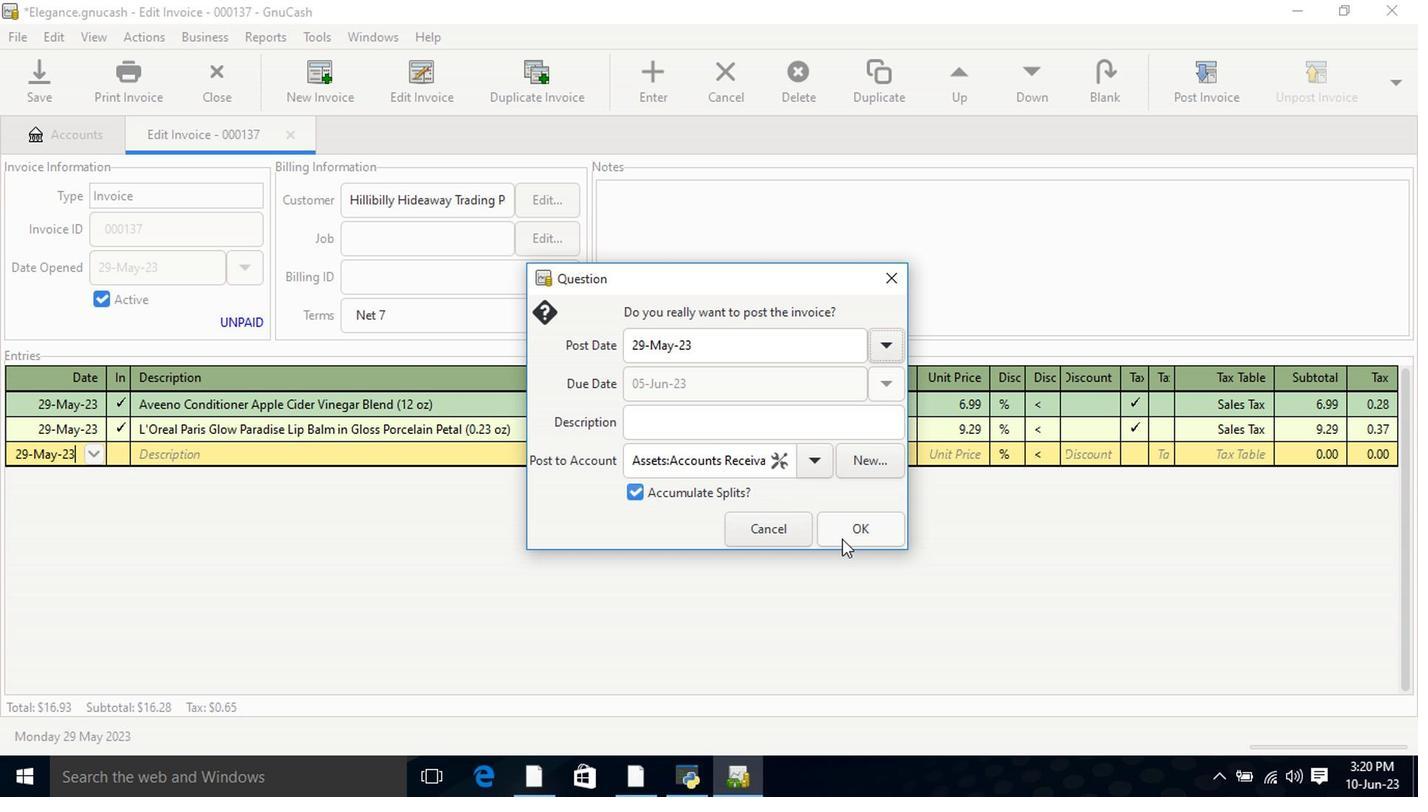 
Action: Mouse pressed left at (842, 541)
Screenshot: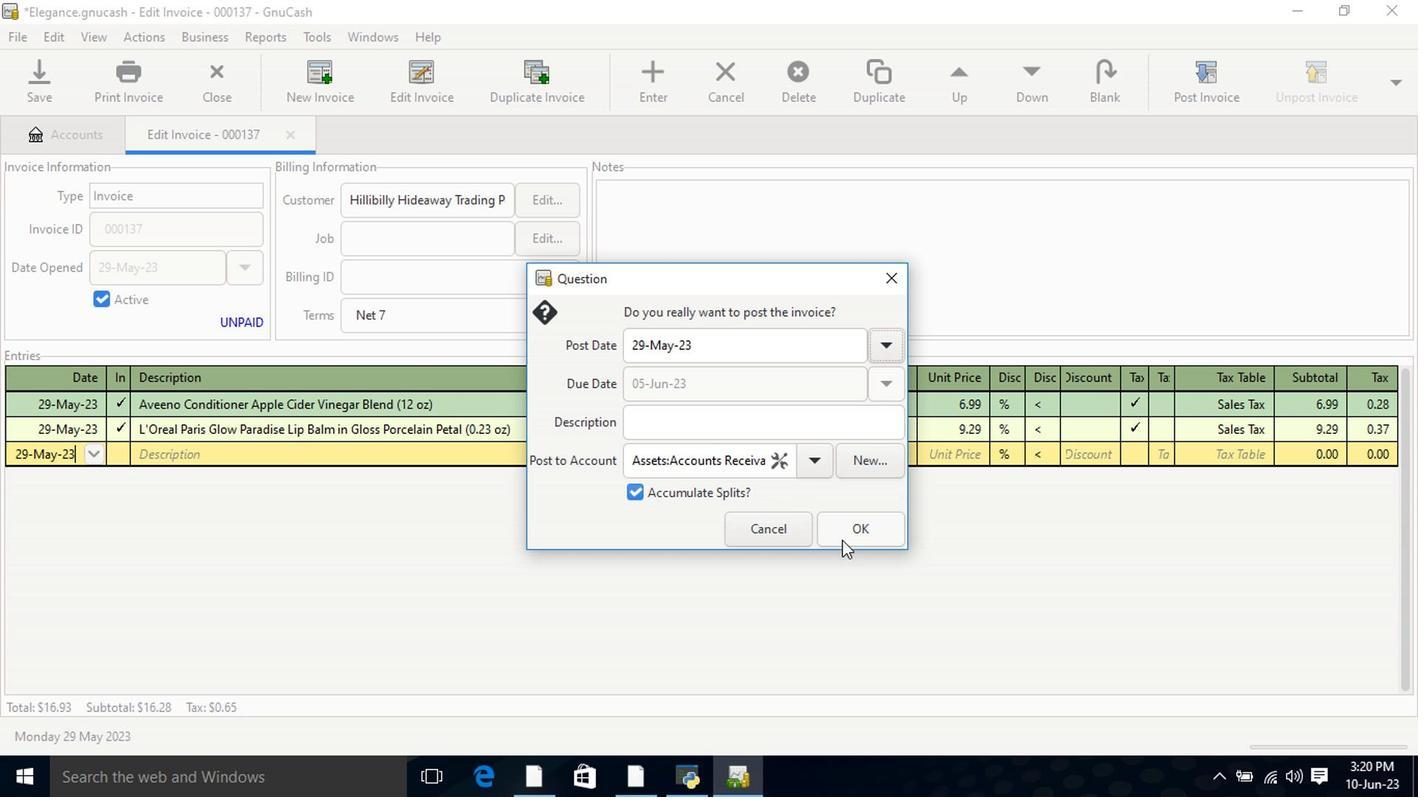 
Action: Mouse moved to (1326, 86)
Screenshot: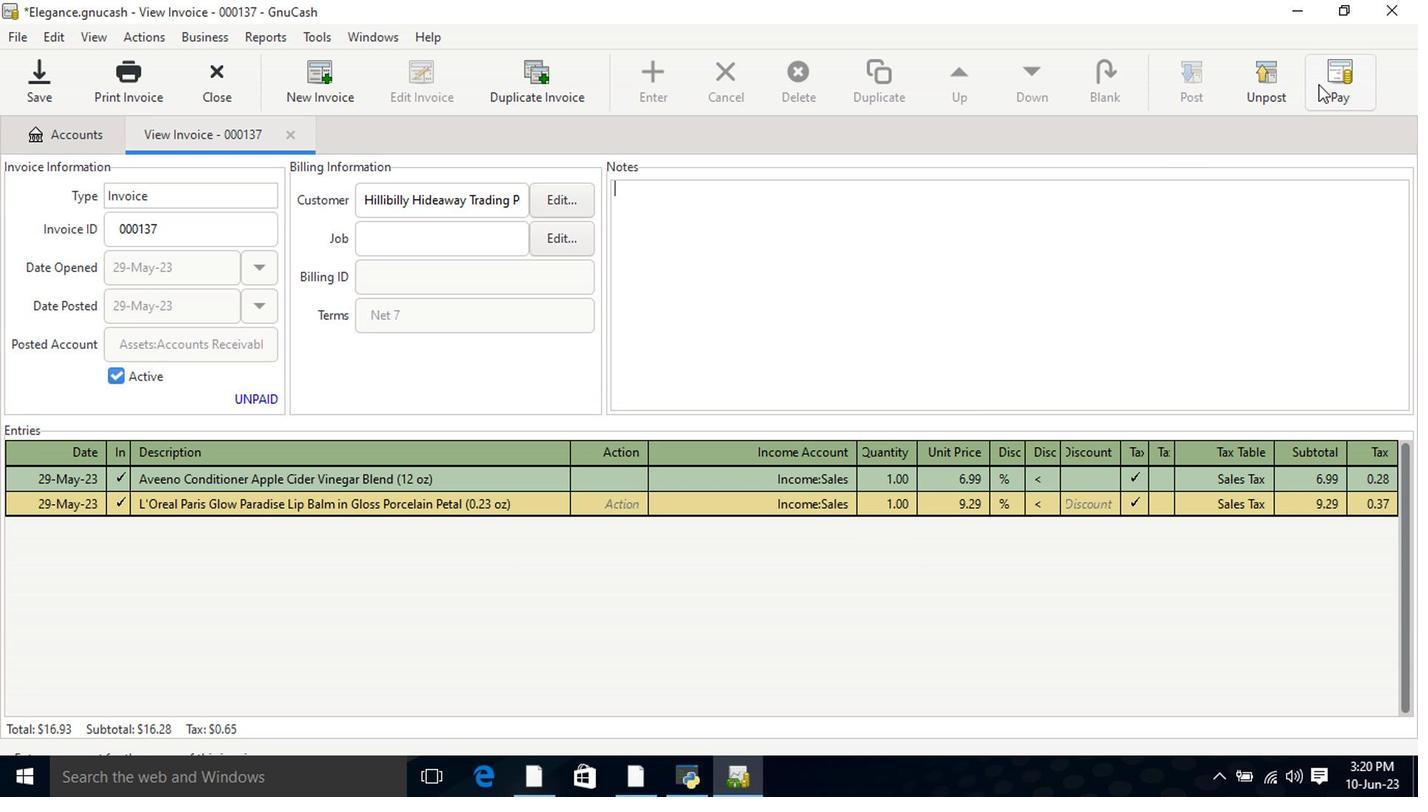 
Action: Mouse pressed left at (1326, 86)
Screenshot: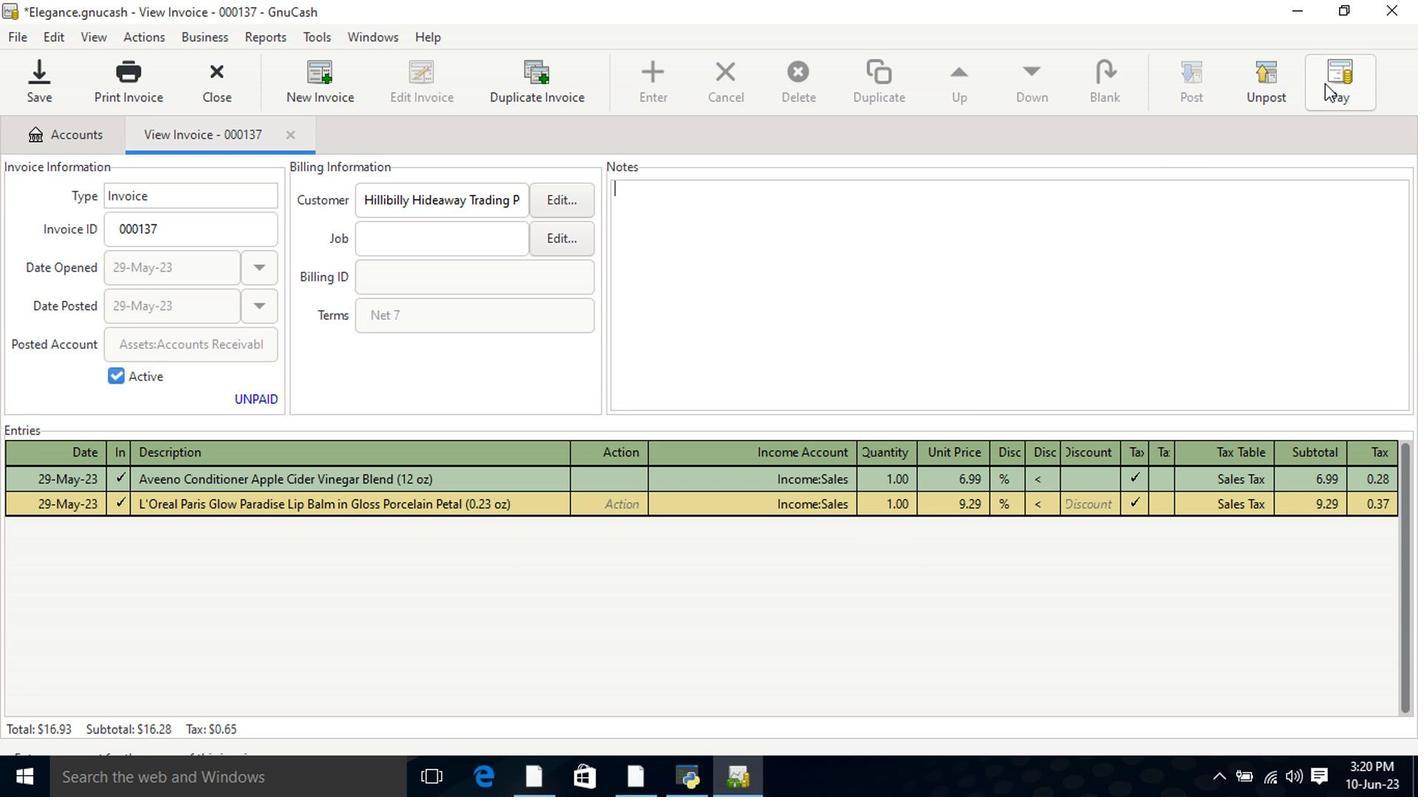 
Action: Mouse moved to (642, 413)
Screenshot: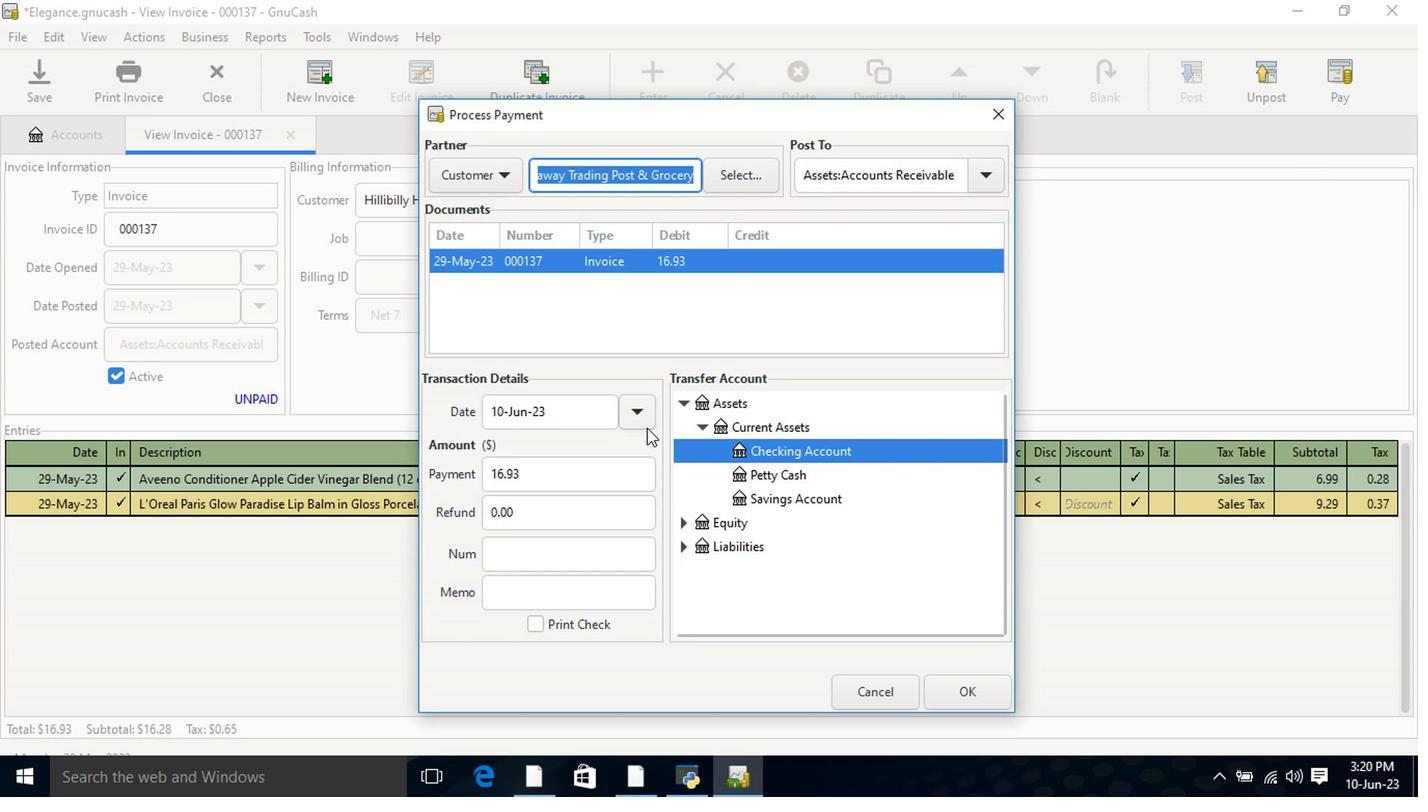 
Action: Mouse pressed left at (642, 413)
Screenshot: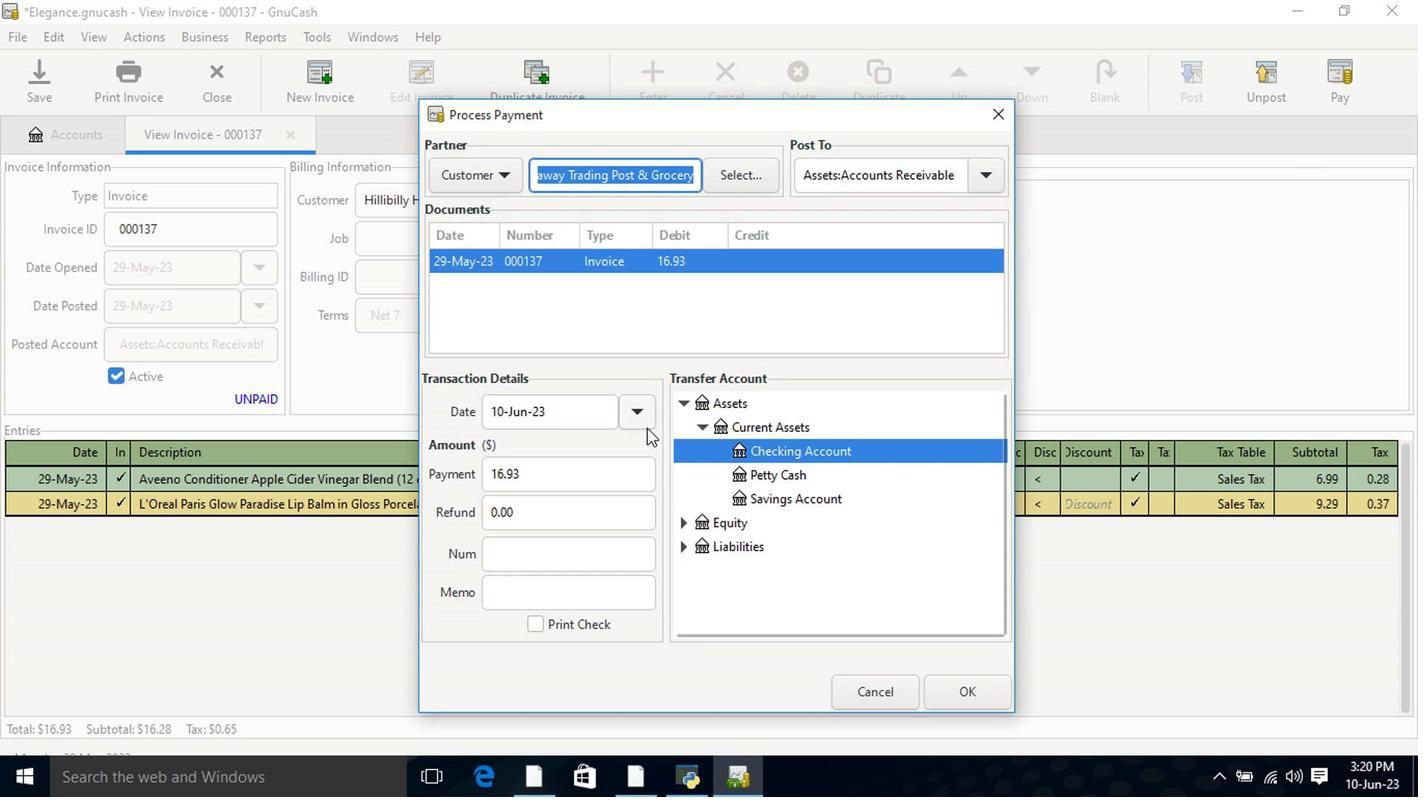 
Action: Mouse moved to (483, 505)
Screenshot: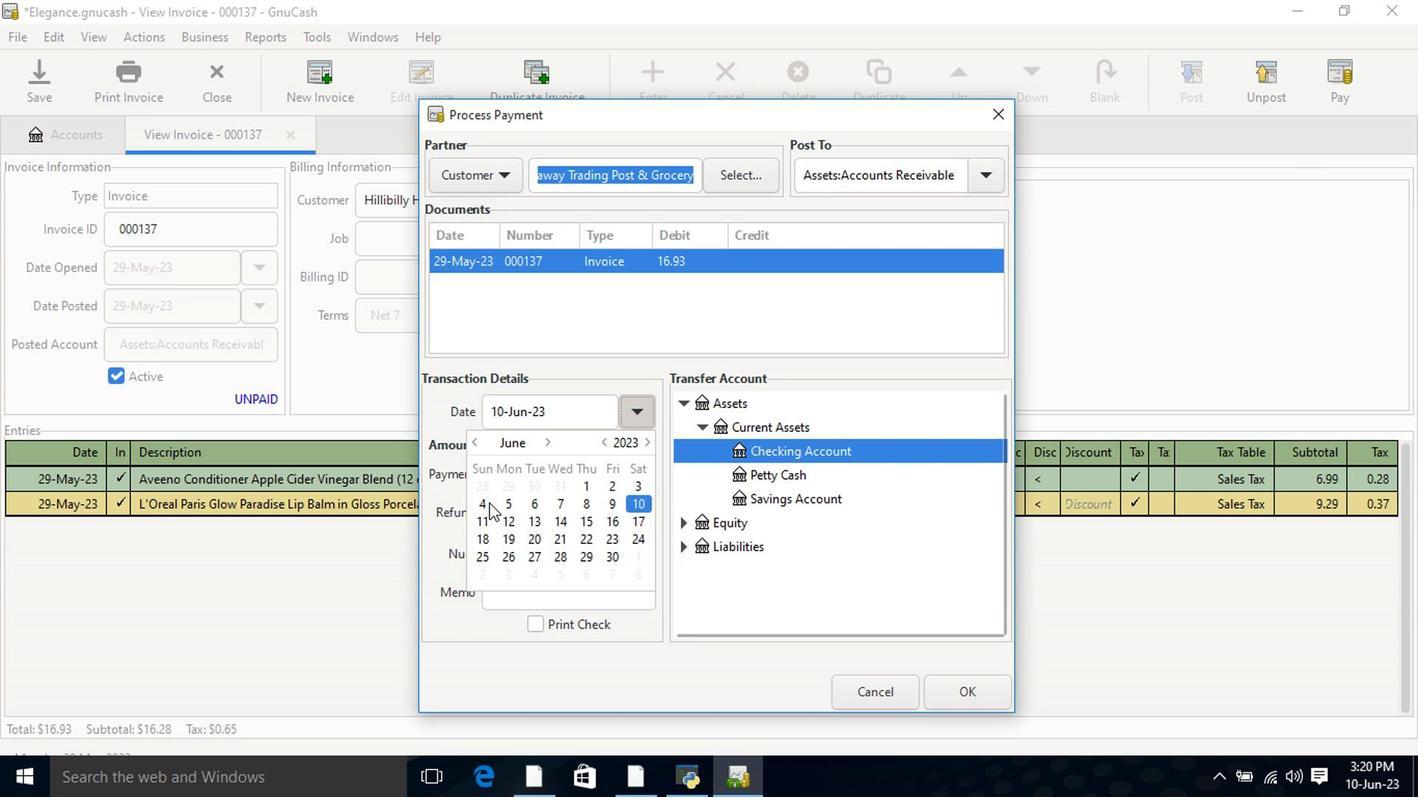
Action: Mouse pressed left at (483, 505)
Screenshot: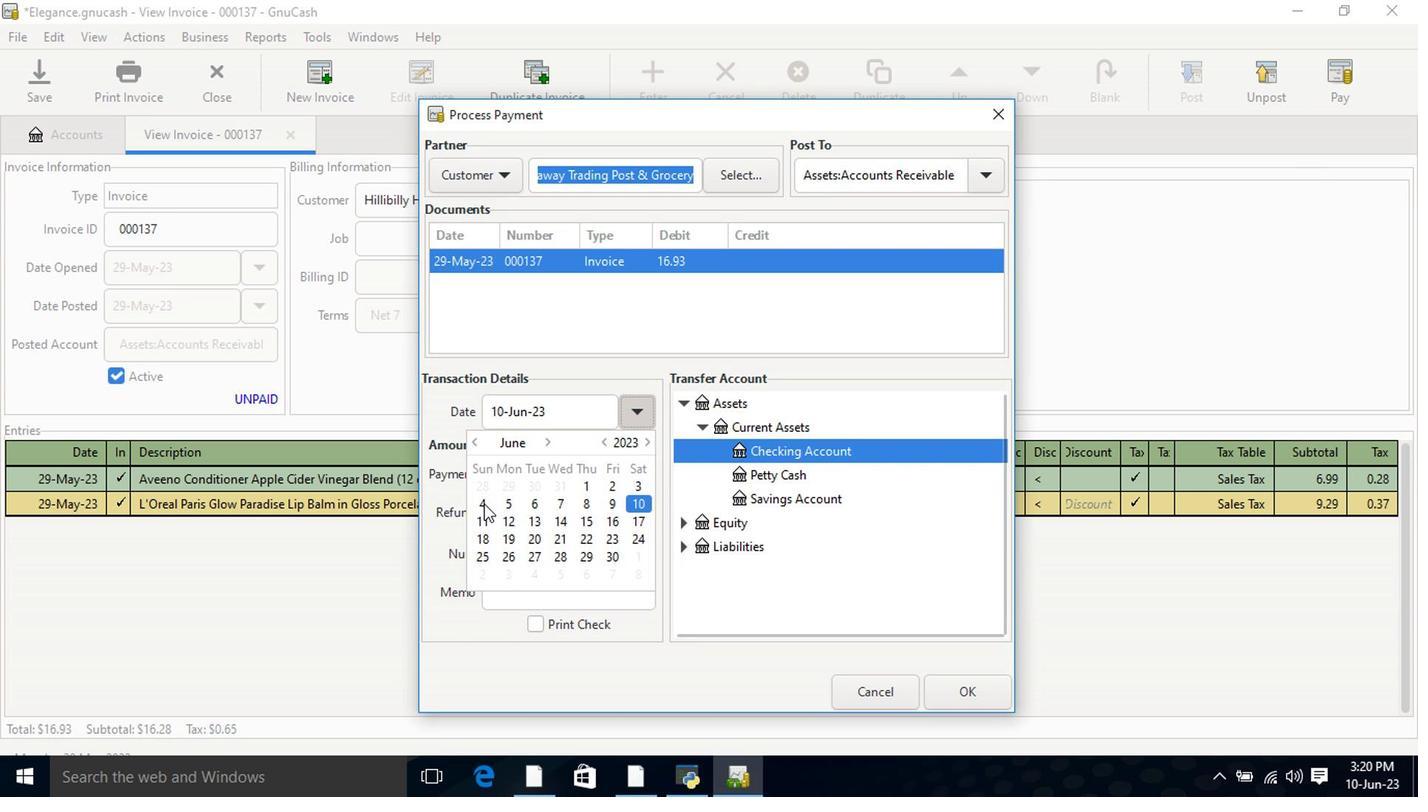 
Action: Mouse moved to (482, 506)
Screenshot: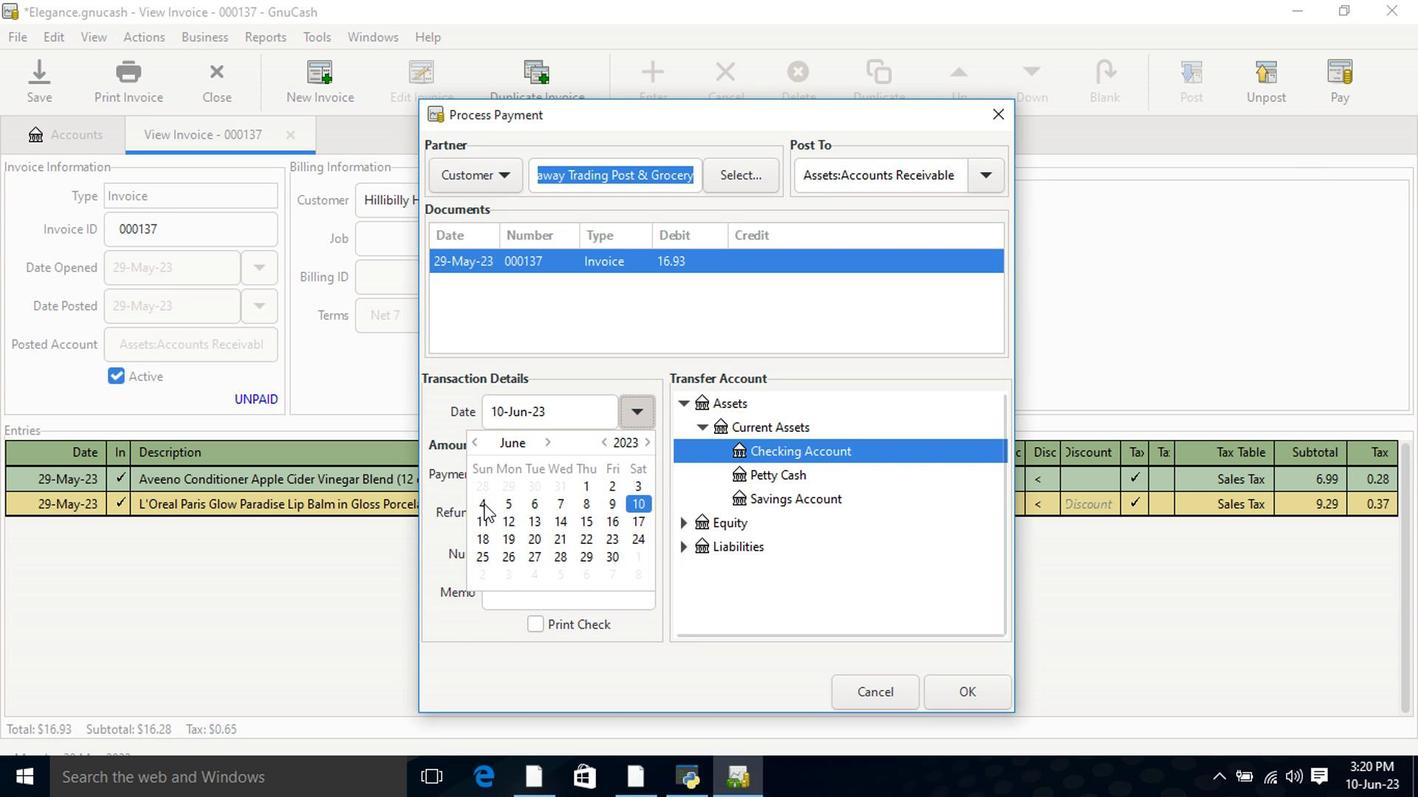 
Action: Mouse pressed left at (482, 506)
Screenshot: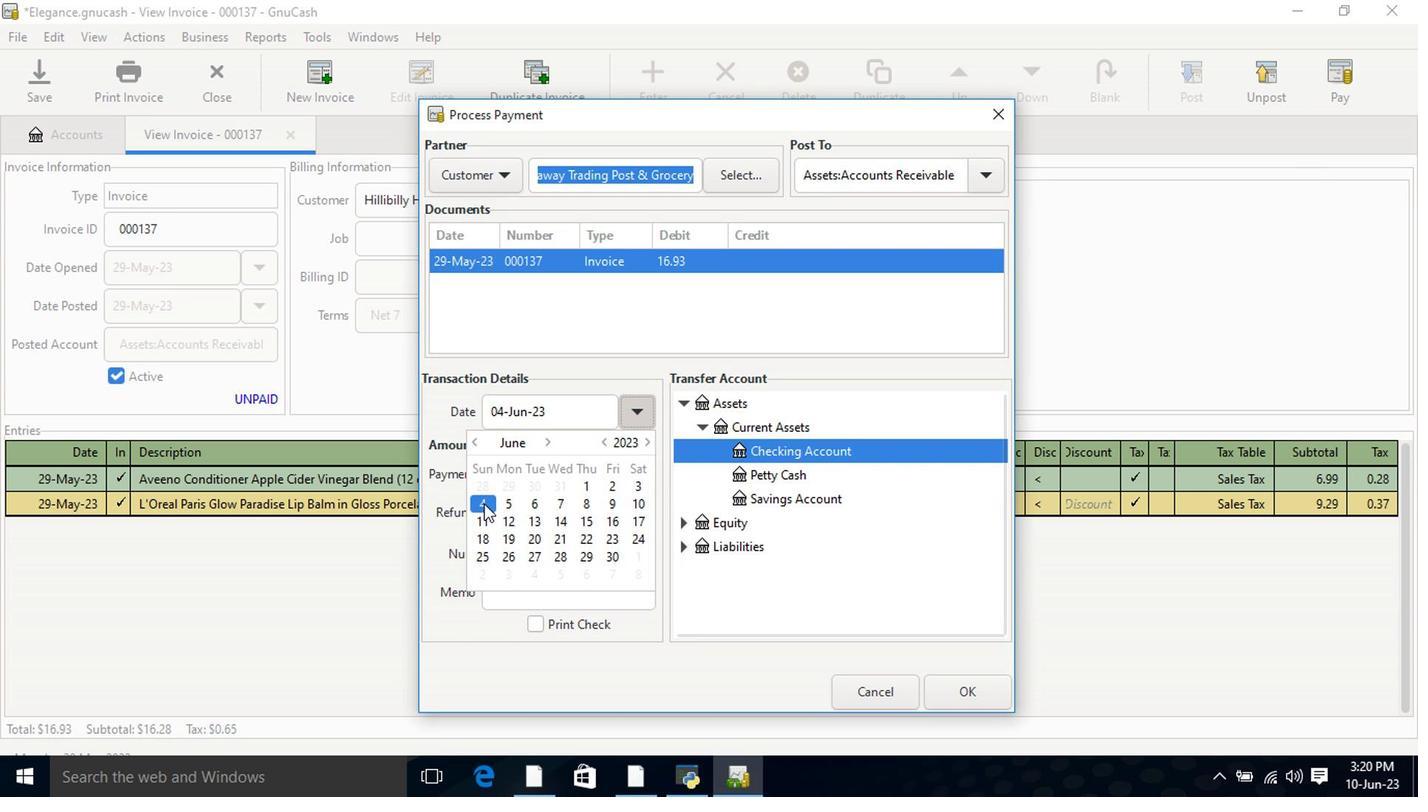 
Action: Mouse moved to (684, 398)
Screenshot: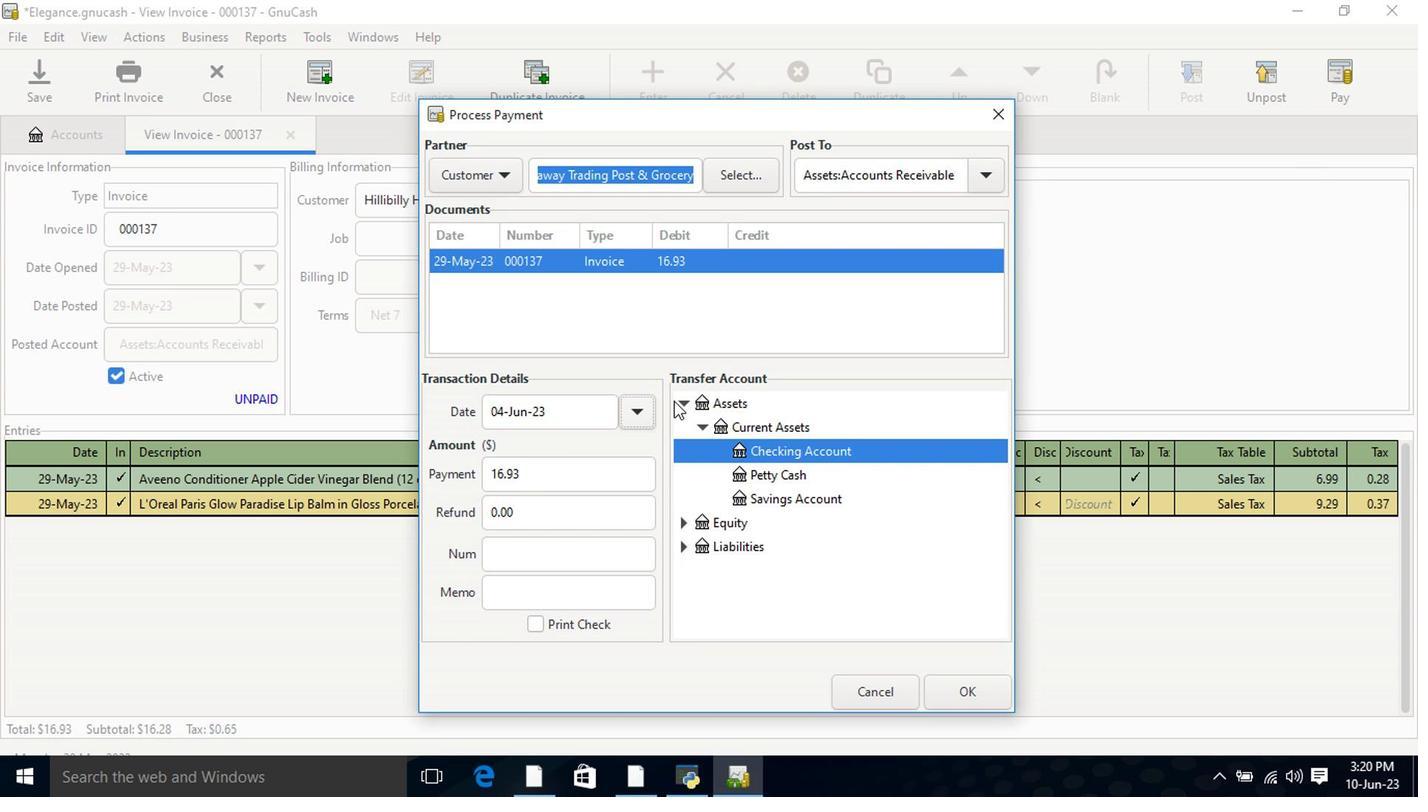 
Action: Mouse pressed left at (684, 398)
Screenshot: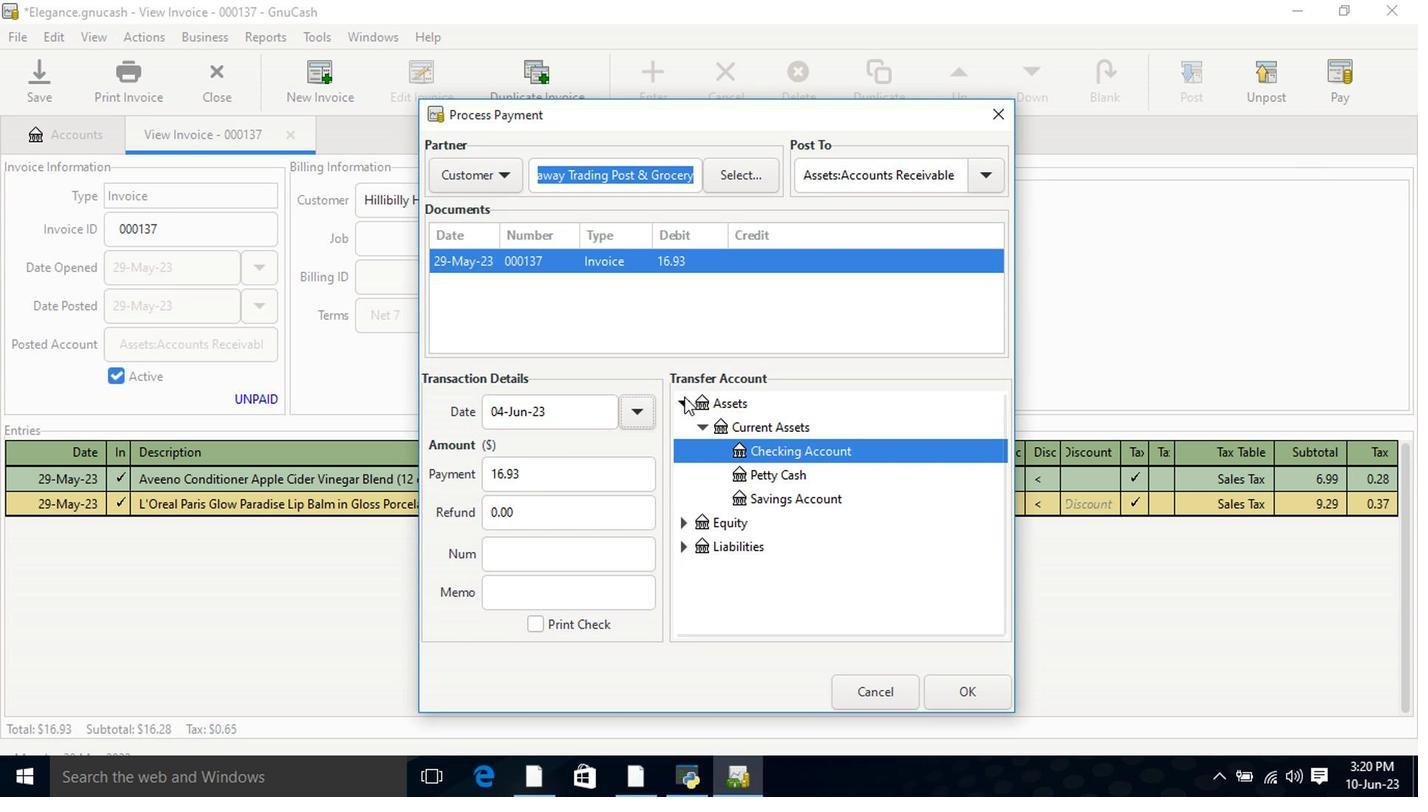 
Action: Mouse moved to (684, 410)
Screenshot: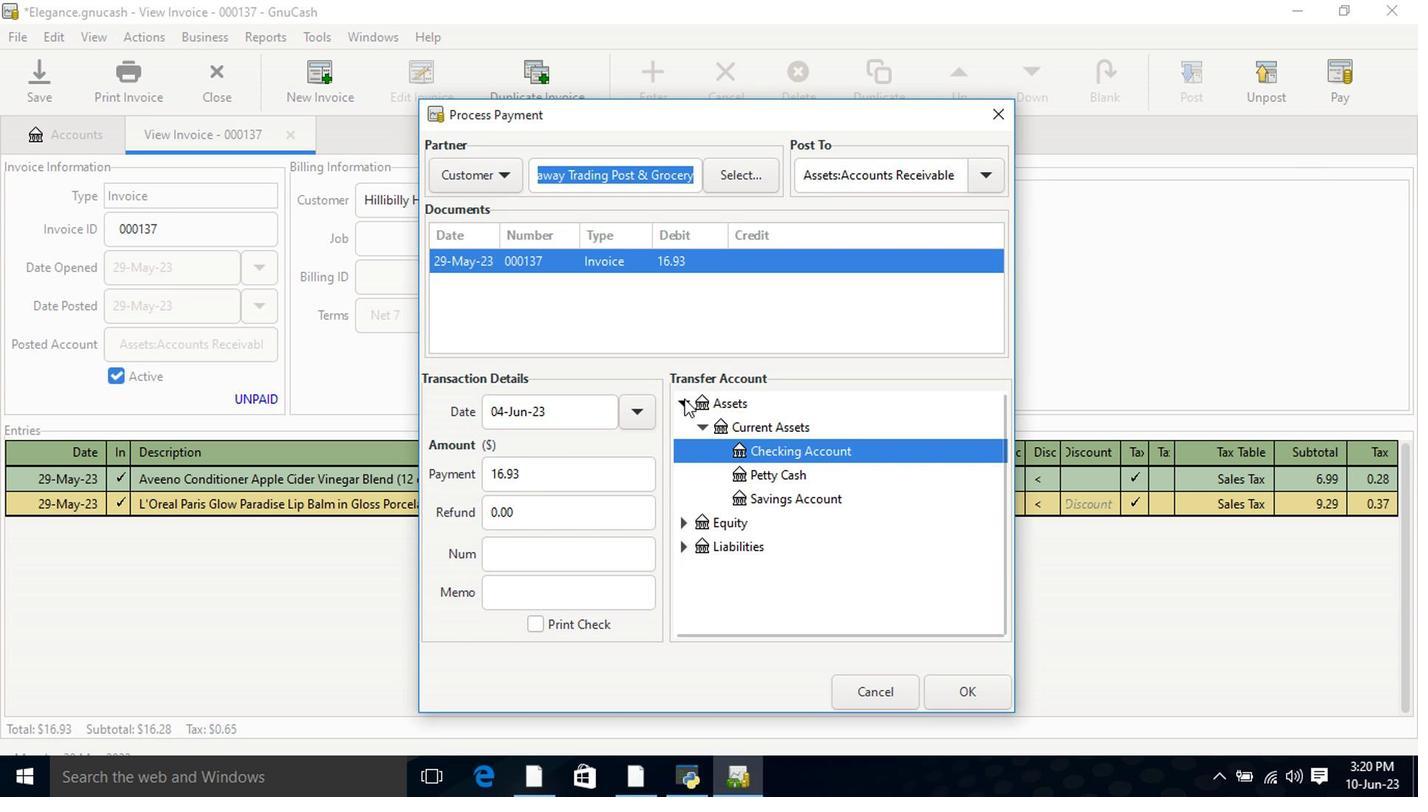 
Action: Mouse pressed left at (684, 410)
Screenshot: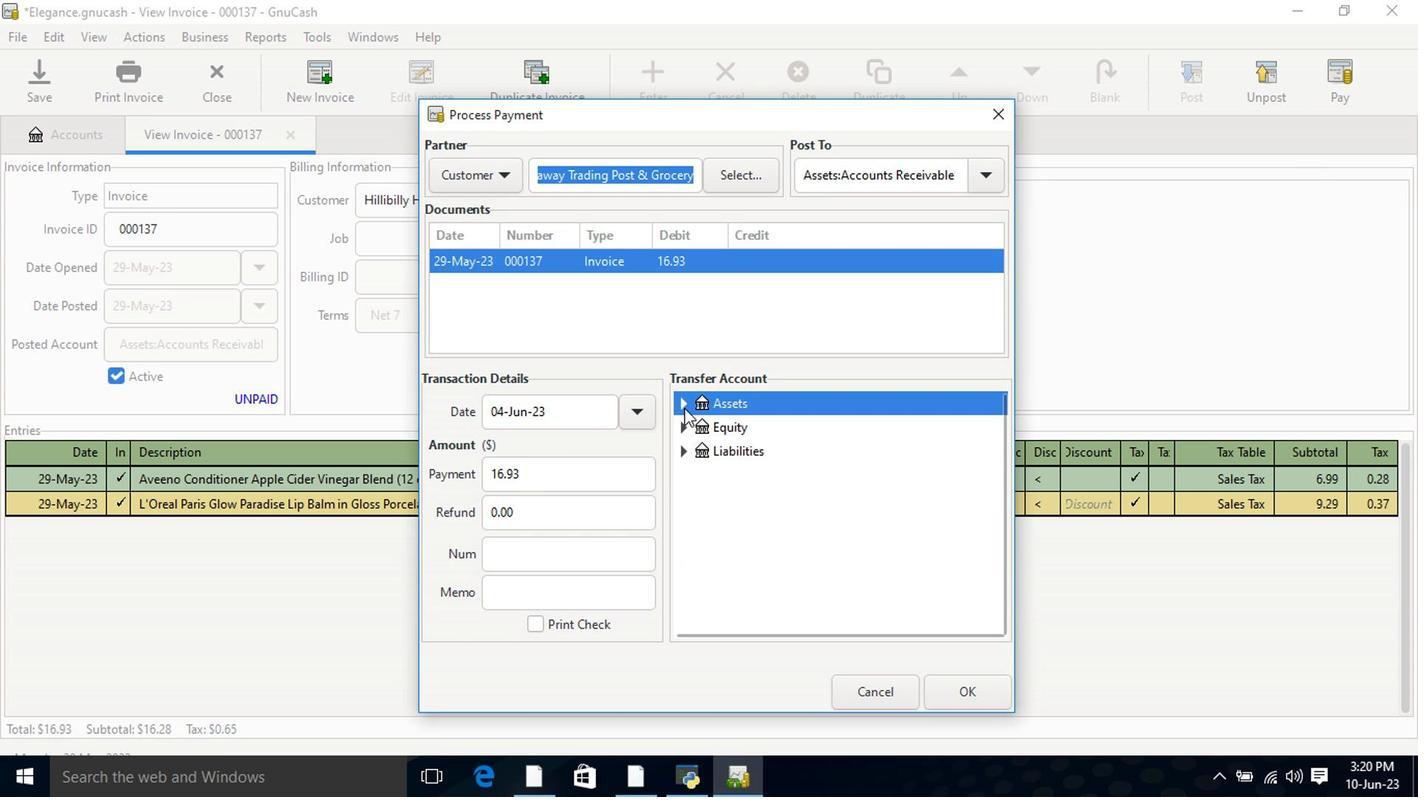 
Action: Mouse moved to (693, 421)
Screenshot: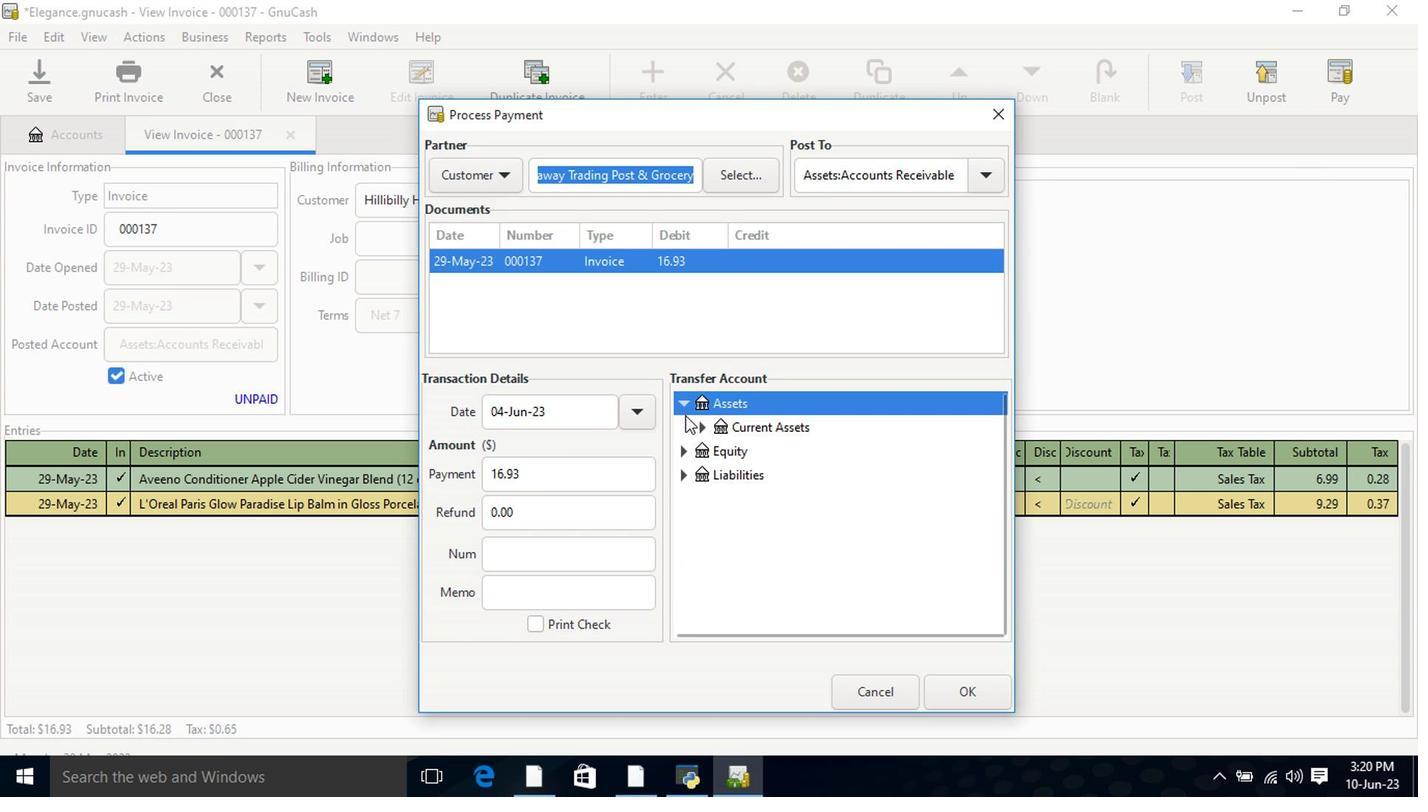 
Action: Mouse pressed left at (693, 421)
Screenshot: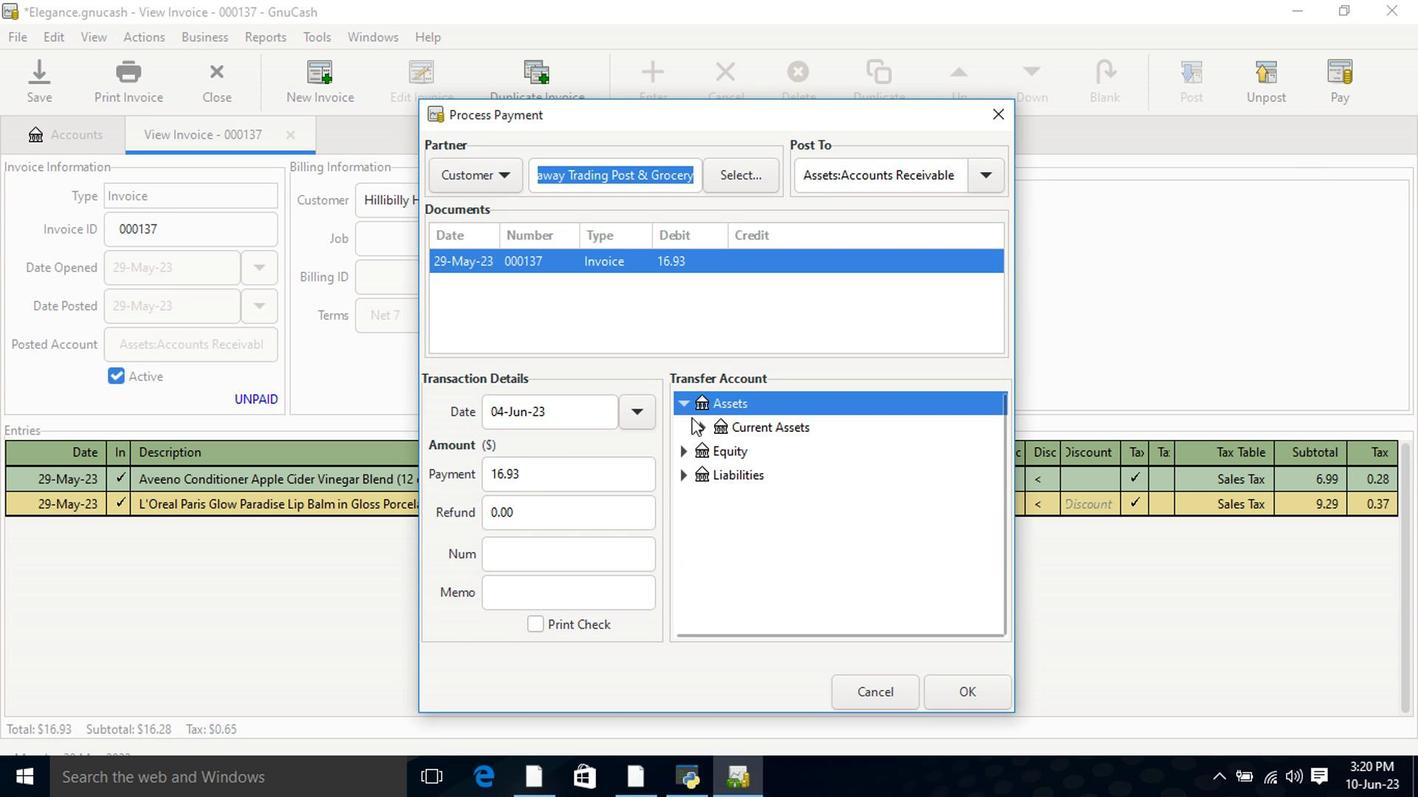 
Action: Mouse moved to (700, 427)
Screenshot: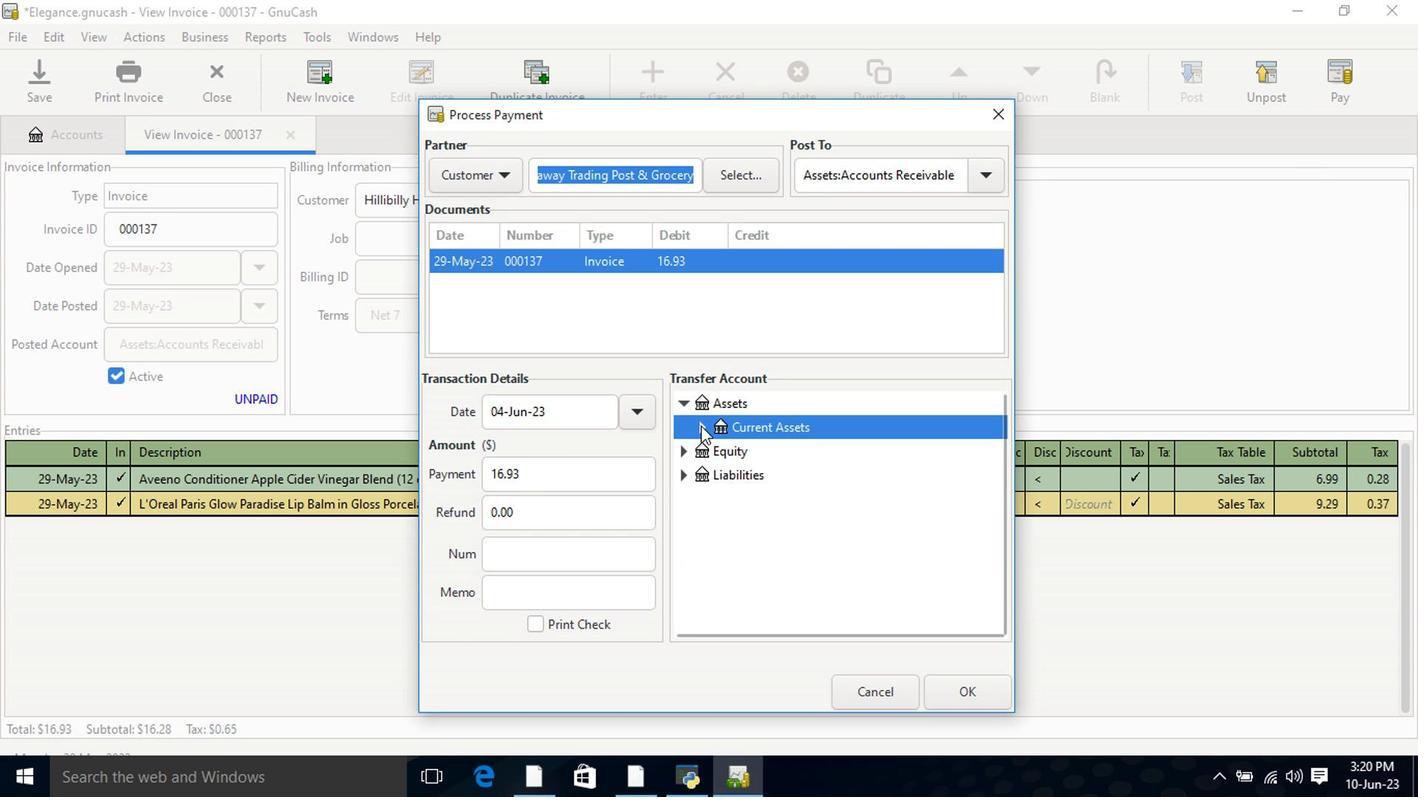 
Action: Mouse pressed left at (700, 427)
Screenshot: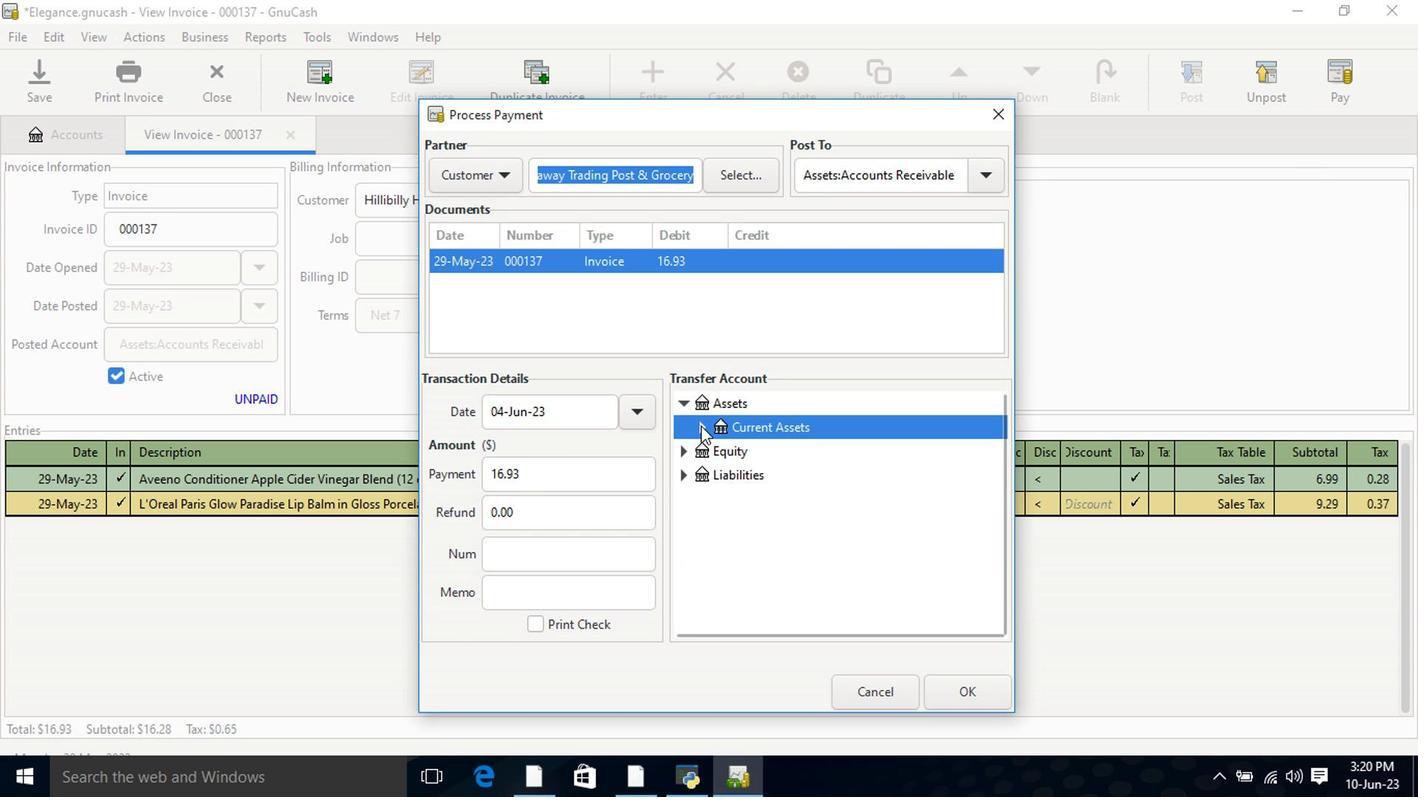 
Action: Mouse moved to (749, 450)
Screenshot: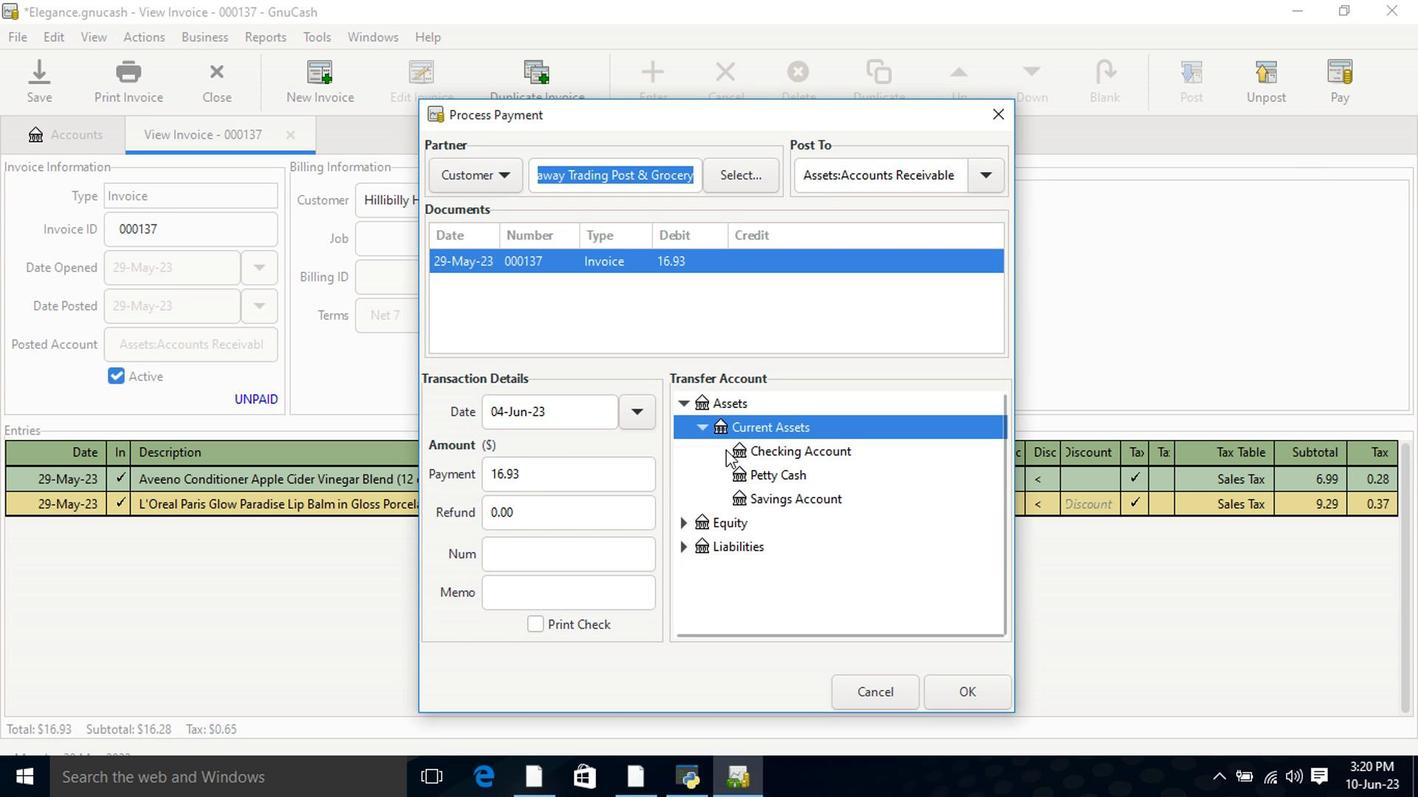 
Action: Mouse pressed left at (749, 450)
Screenshot: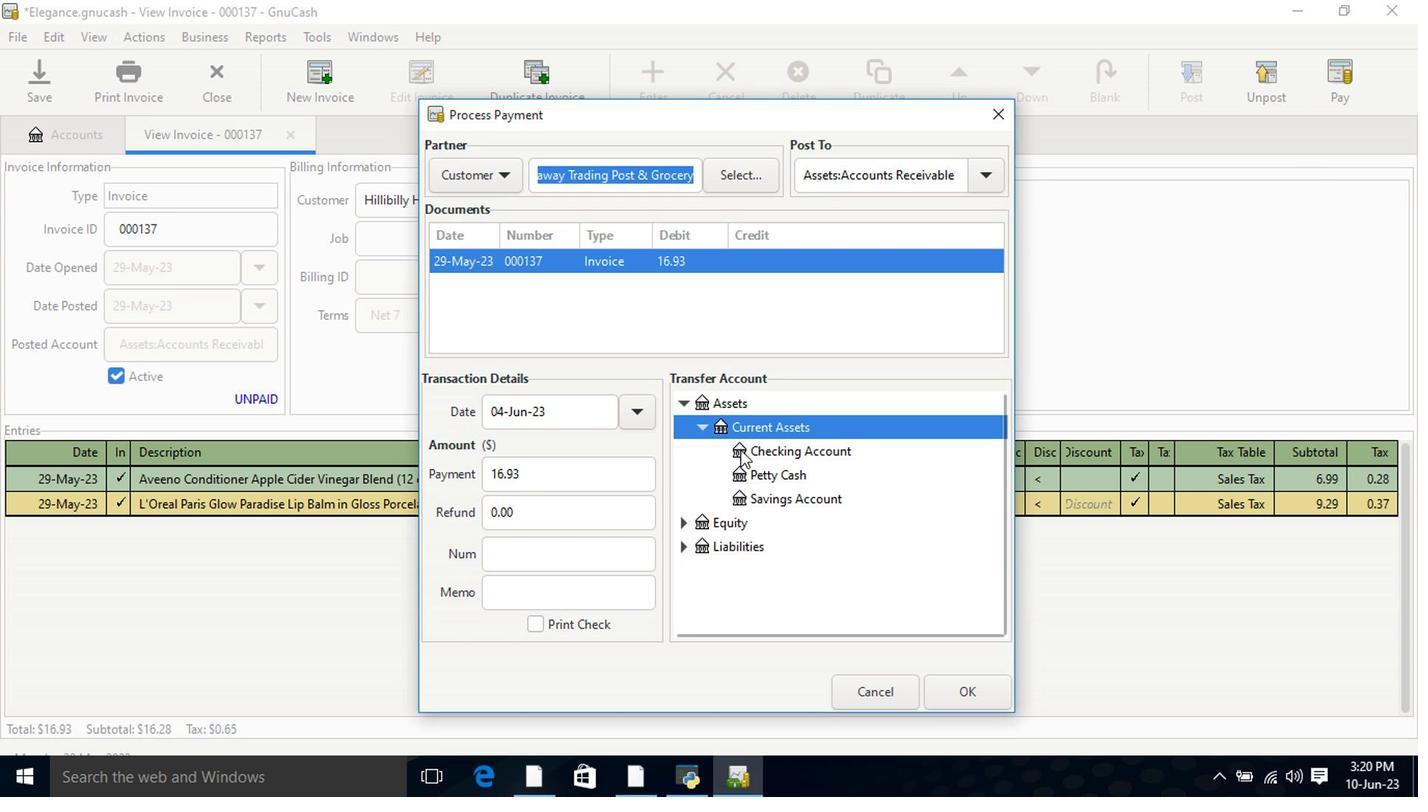 
Action: Mouse moved to (981, 701)
Screenshot: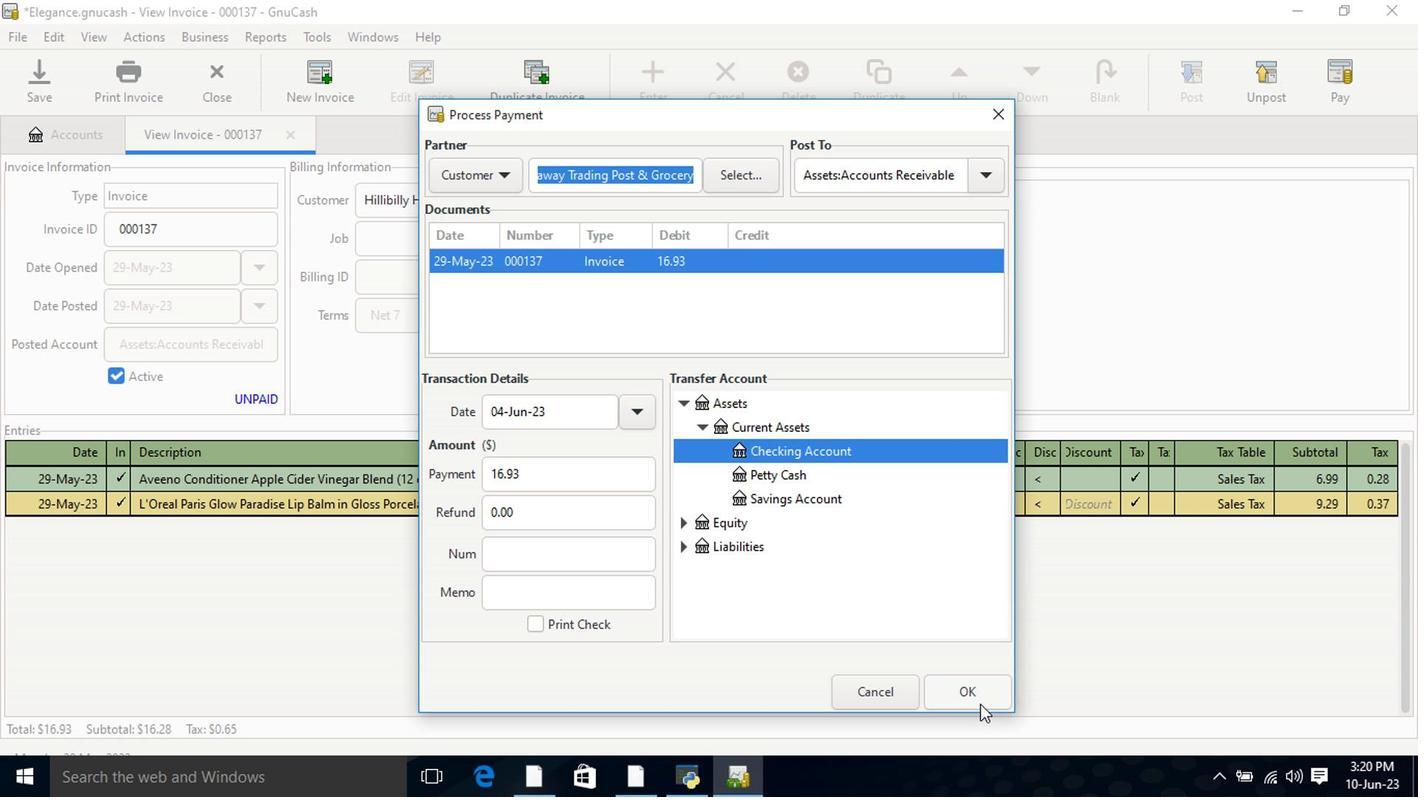 
Action: Mouse pressed left at (981, 701)
Screenshot: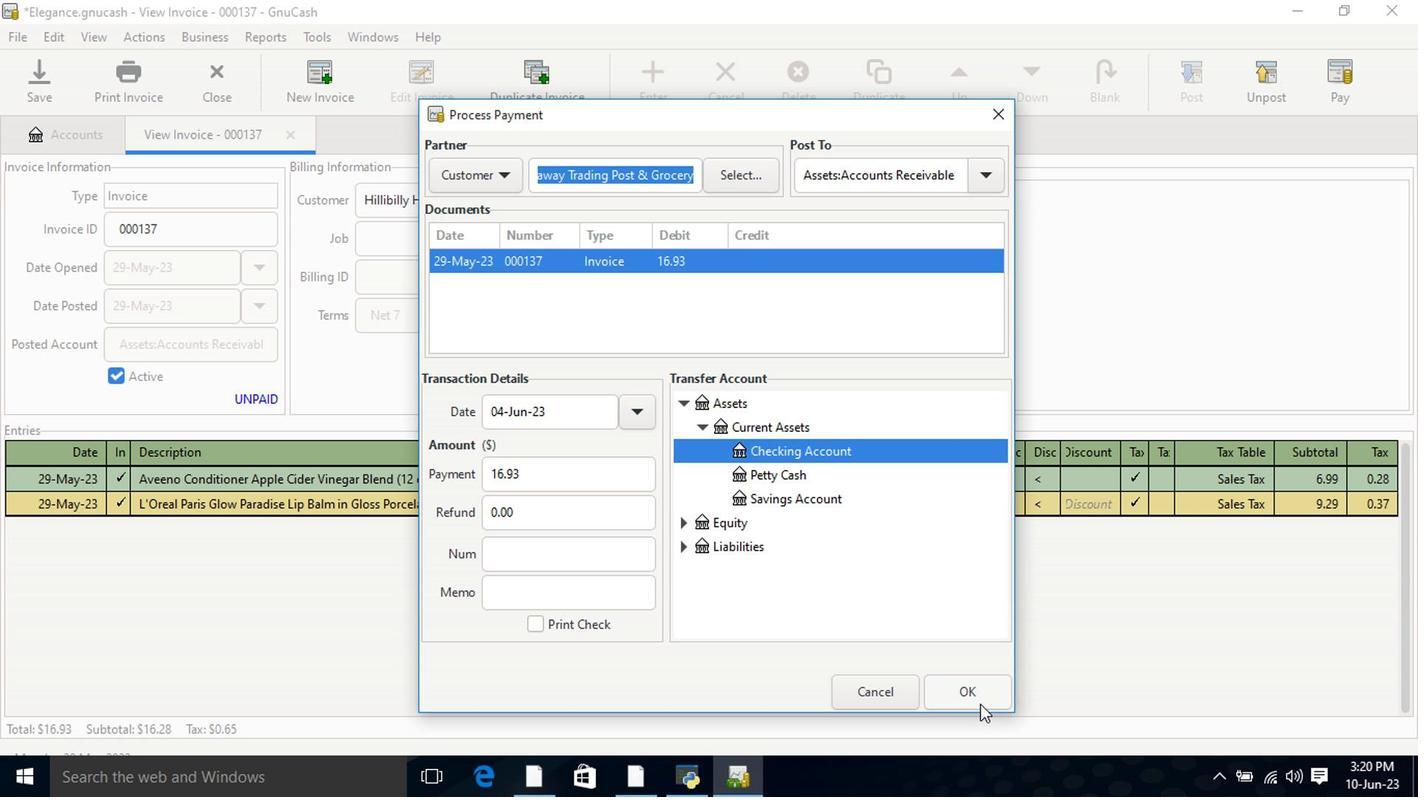 
Action: Mouse moved to (132, 79)
Screenshot: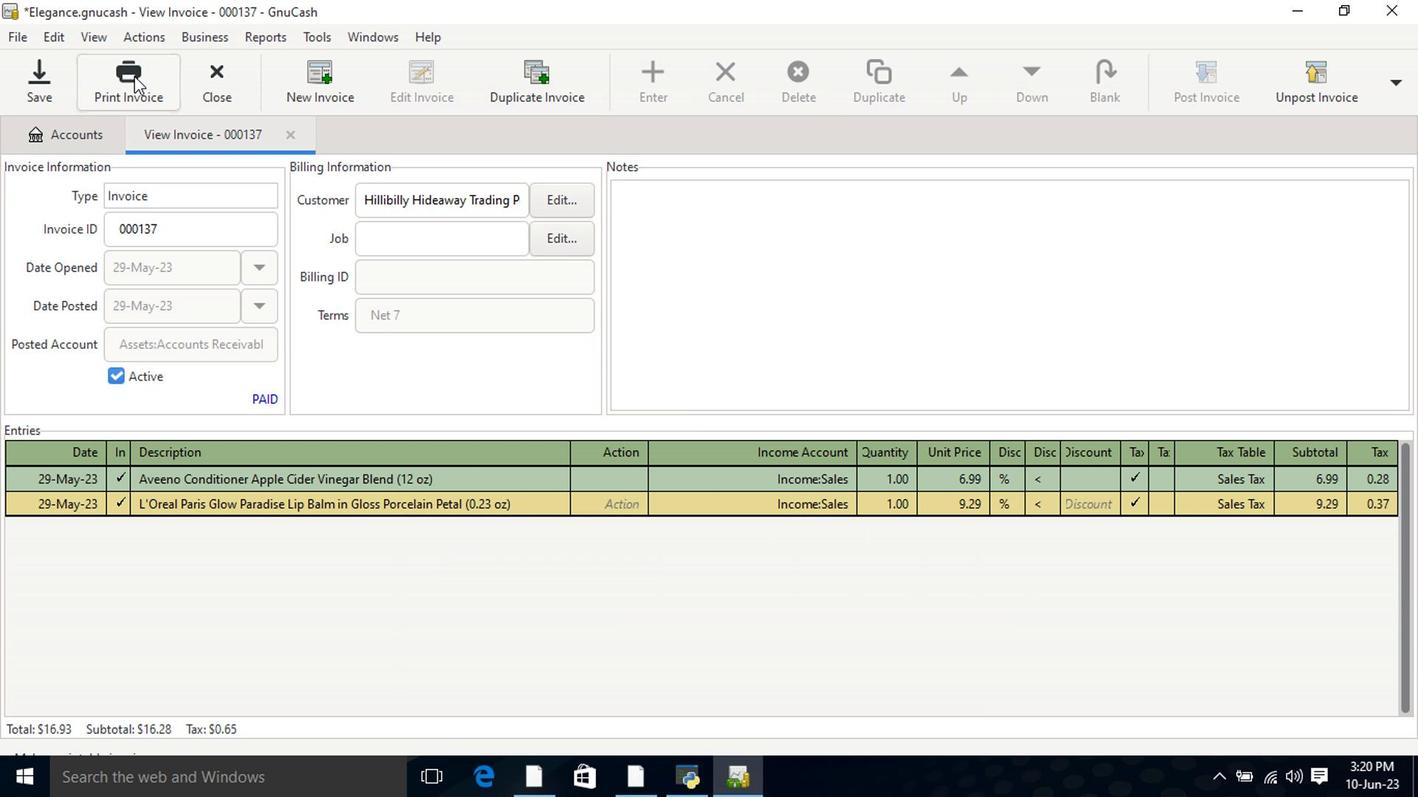 
Action: Mouse pressed left at (132, 79)
Screenshot: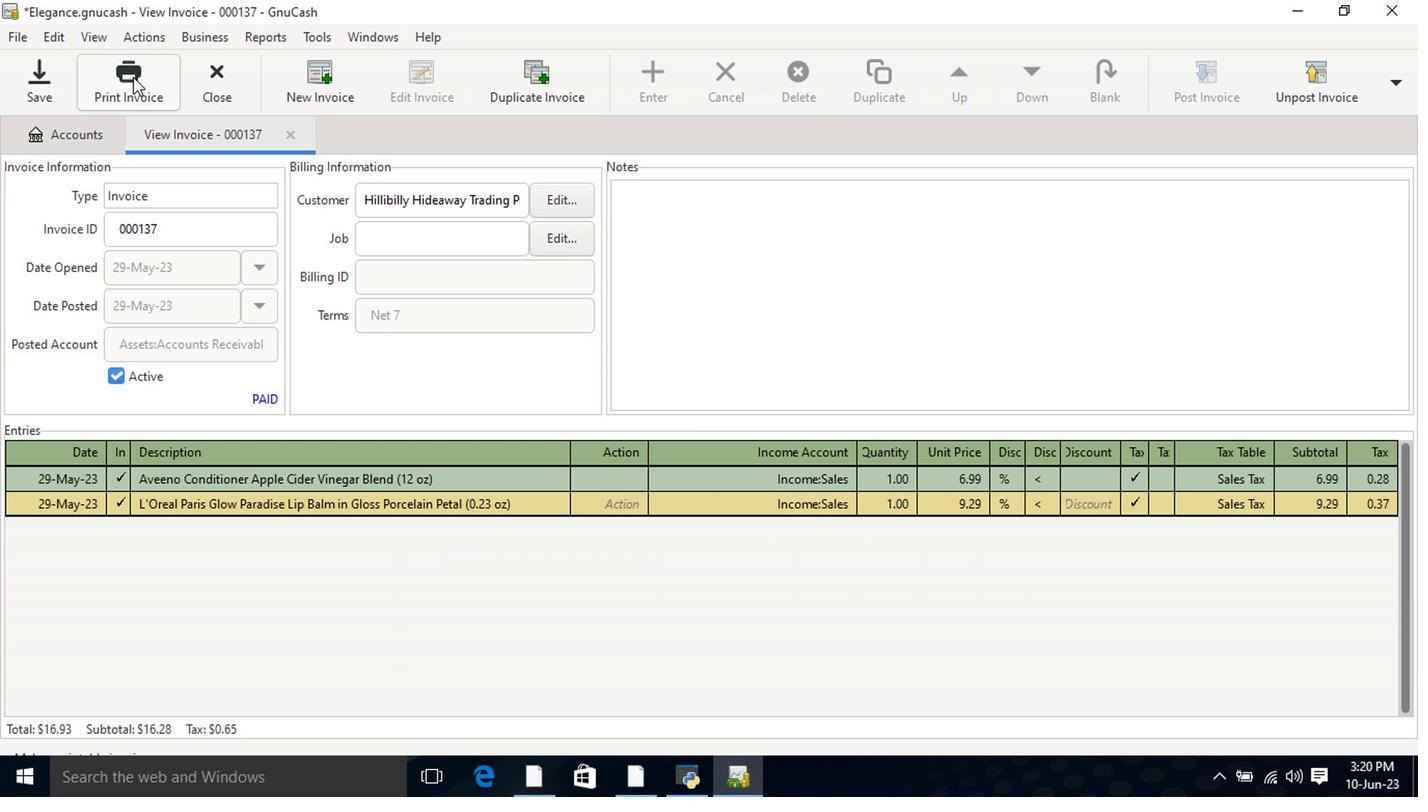 
Action: Mouse moved to (605, 577)
Screenshot: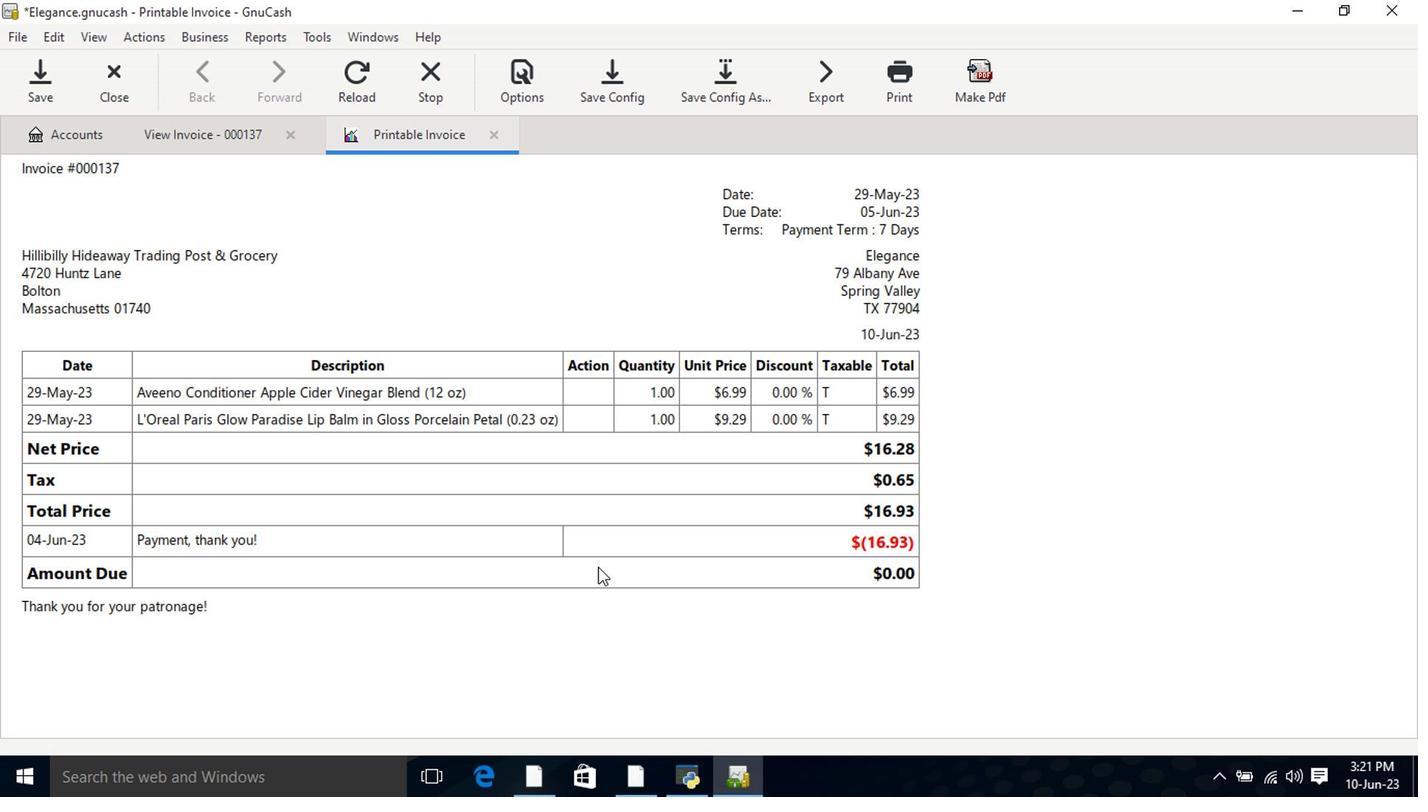 
